 Task: Add Nordic Naturals Babys Dha With Vitamin D3 to the cart.
Action: Mouse moved to (336, 170)
Screenshot: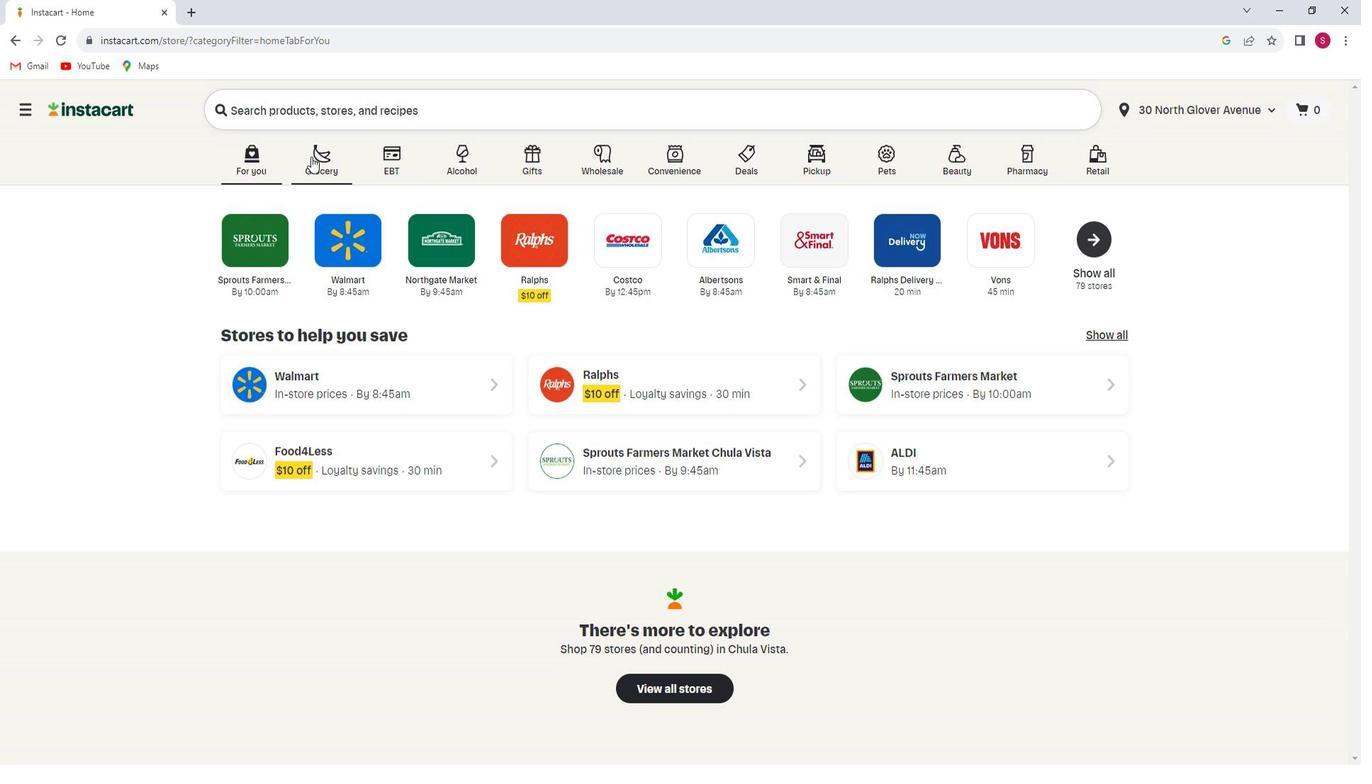 
Action: Mouse pressed left at (336, 170)
Screenshot: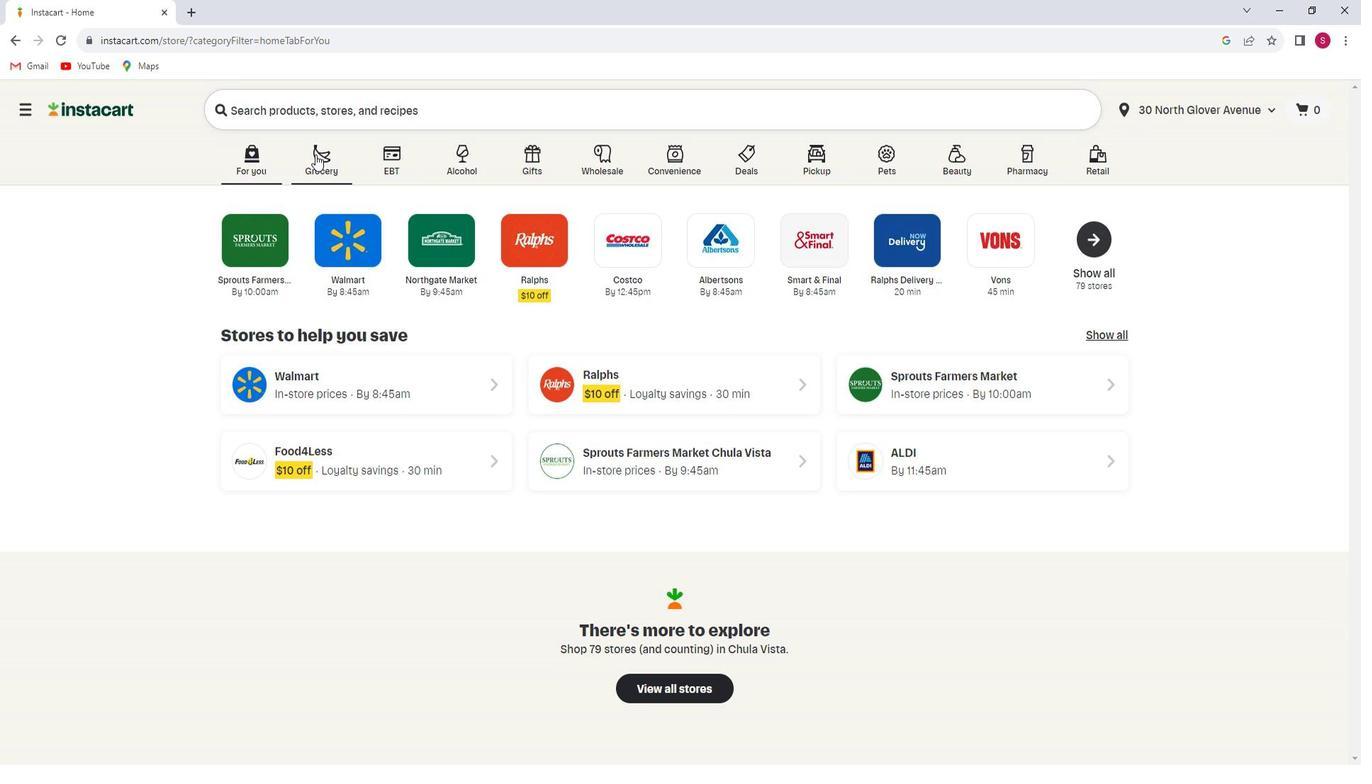 
Action: Mouse moved to (358, 416)
Screenshot: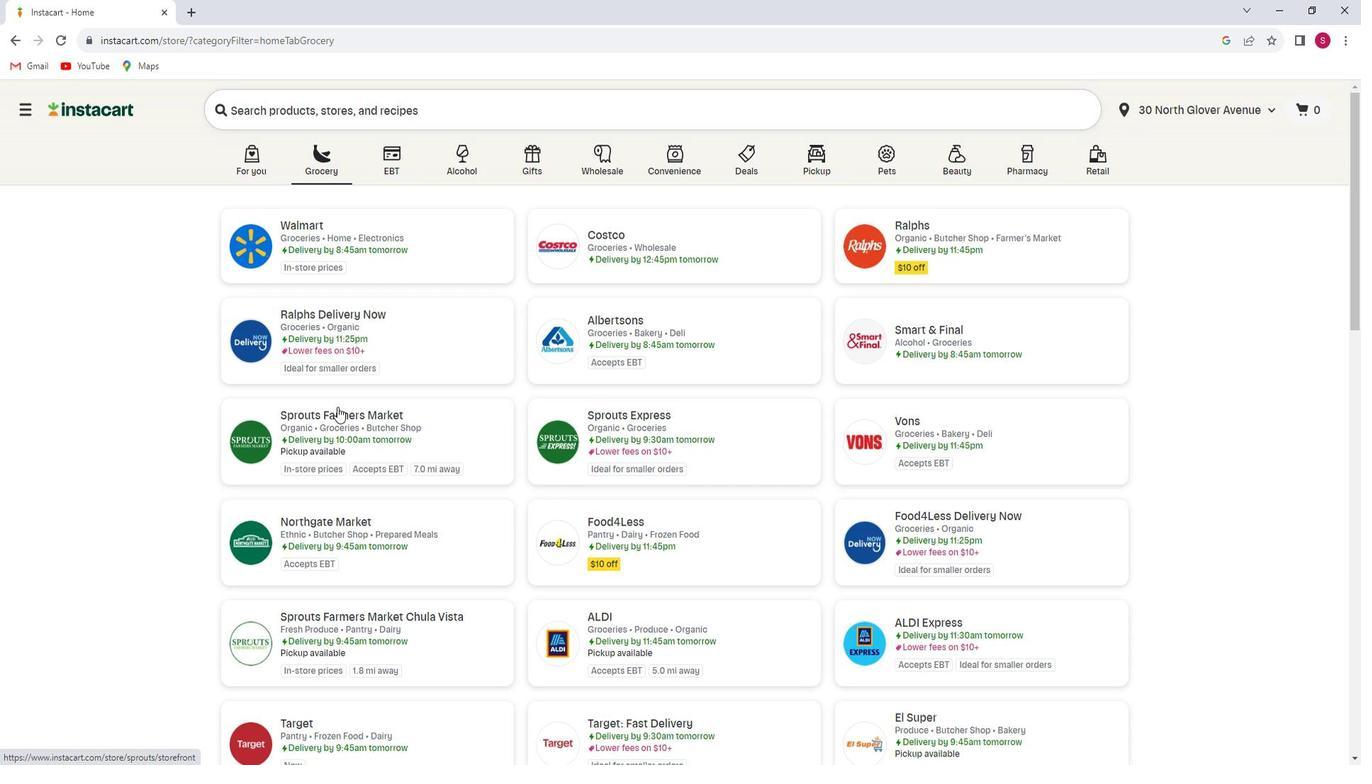 
Action: Mouse pressed left at (358, 416)
Screenshot: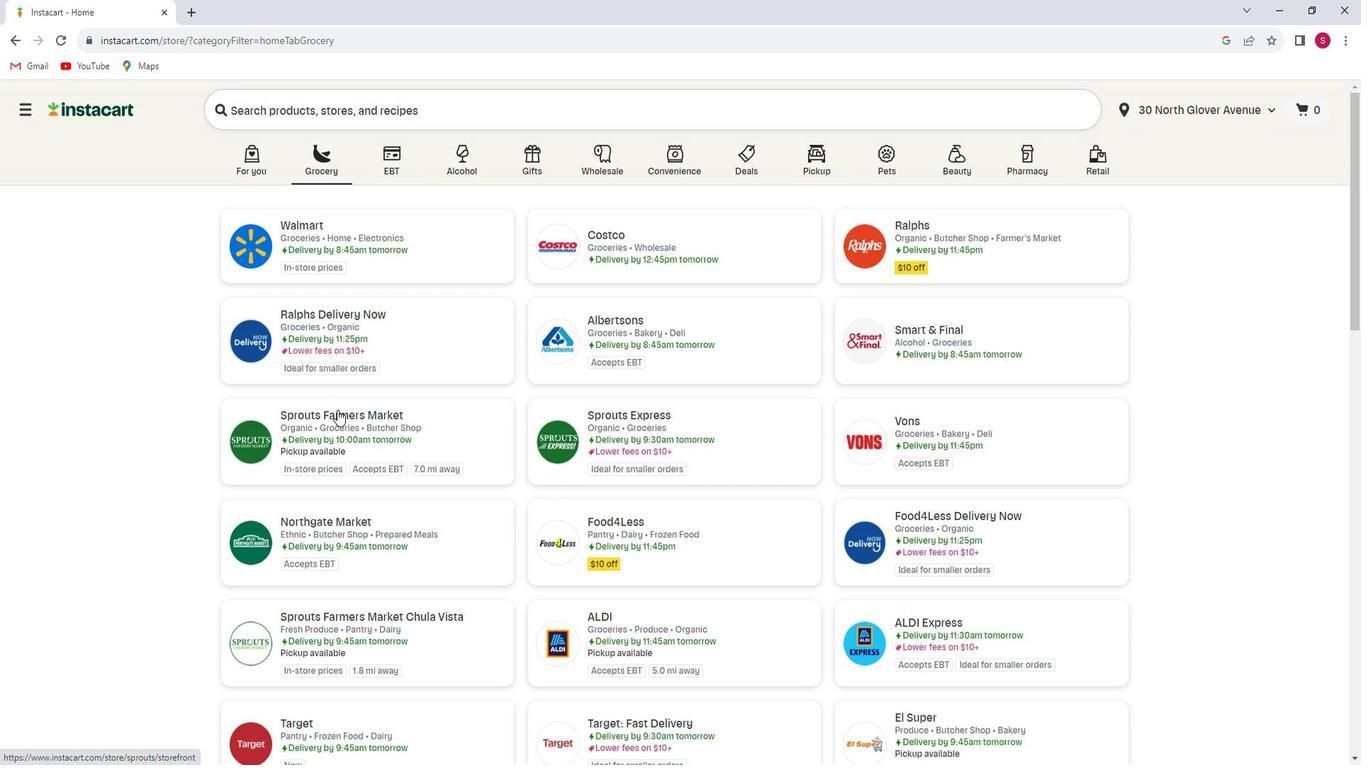 
Action: Mouse moved to (128, 463)
Screenshot: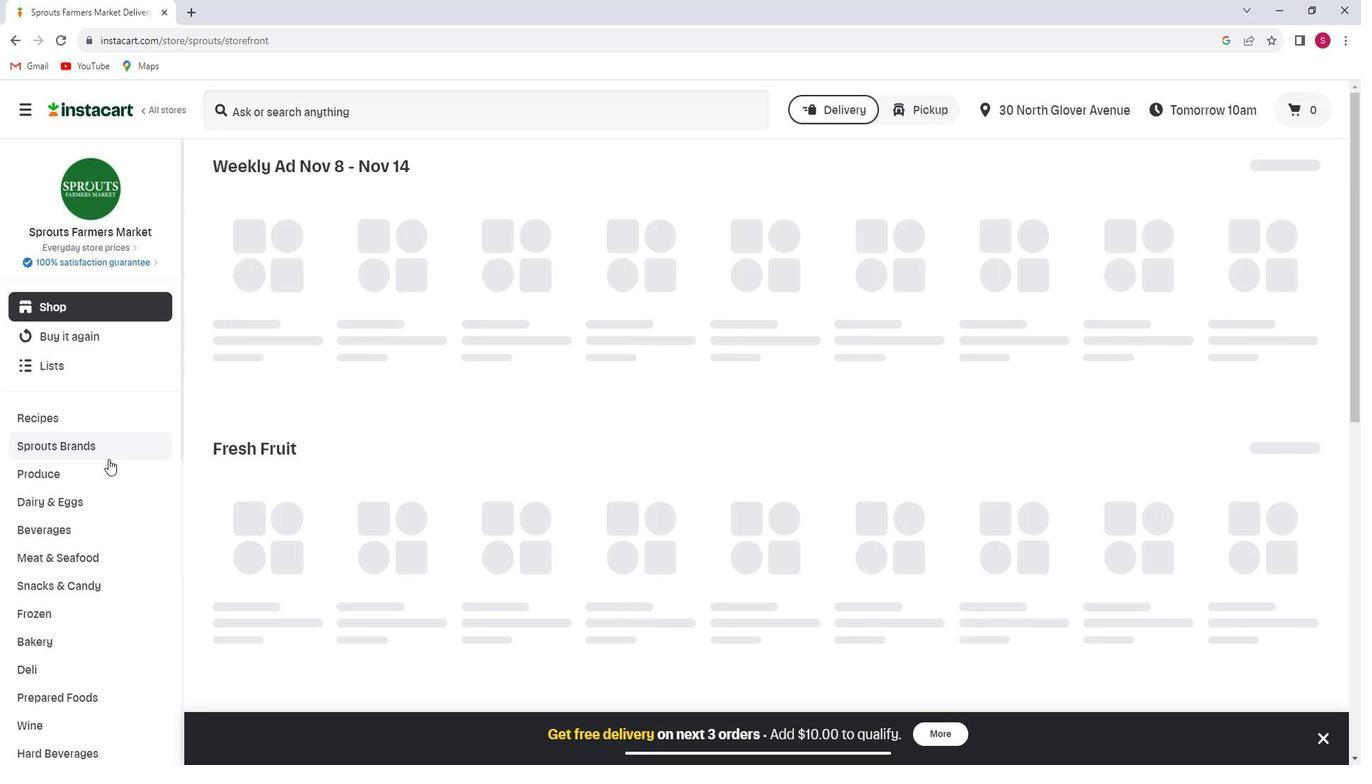 
Action: Mouse scrolled (128, 463) with delta (0, 0)
Screenshot: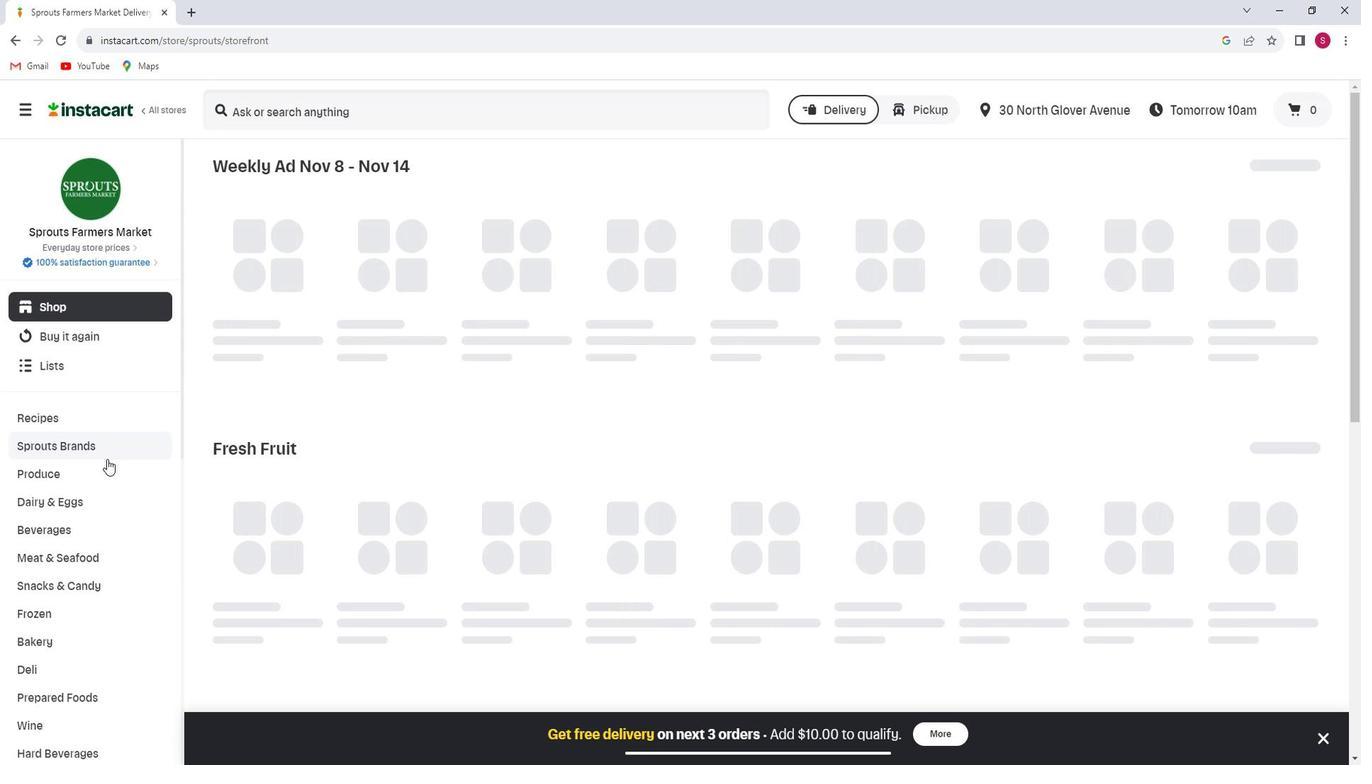 
Action: Mouse scrolled (128, 463) with delta (0, 0)
Screenshot: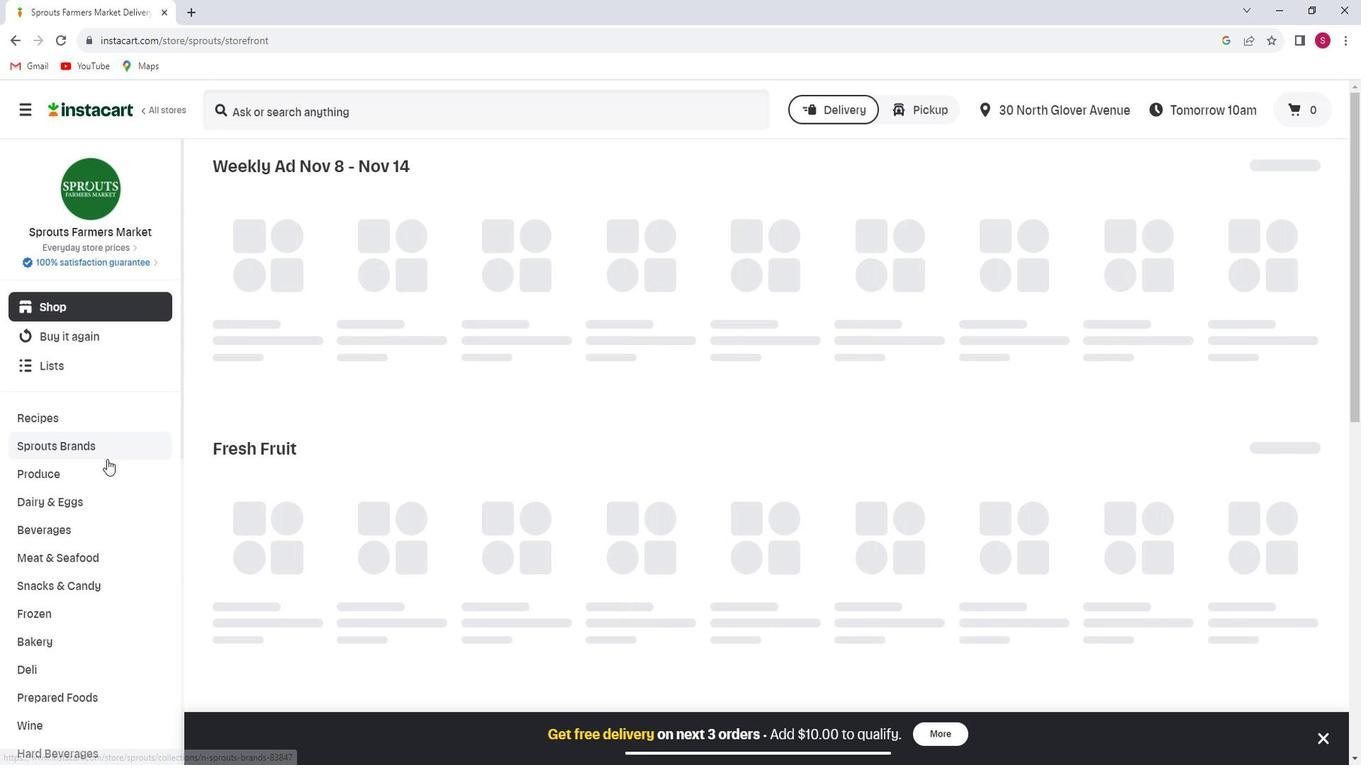 
Action: Mouse scrolled (128, 463) with delta (0, 0)
Screenshot: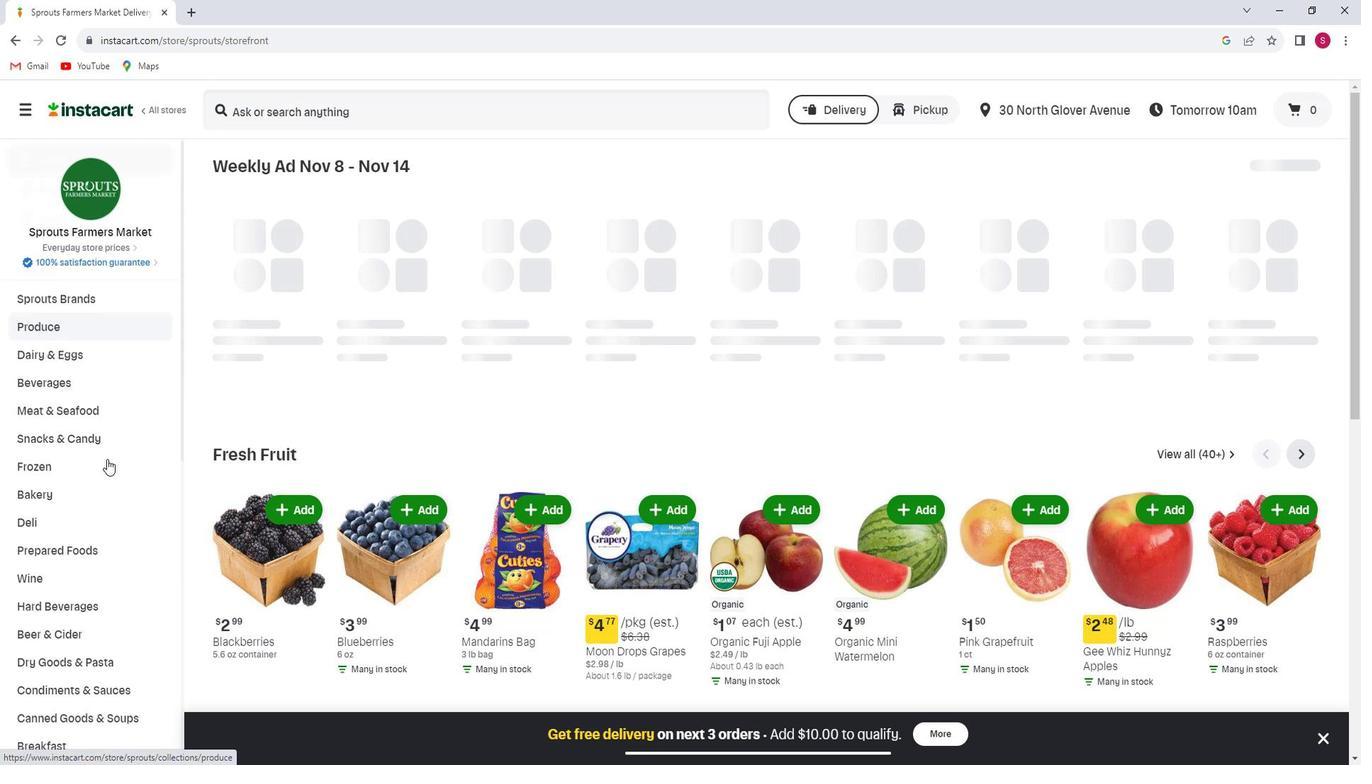 
Action: Mouse scrolled (128, 463) with delta (0, 0)
Screenshot: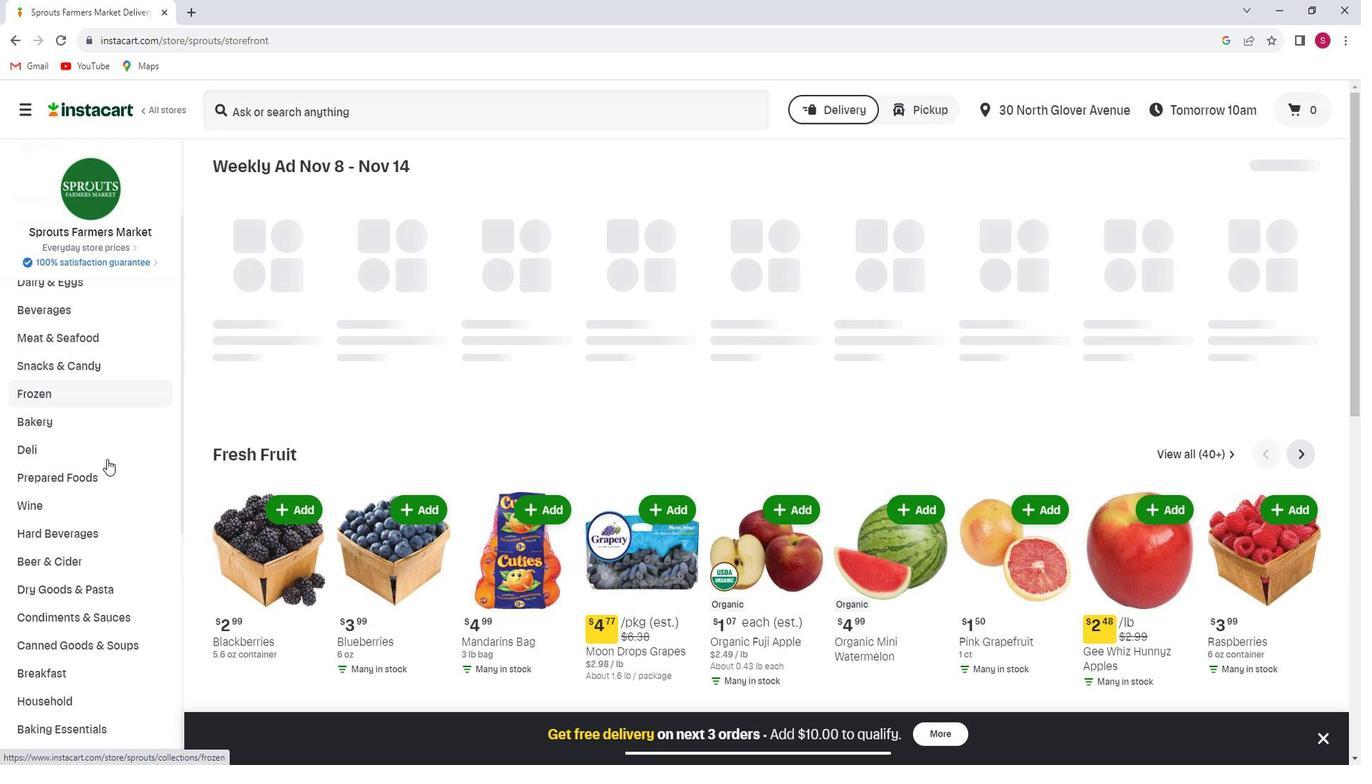
Action: Mouse scrolled (128, 463) with delta (0, 0)
Screenshot: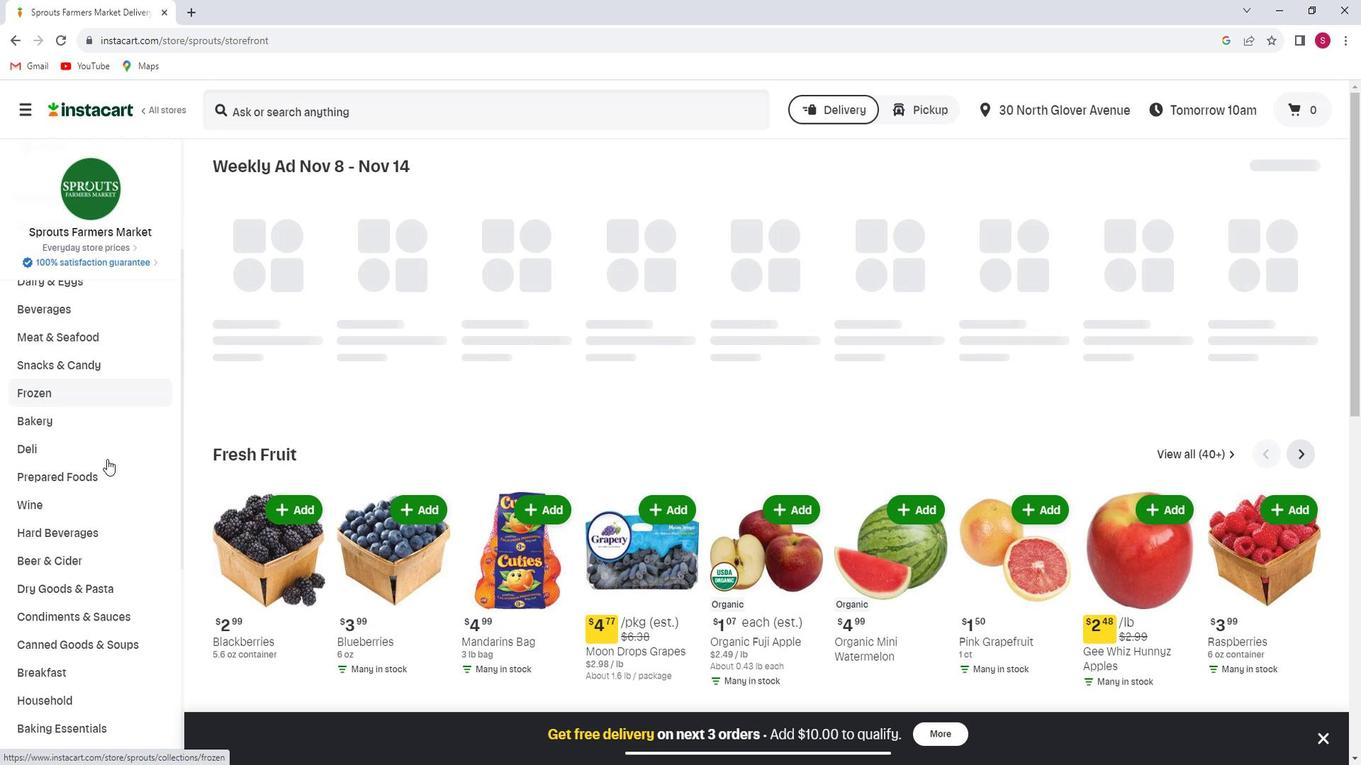 
Action: Mouse scrolled (128, 463) with delta (0, 0)
Screenshot: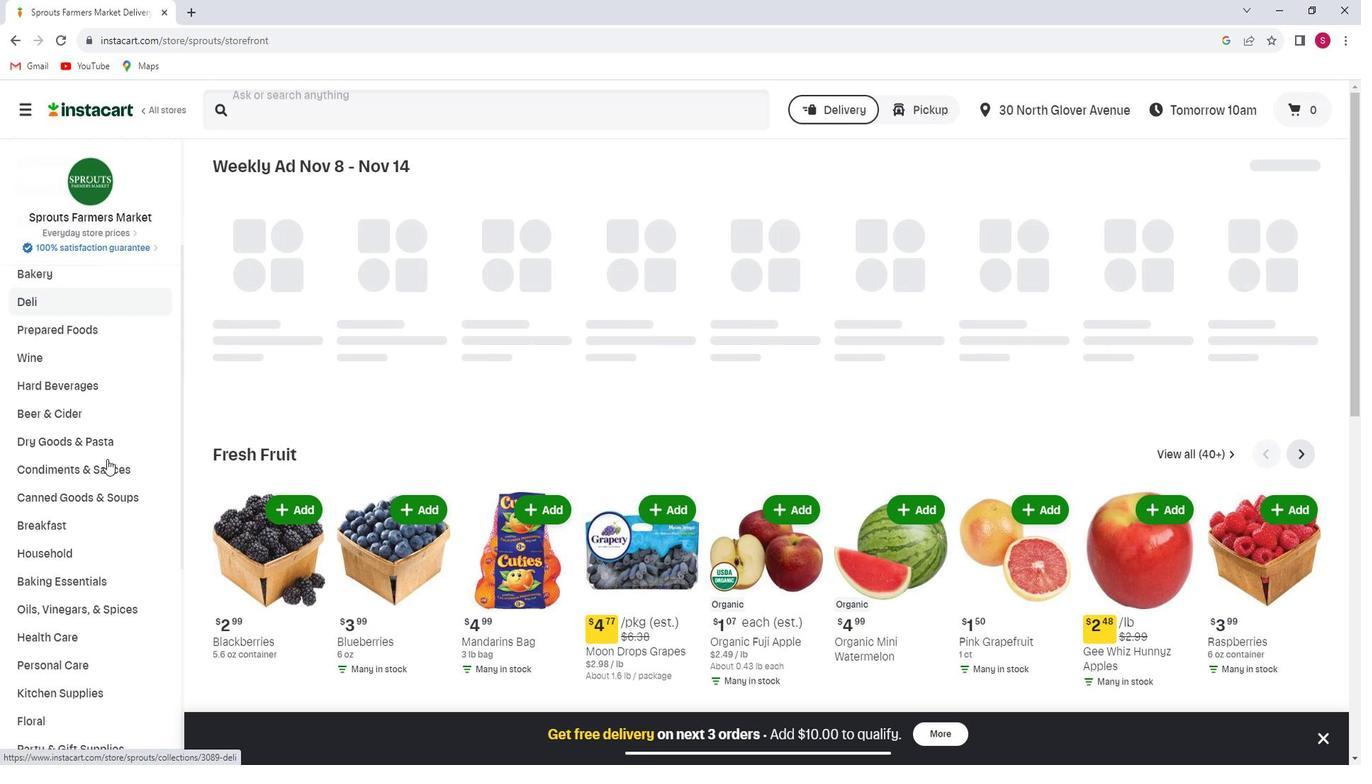 
Action: Mouse scrolled (128, 463) with delta (0, 0)
Screenshot: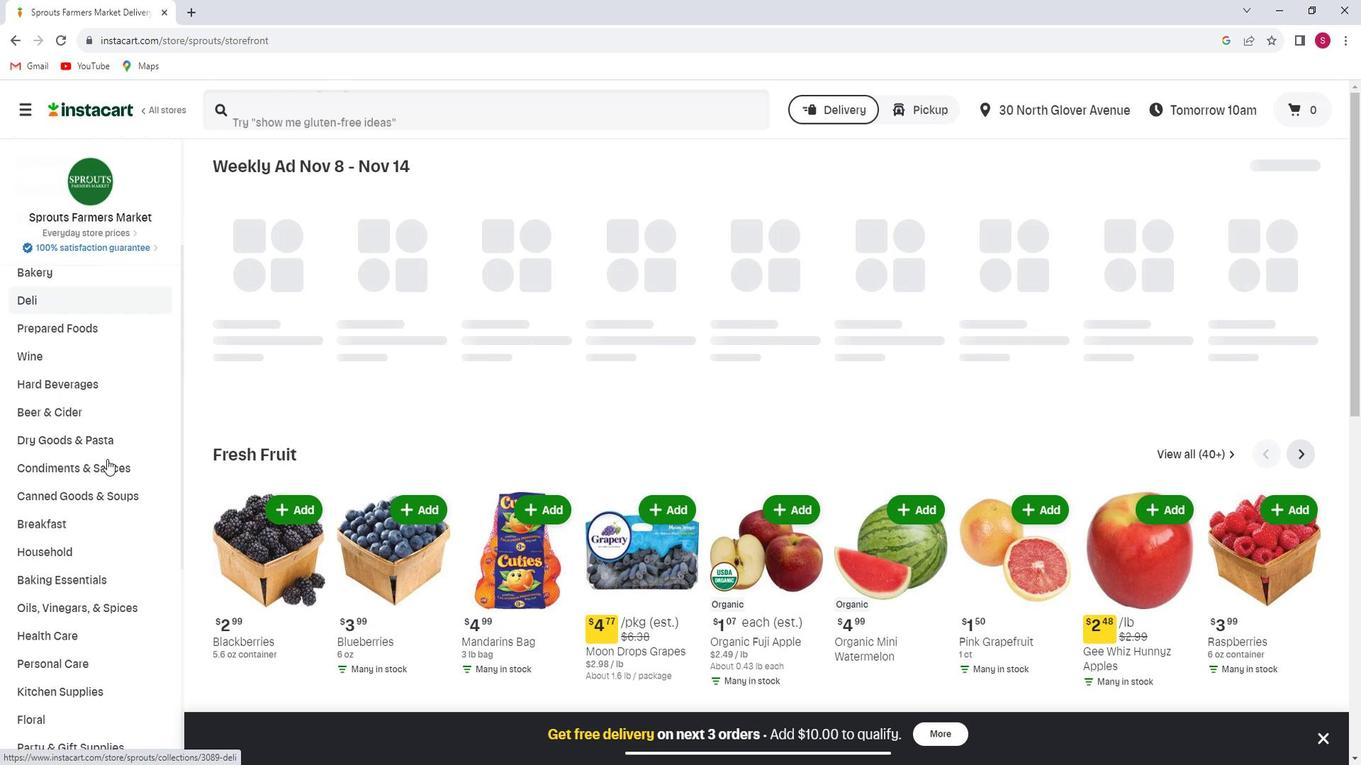 
Action: Mouse scrolled (128, 463) with delta (0, 0)
Screenshot: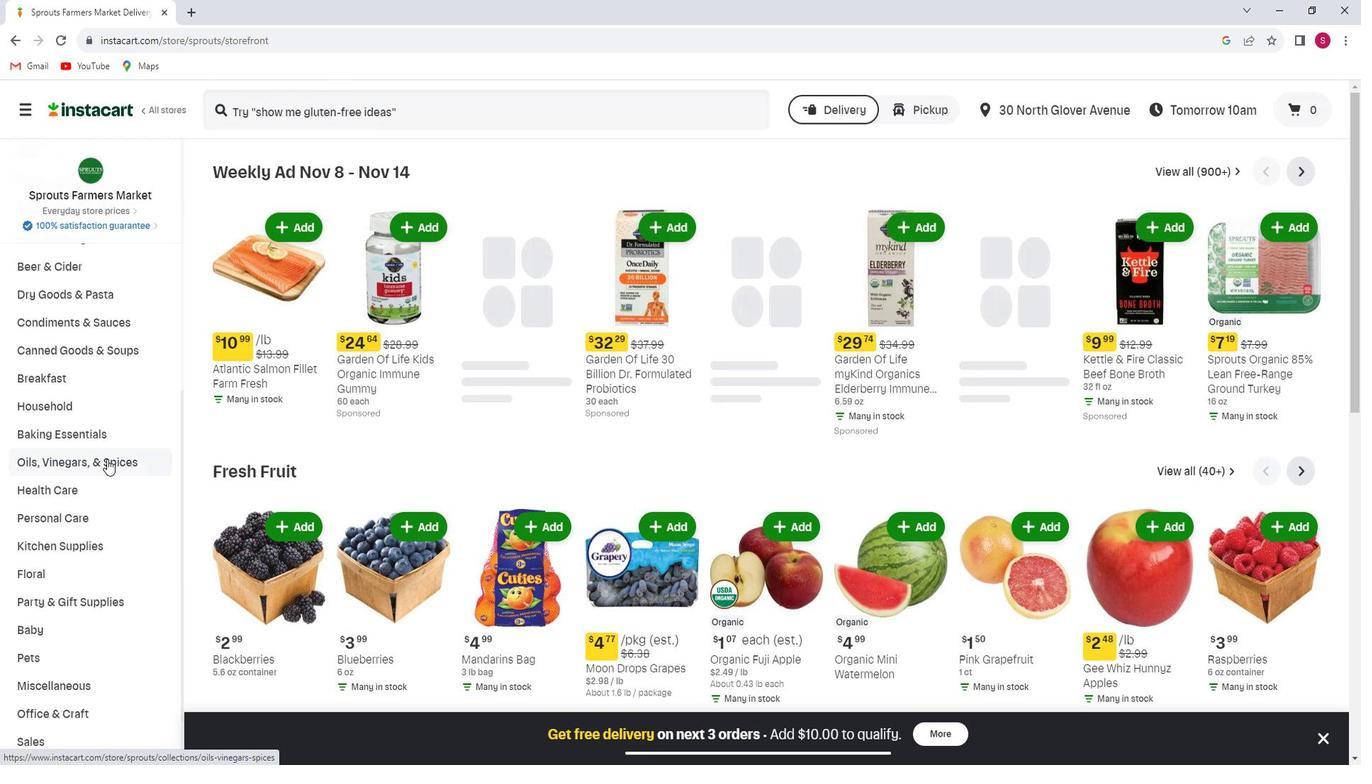 
Action: Mouse scrolled (128, 463) with delta (0, 0)
Screenshot: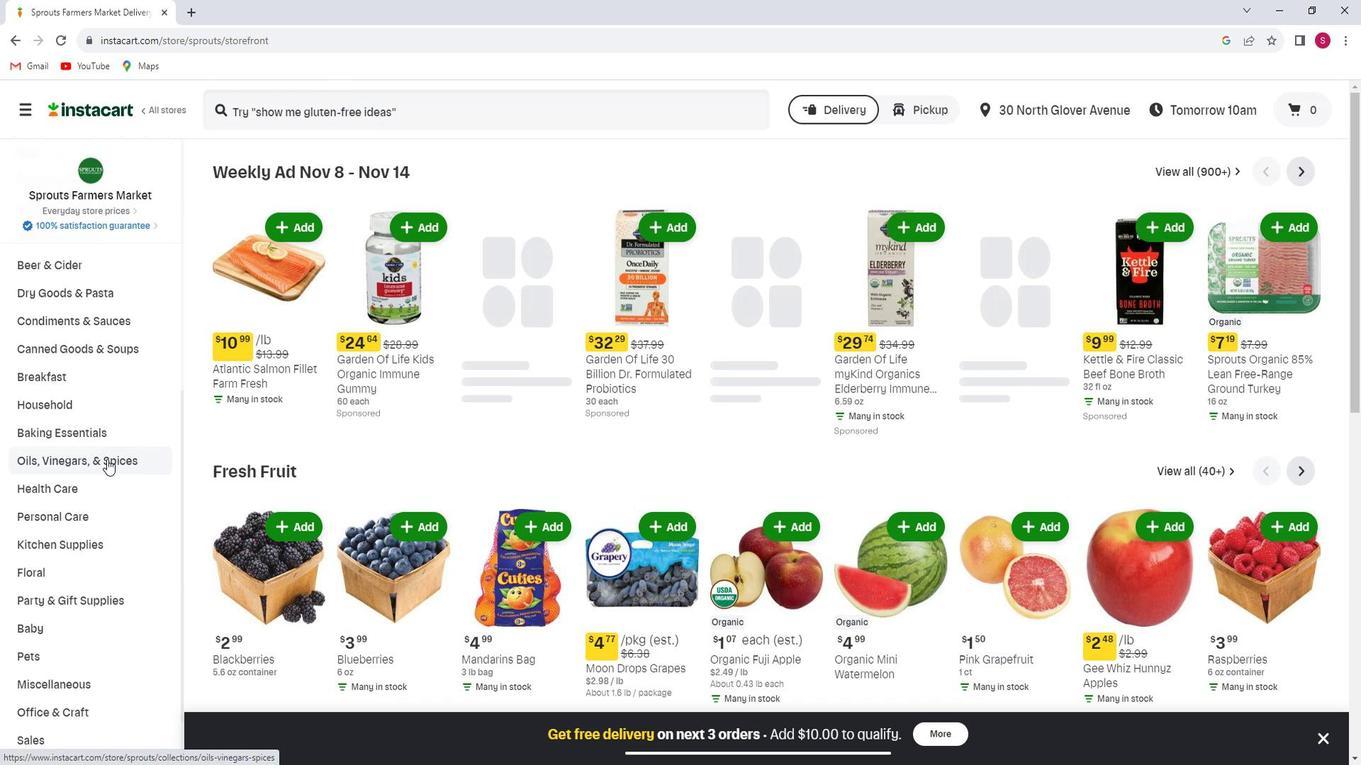 
Action: Mouse scrolled (128, 463) with delta (0, 0)
Screenshot: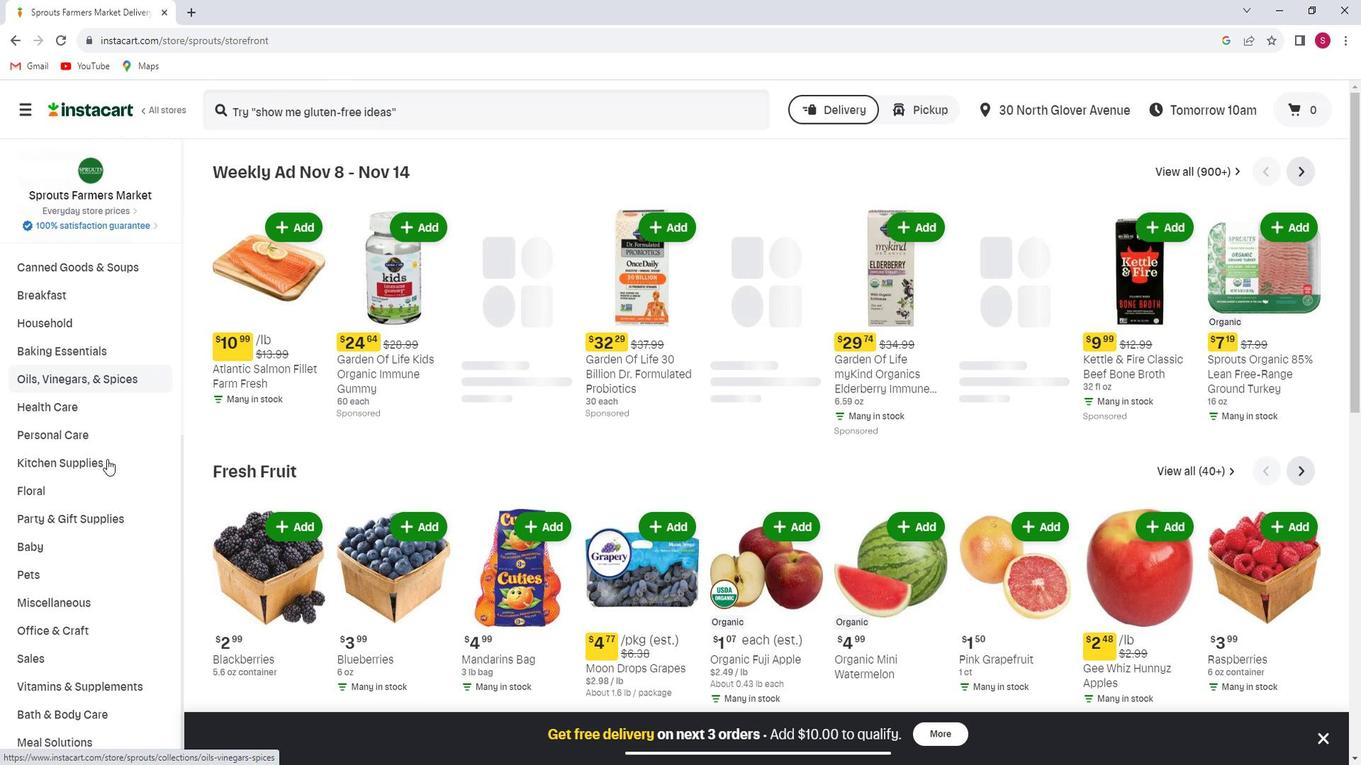 
Action: Mouse moved to (82, 539)
Screenshot: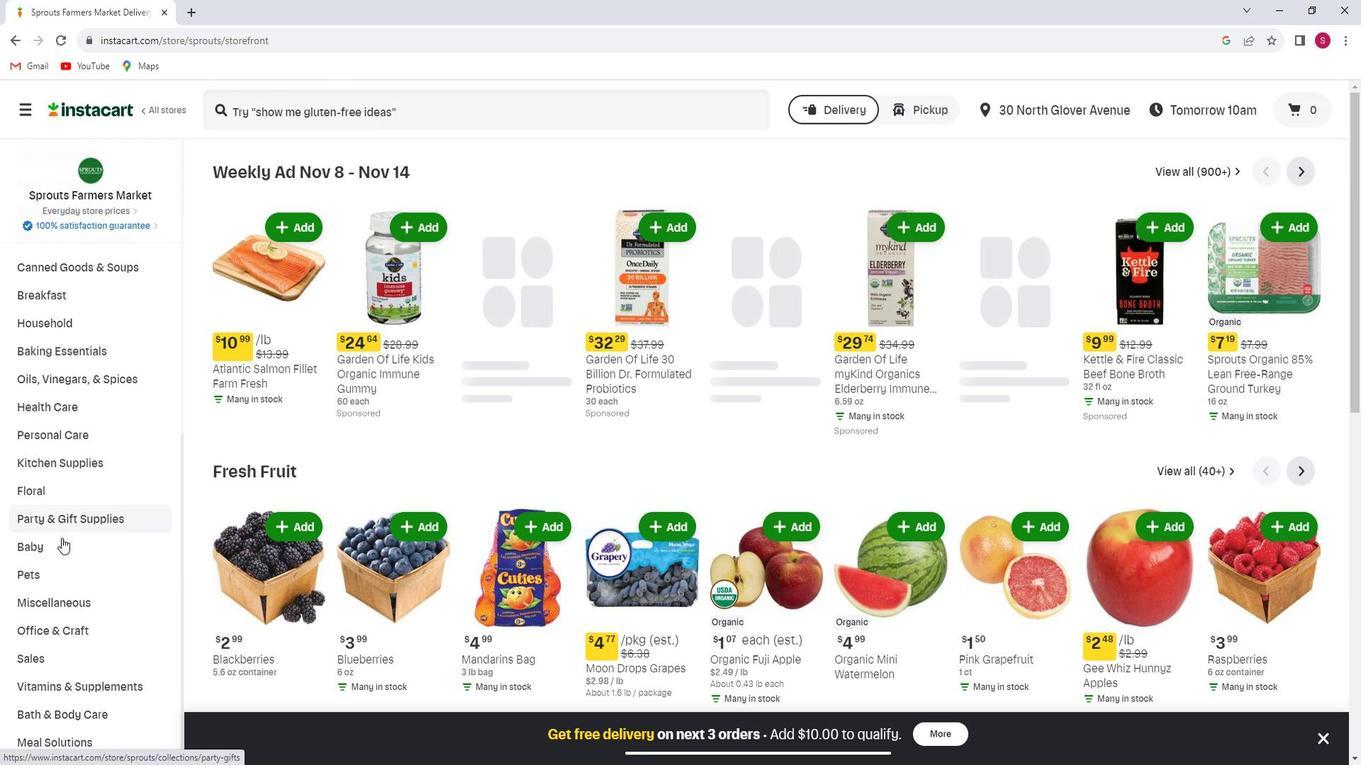 
Action: Mouse pressed left at (82, 539)
Screenshot: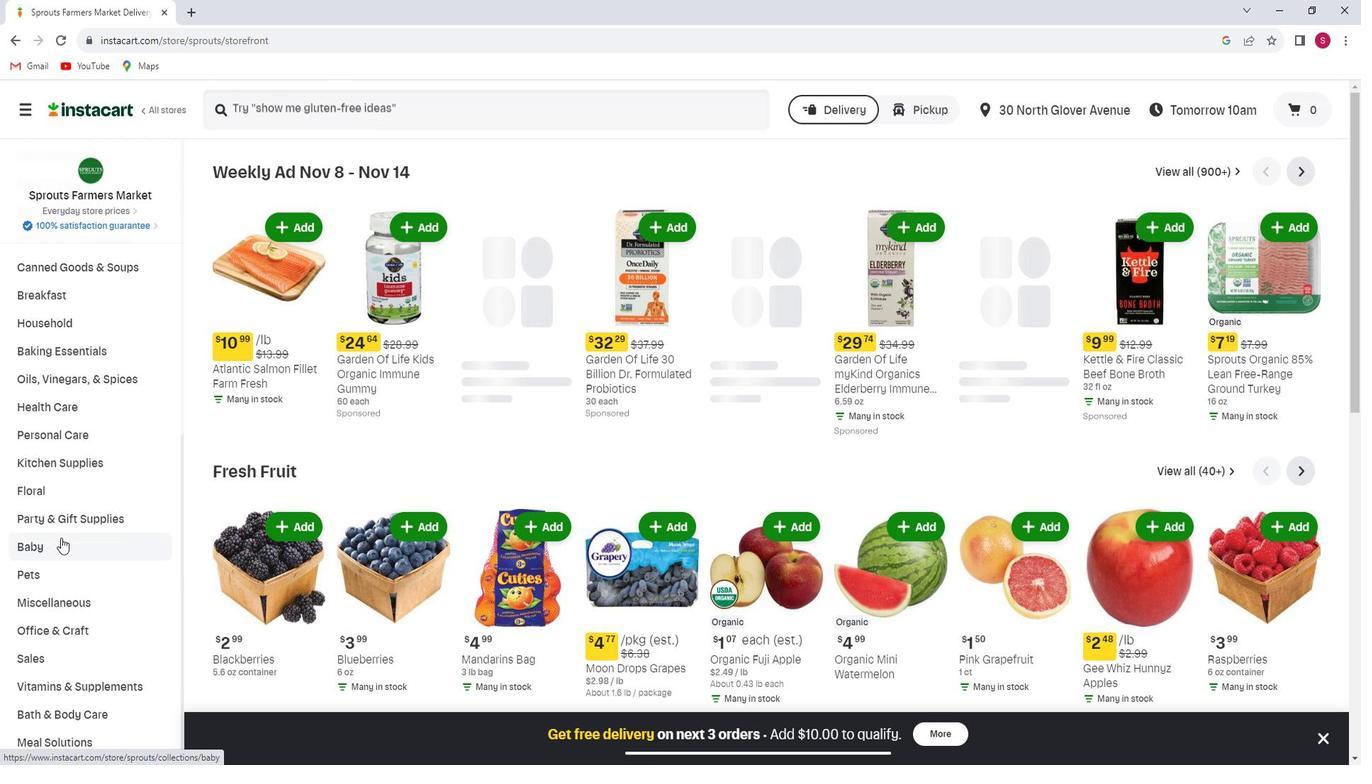 
Action: Mouse moved to (83, 567)
Screenshot: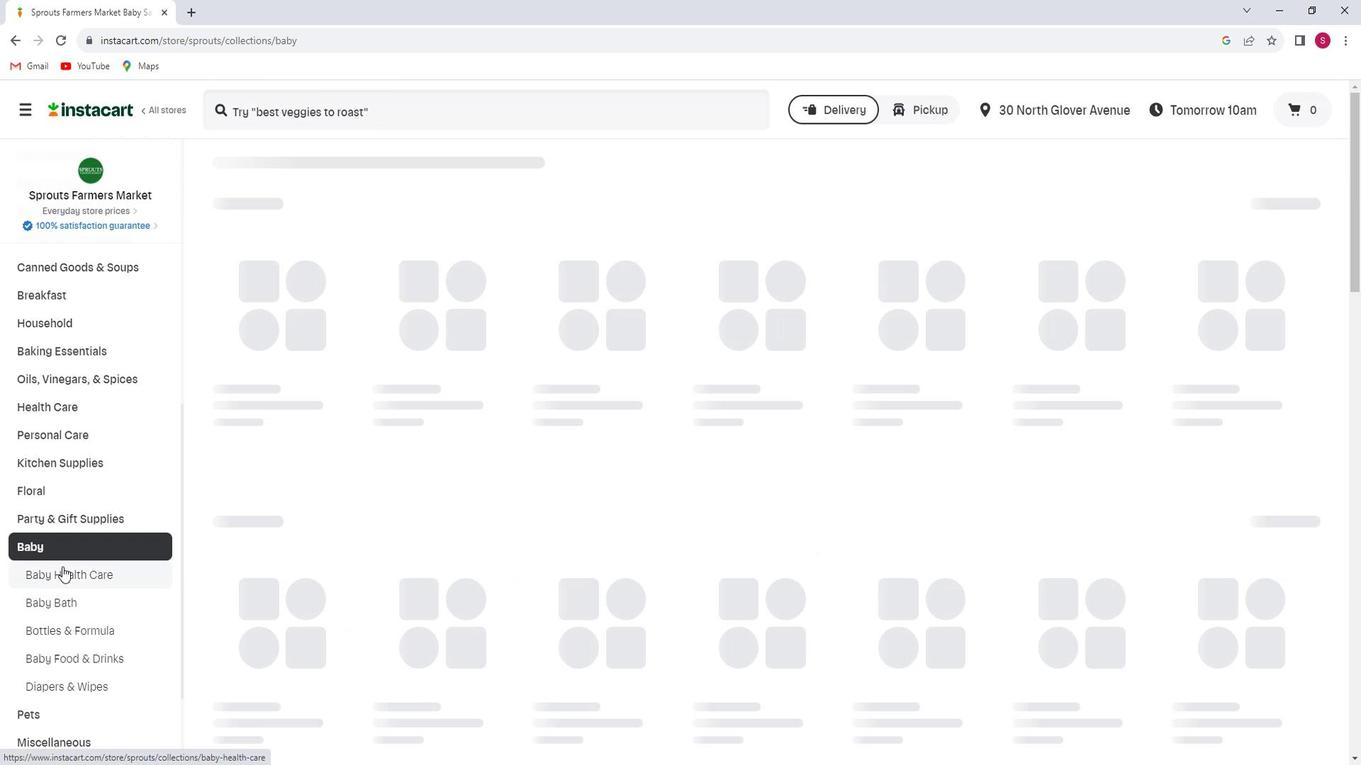 
Action: Mouse pressed left at (83, 567)
Screenshot: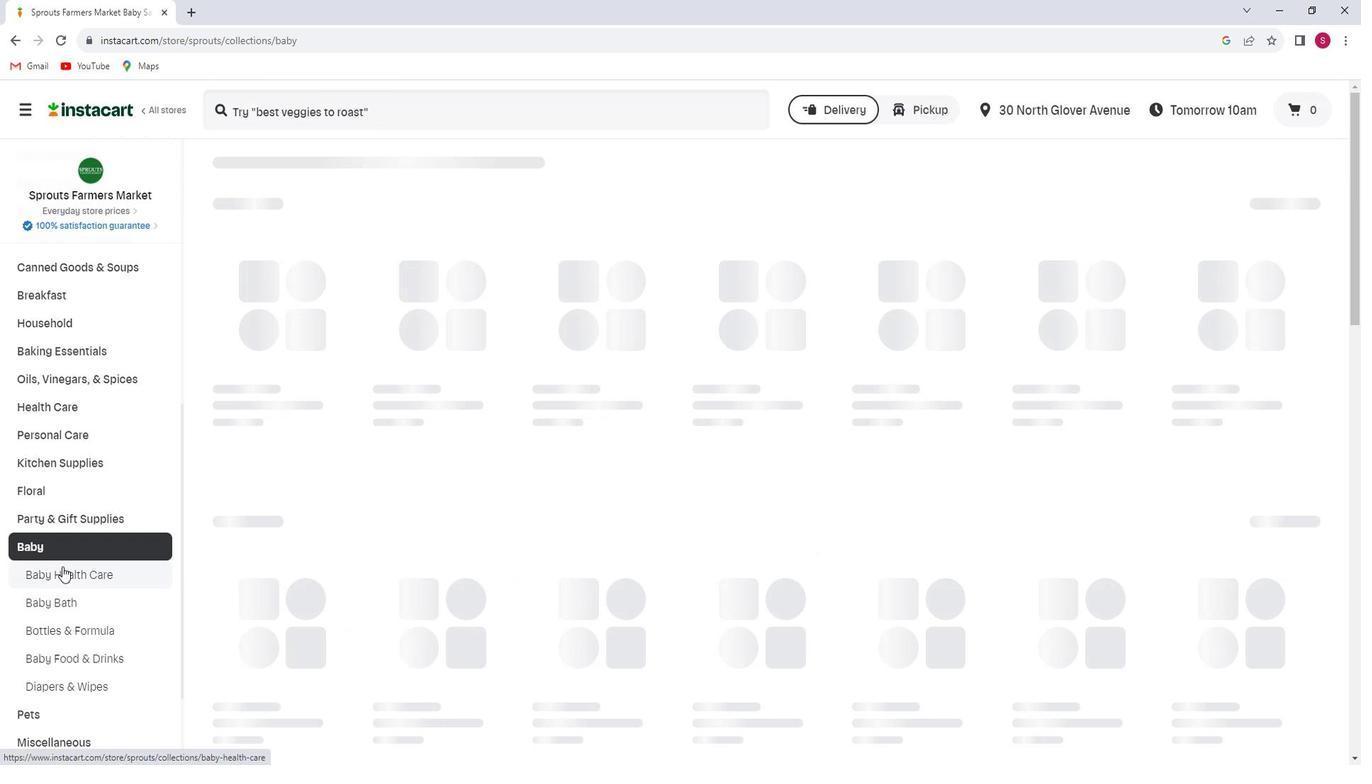 
Action: Mouse moved to (361, 128)
Screenshot: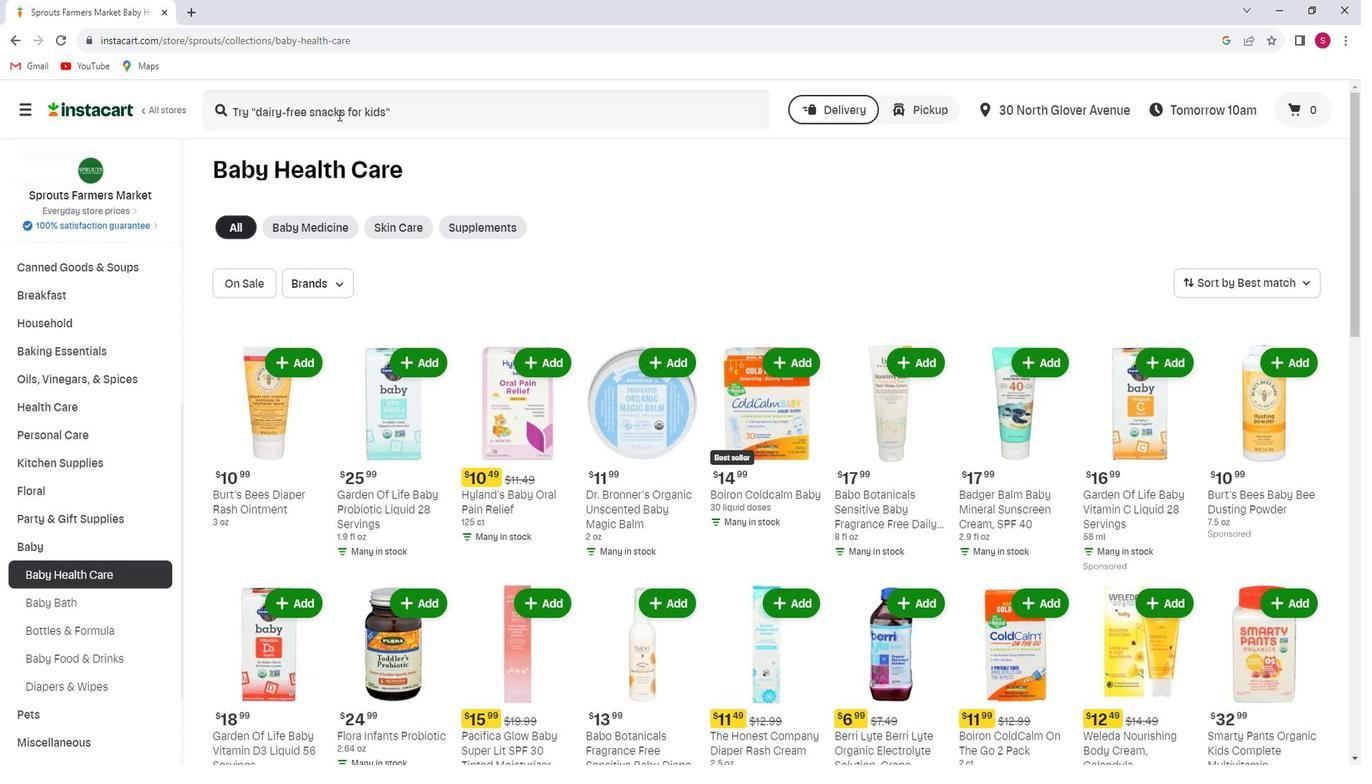 
Action: Mouse pressed left at (361, 128)
Screenshot: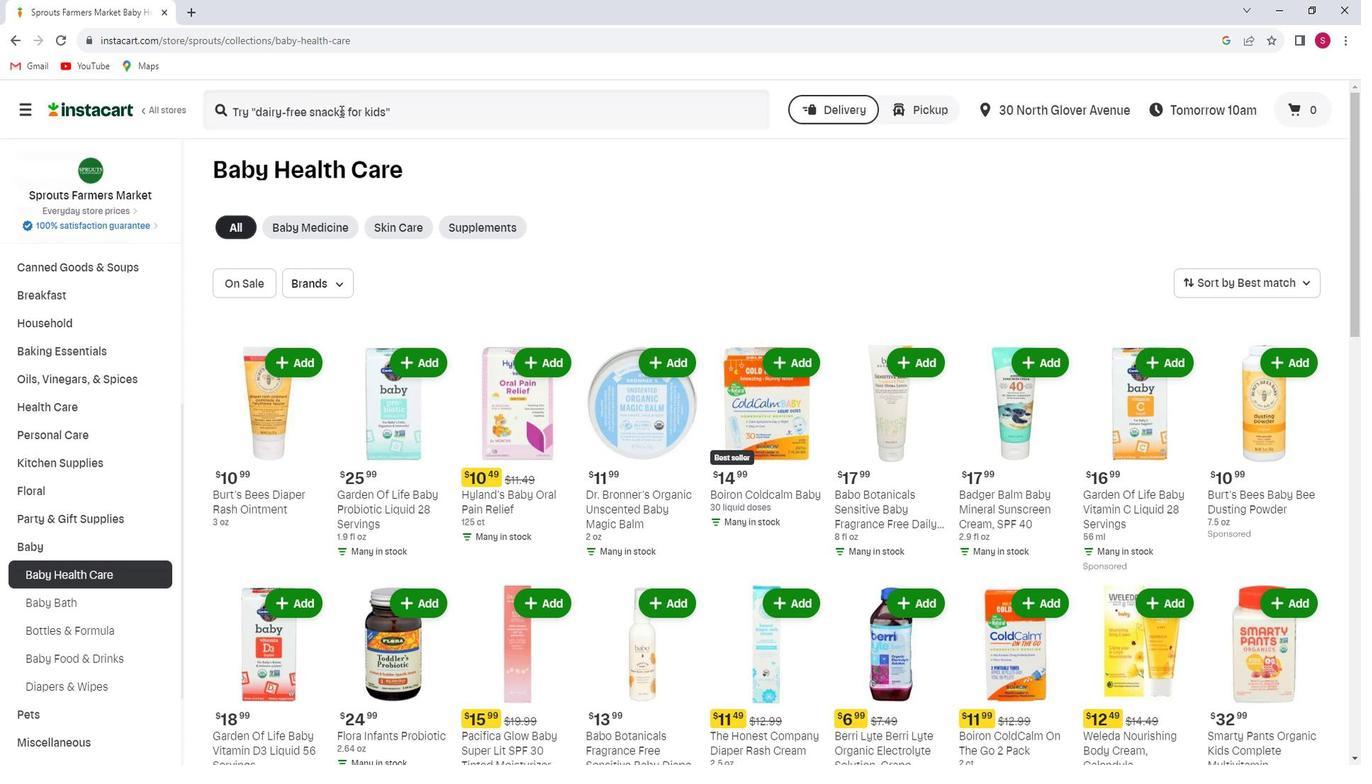 
Action: Key pressed <Key.shift>Nordic<Key.space><Key.shift>Naturals<Key.space><Key.shift><Key.shift><Key.shift><Key.shift><Key.shift><Key.shift><Key.shift><Key.shift><Key.shift><Key.shift><Key.shift><Key.shift><Key.shift>Babys<Key.space><Key.shift>Dha<Key.space><Key.shift><Key.shift><Key.shift><Key.shift><Key.shift><Key.shift><Key.shift><Key.shift><Key.shift><Key.shift><Key.shift><Key.shift><Key.shift>With<Key.space><Key.shift>Vitamin<Key.space><Key.shift>D3<Key.enter>
Screenshot: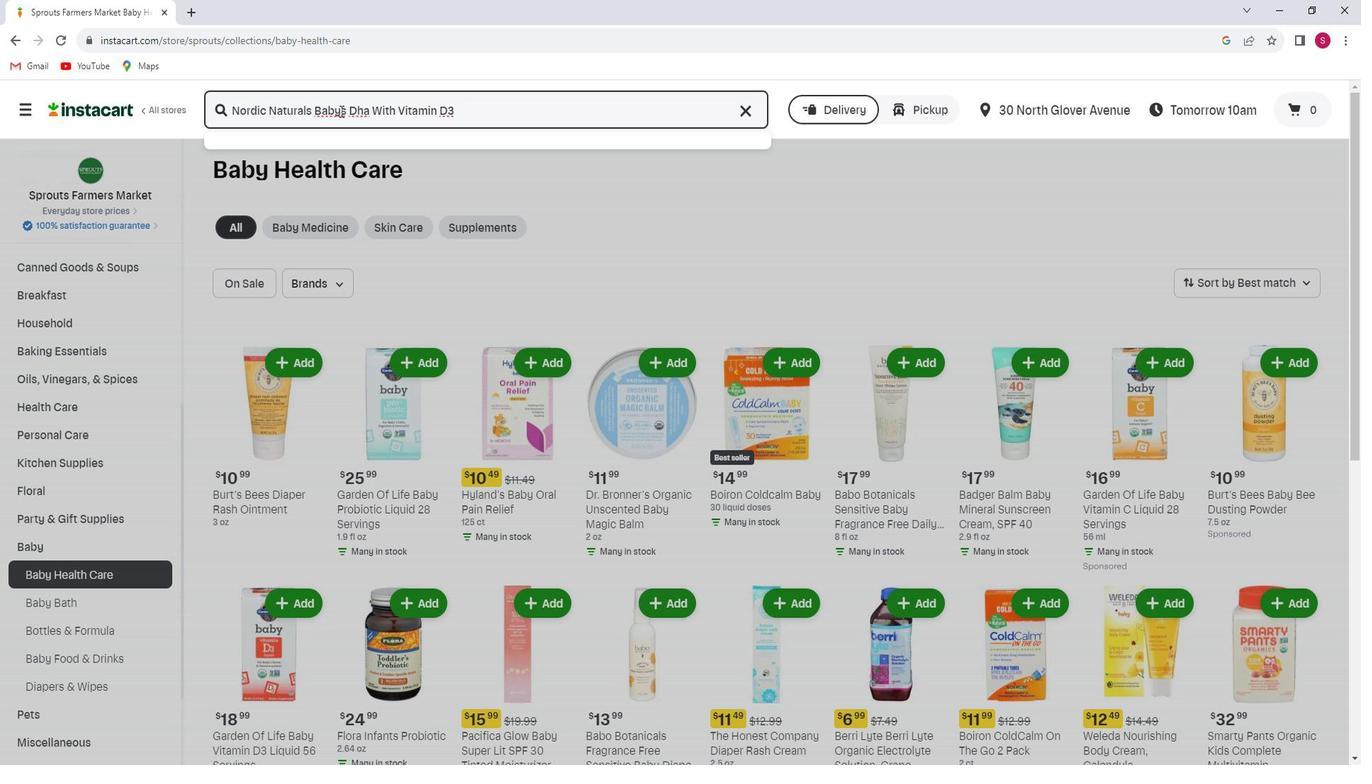
Action: Mouse moved to (877, 290)
Screenshot: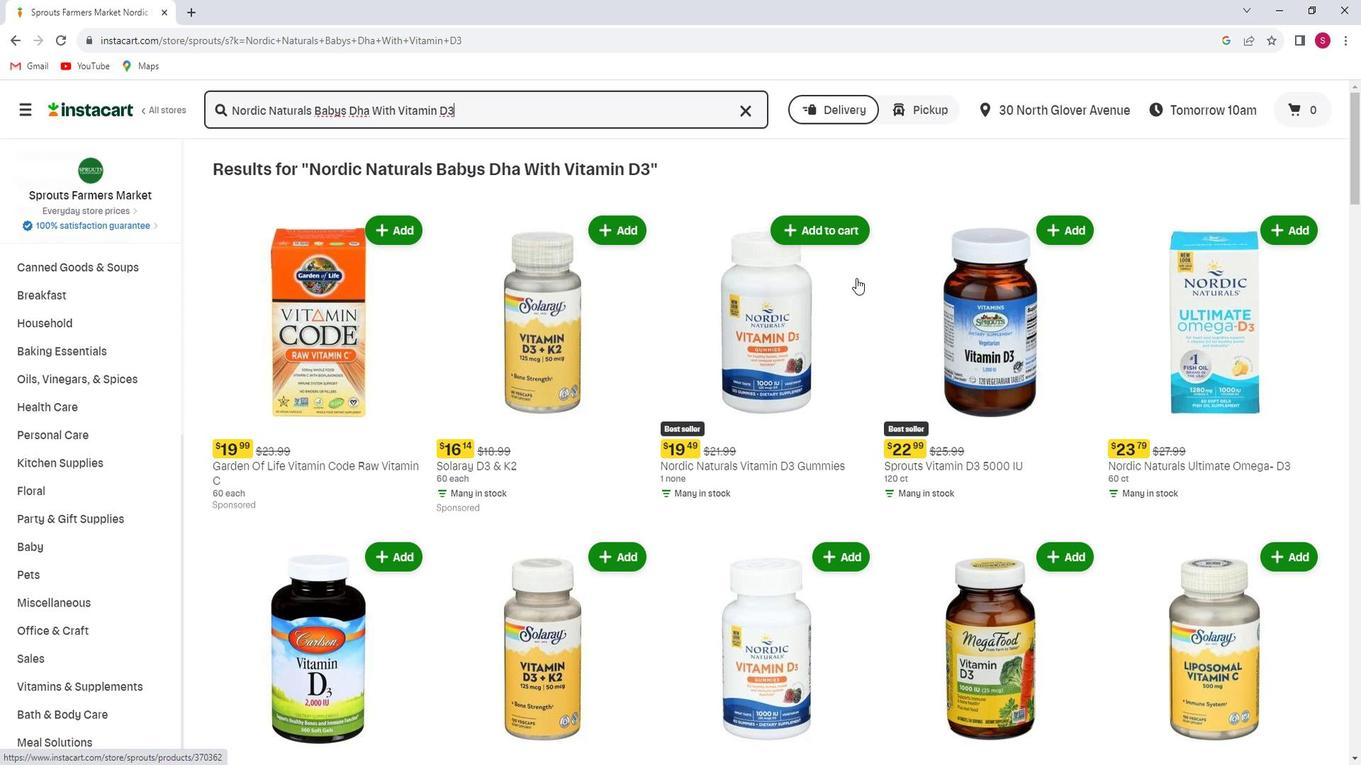 
Action: Mouse scrolled (877, 289) with delta (0, 0)
Screenshot: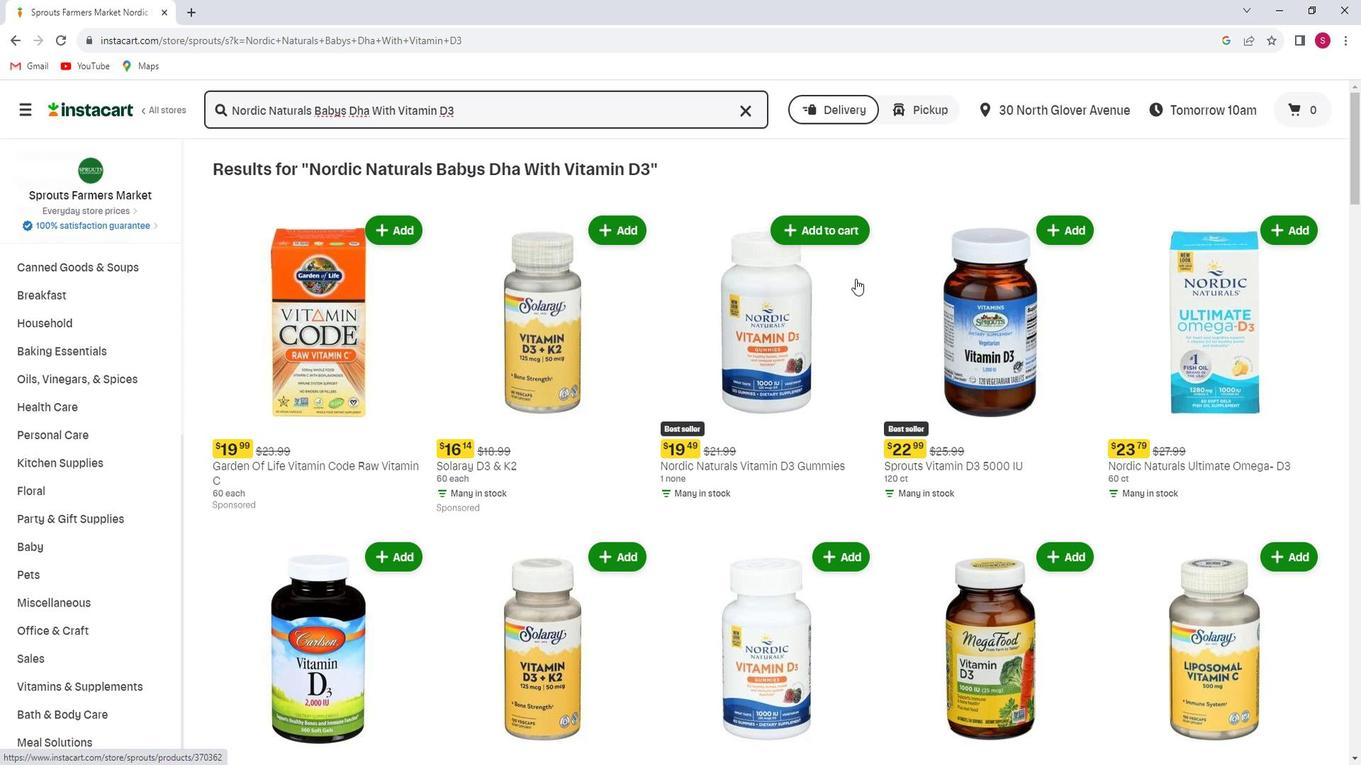 
Action: Mouse moved to (876, 290)
Screenshot: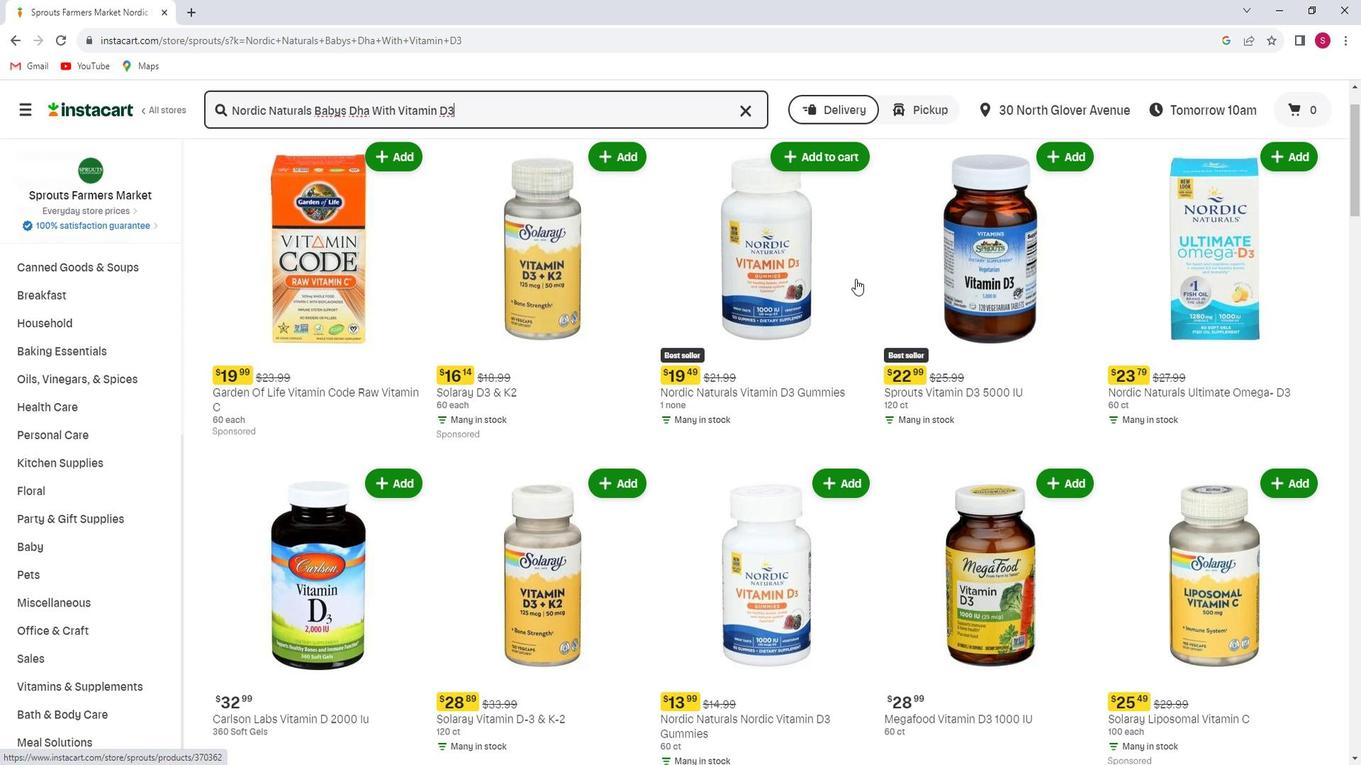 
Action: Mouse scrolled (876, 290) with delta (0, 0)
Screenshot: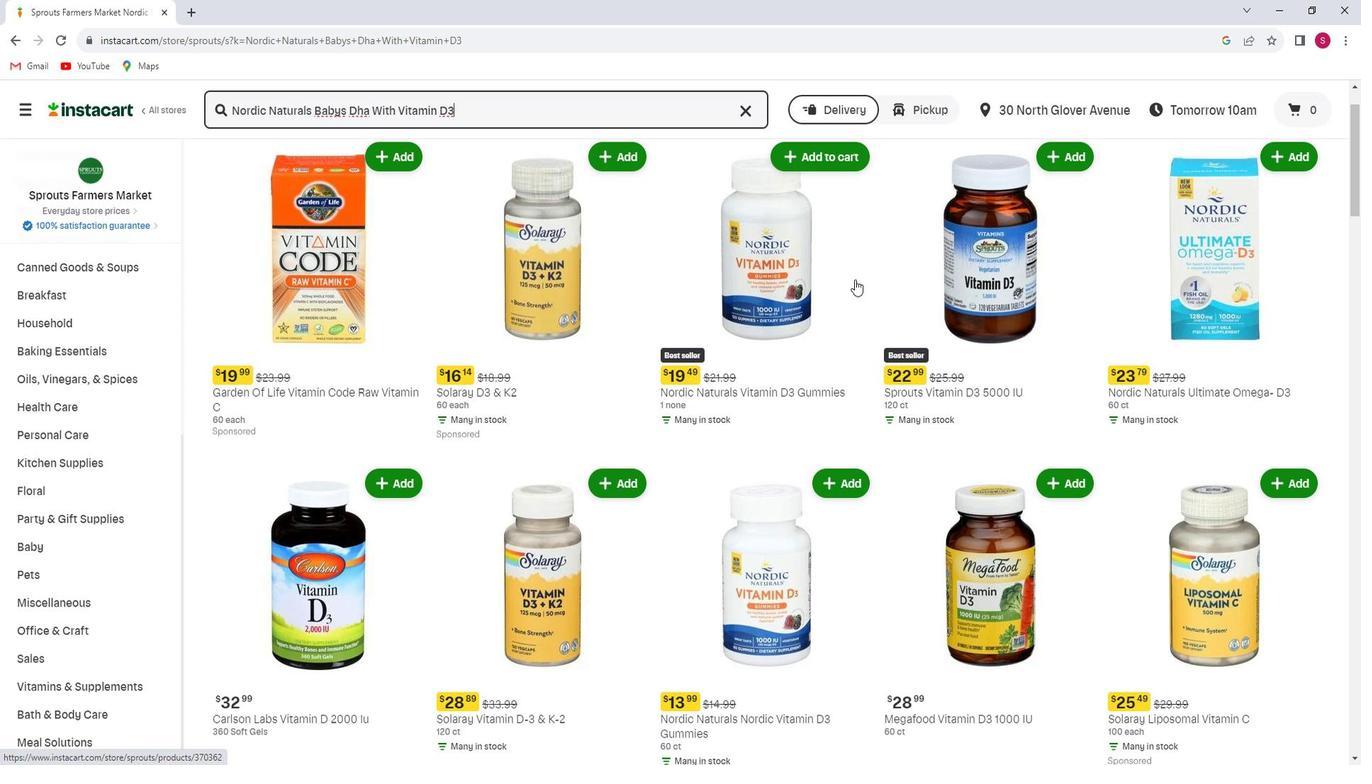 
Action: Mouse moved to (875, 291)
Screenshot: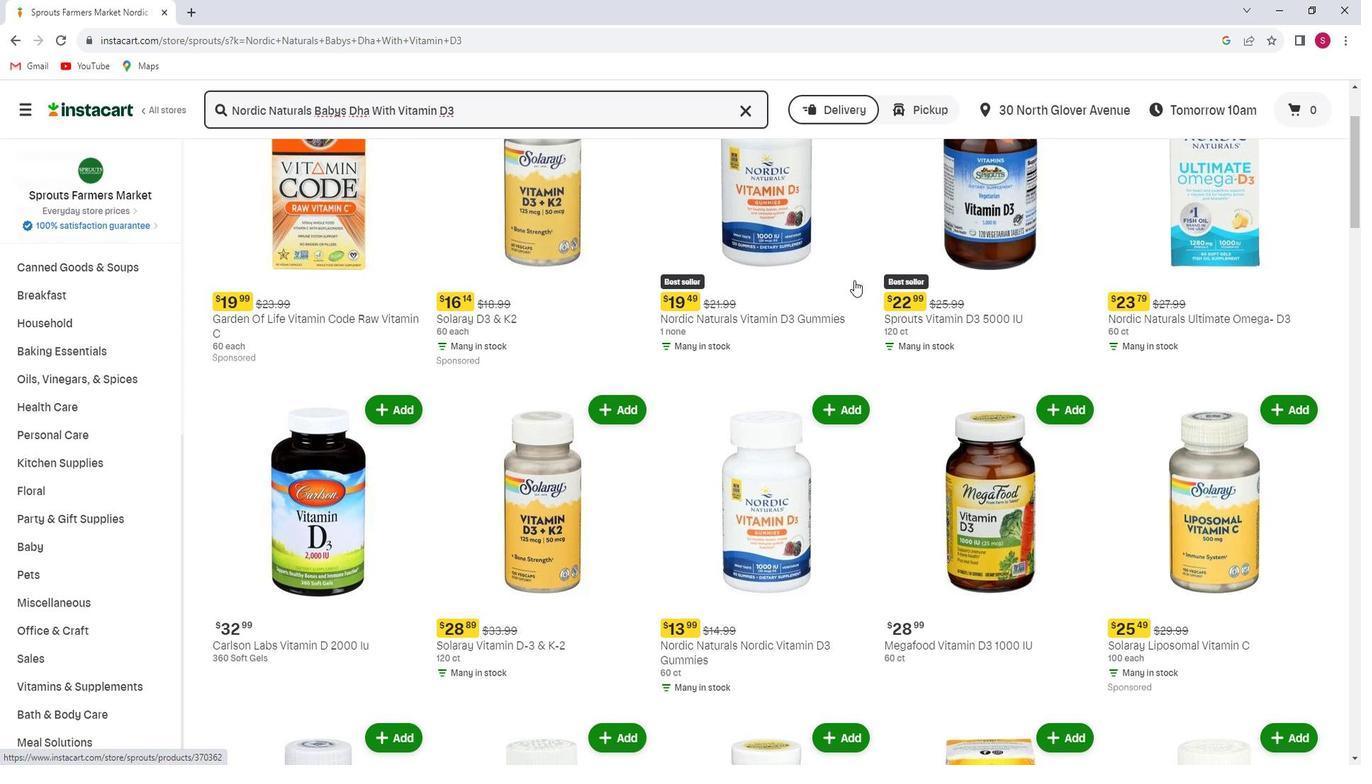 
Action: Mouse scrolled (875, 290) with delta (0, 0)
Screenshot: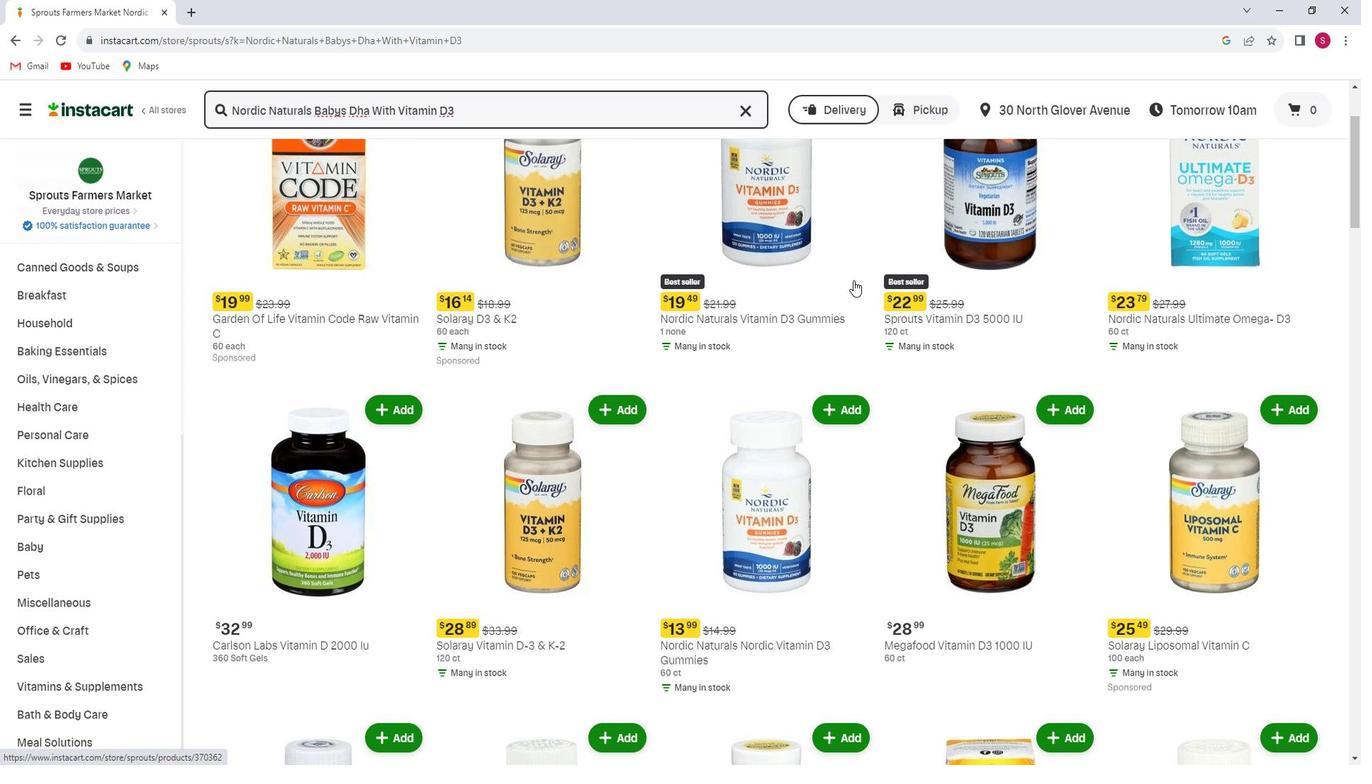 
Action: Mouse moved to (875, 291)
Screenshot: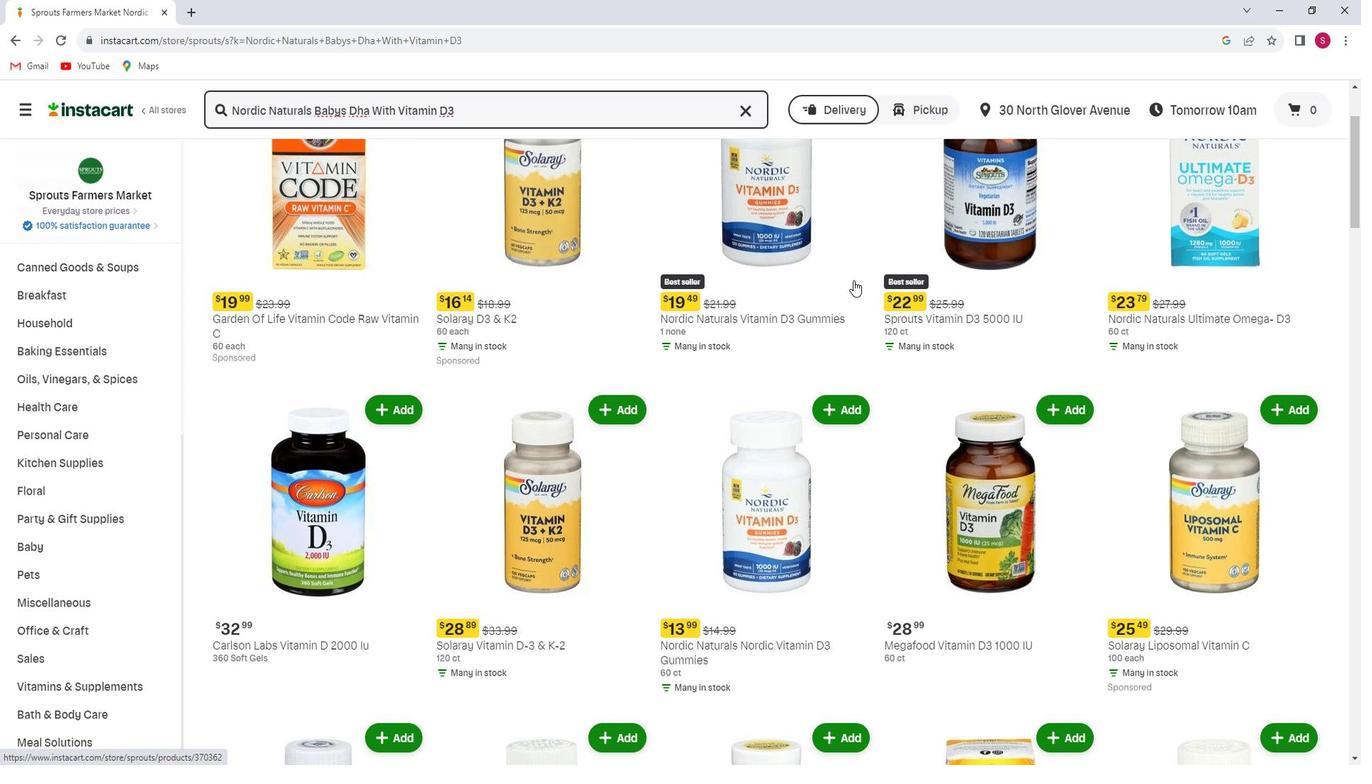 
Action: Mouse scrolled (875, 290) with delta (0, 0)
Screenshot: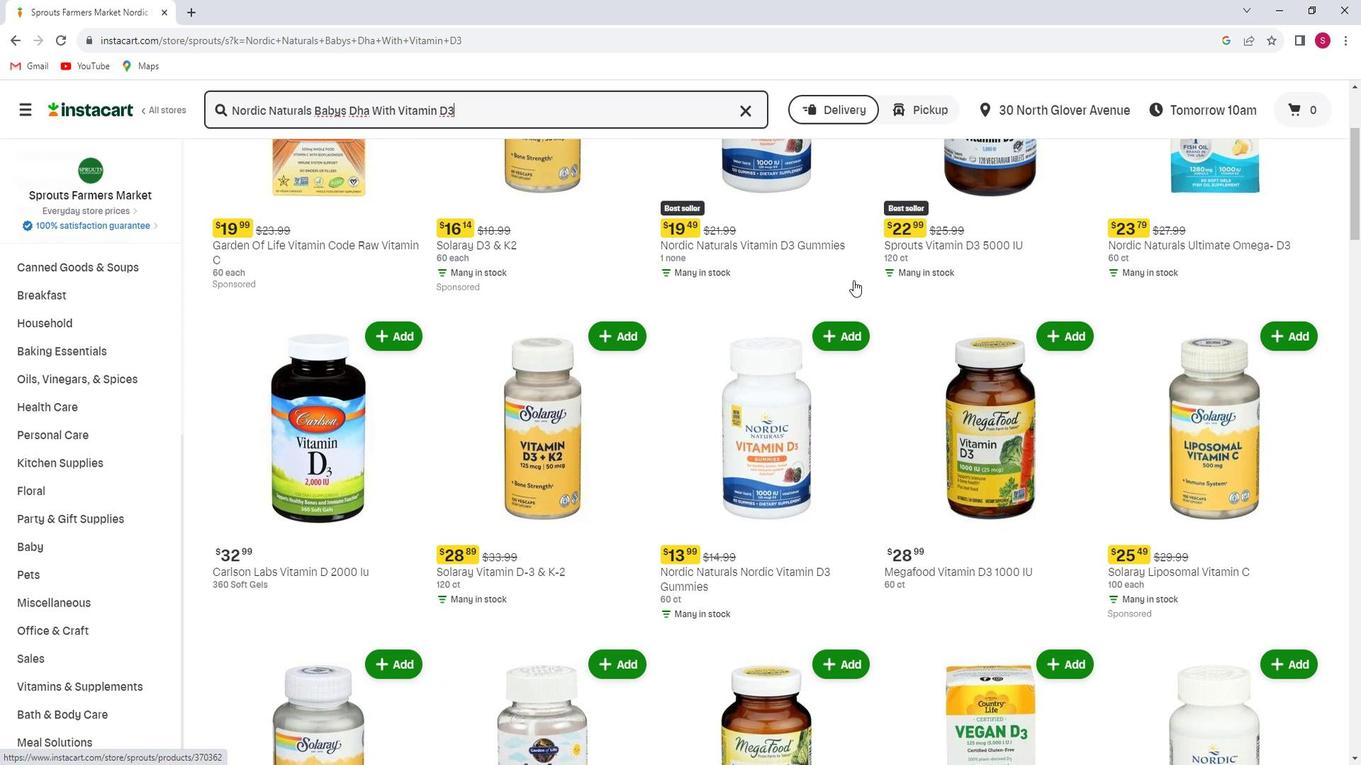 
Action: Mouse moved to (846, 300)
Screenshot: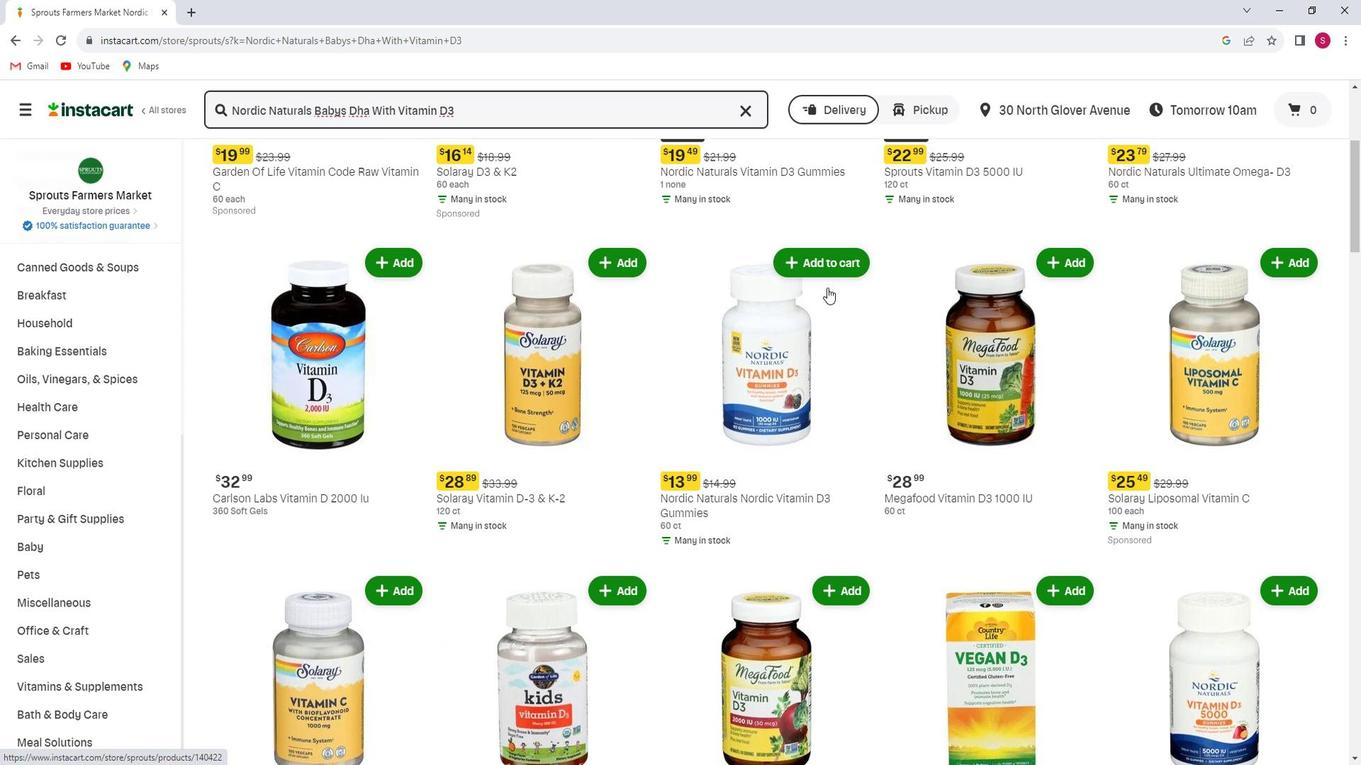 
Action: Mouse scrolled (846, 299) with delta (0, 0)
Screenshot: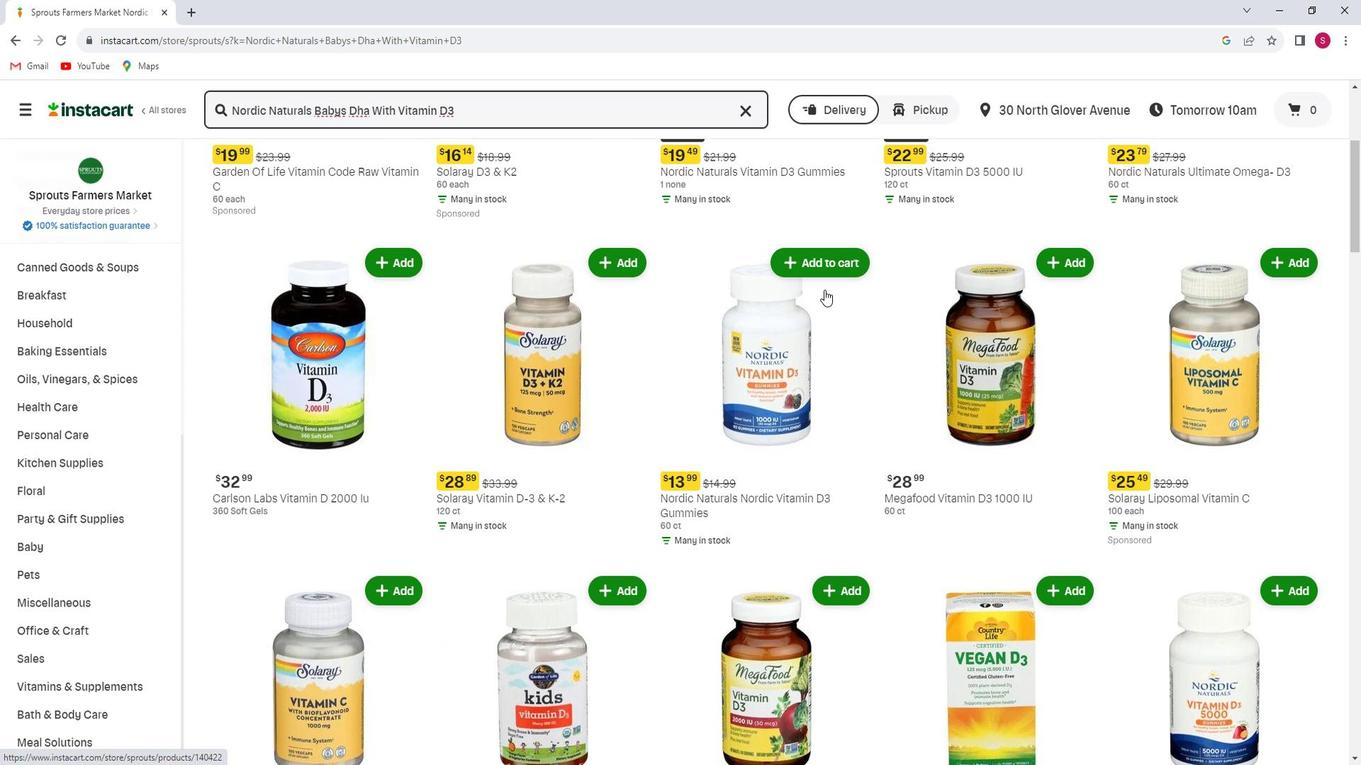 
Action: Mouse moved to (865, 306)
Screenshot: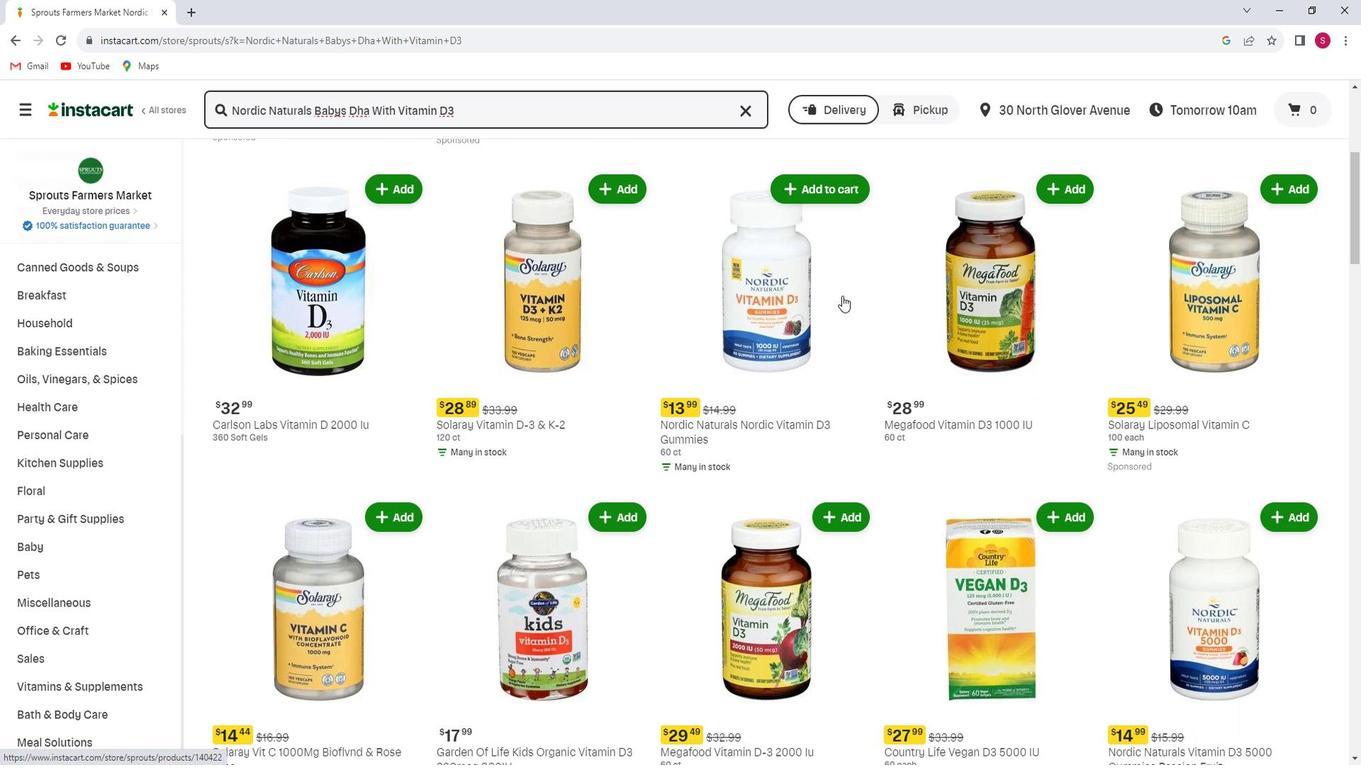
Action: Mouse scrolled (865, 305) with delta (0, 0)
Screenshot: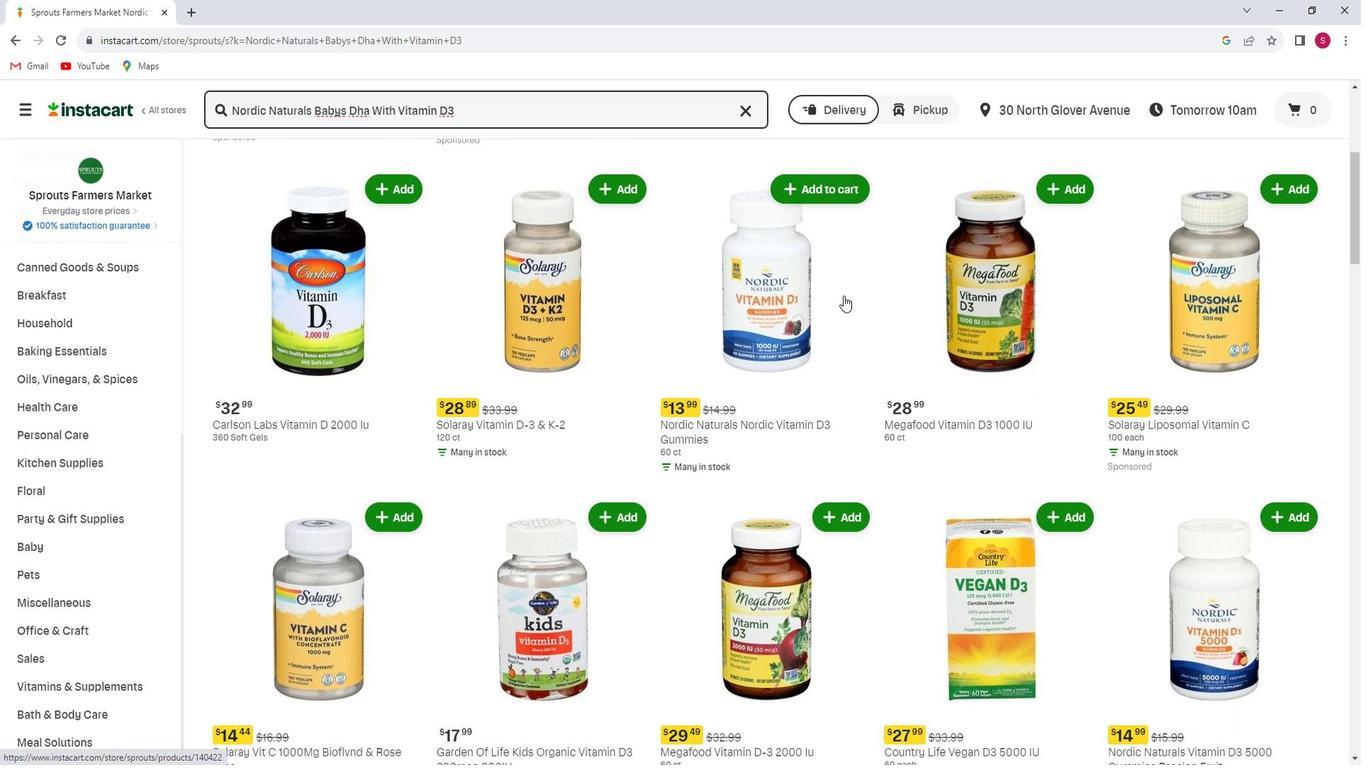
Action: Mouse moved to (870, 300)
Screenshot: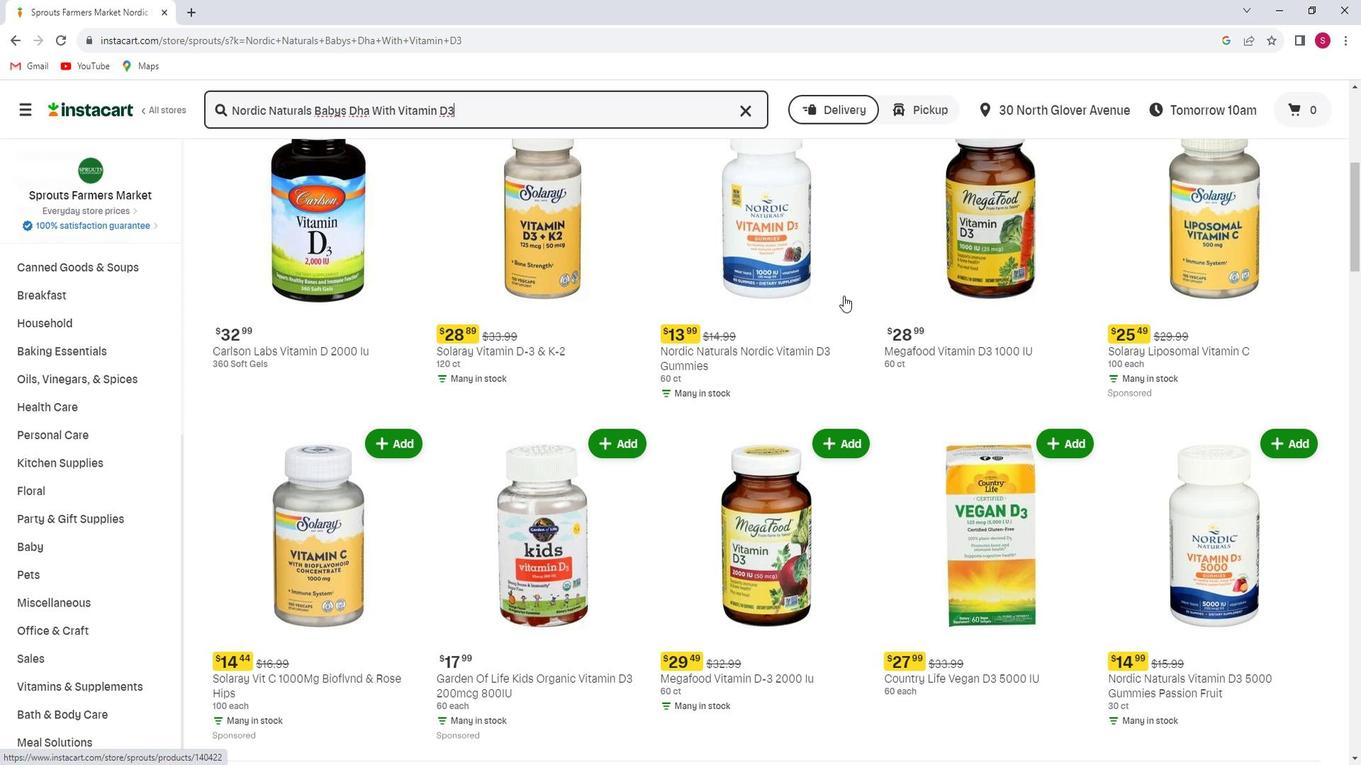 
Action: Mouse scrolled (870, 299) with delta (0, 0)
Screenshot: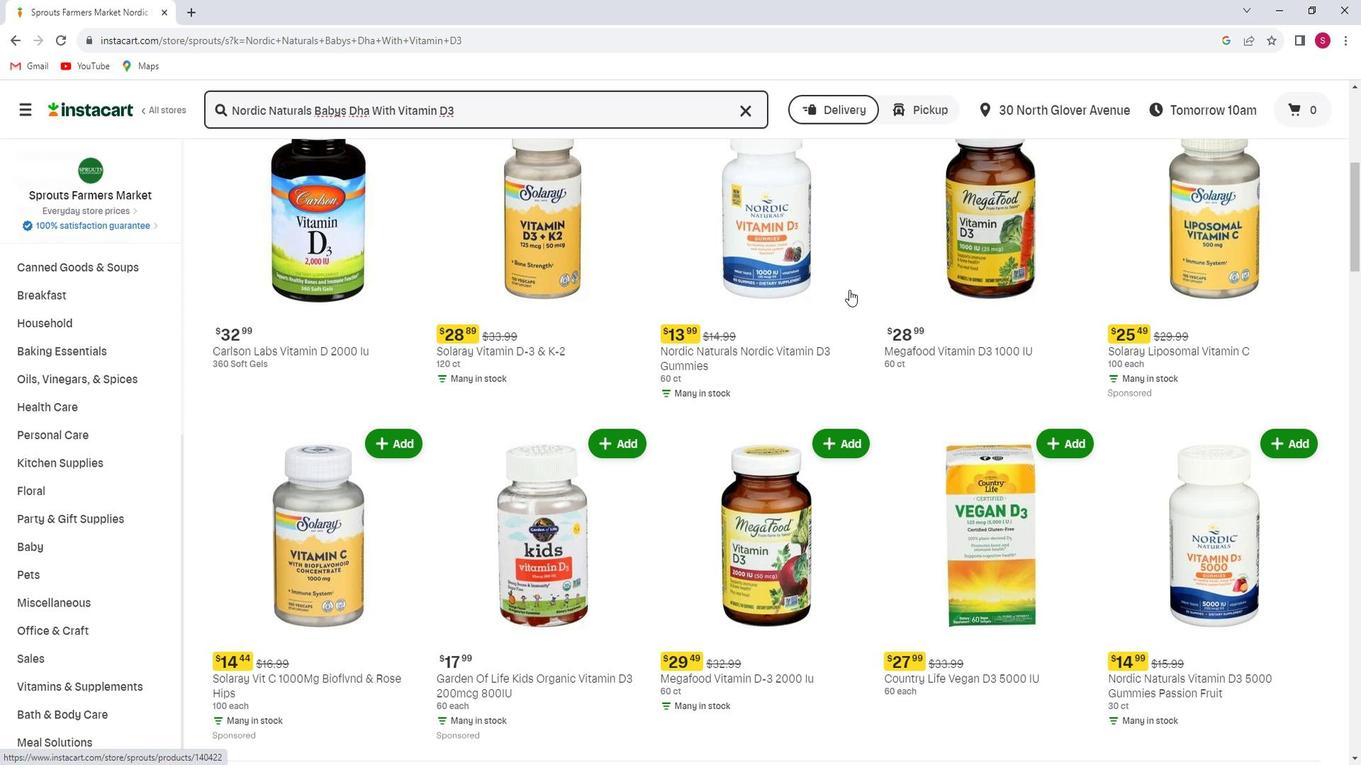 
Action: Mouse moved to (872, 300)
Screenshot: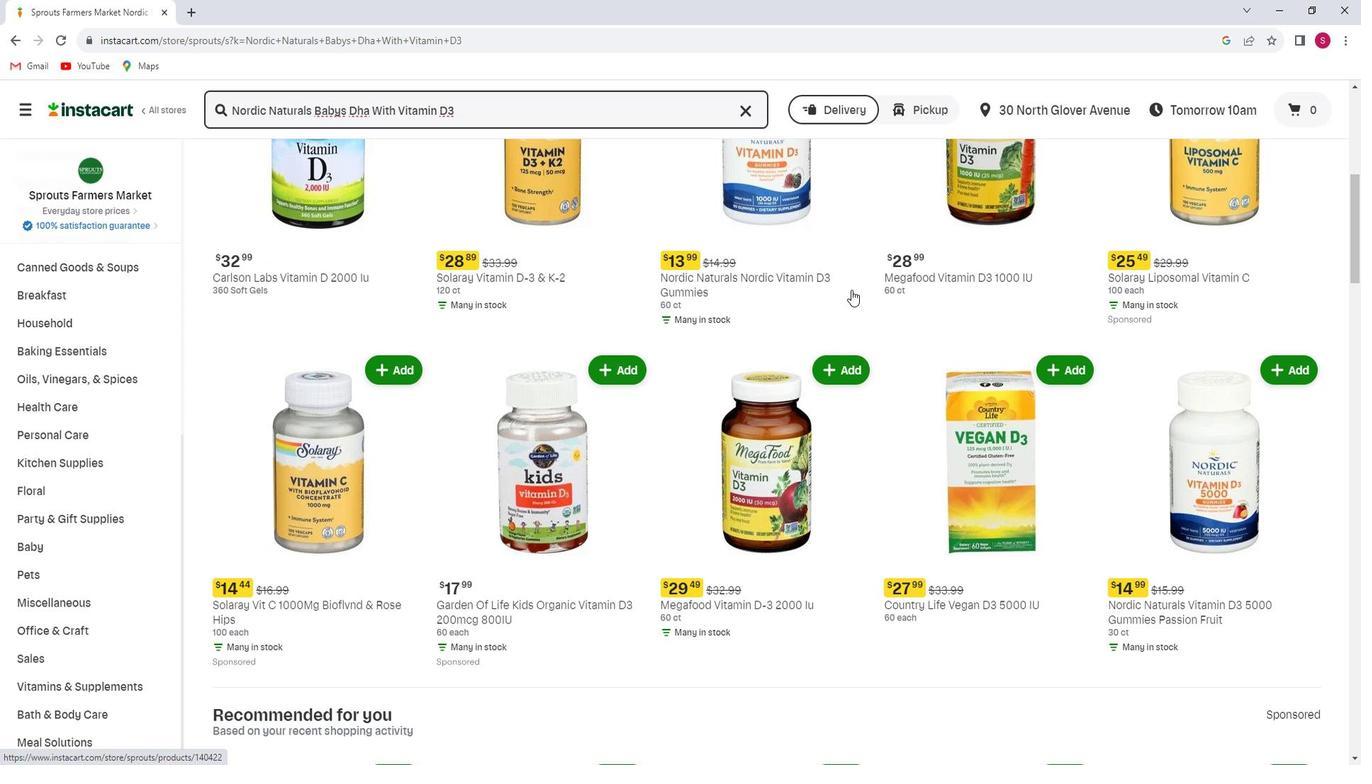 
Action: Mouse scrolled (872, 299) with delta (0, 0)
Screenshot: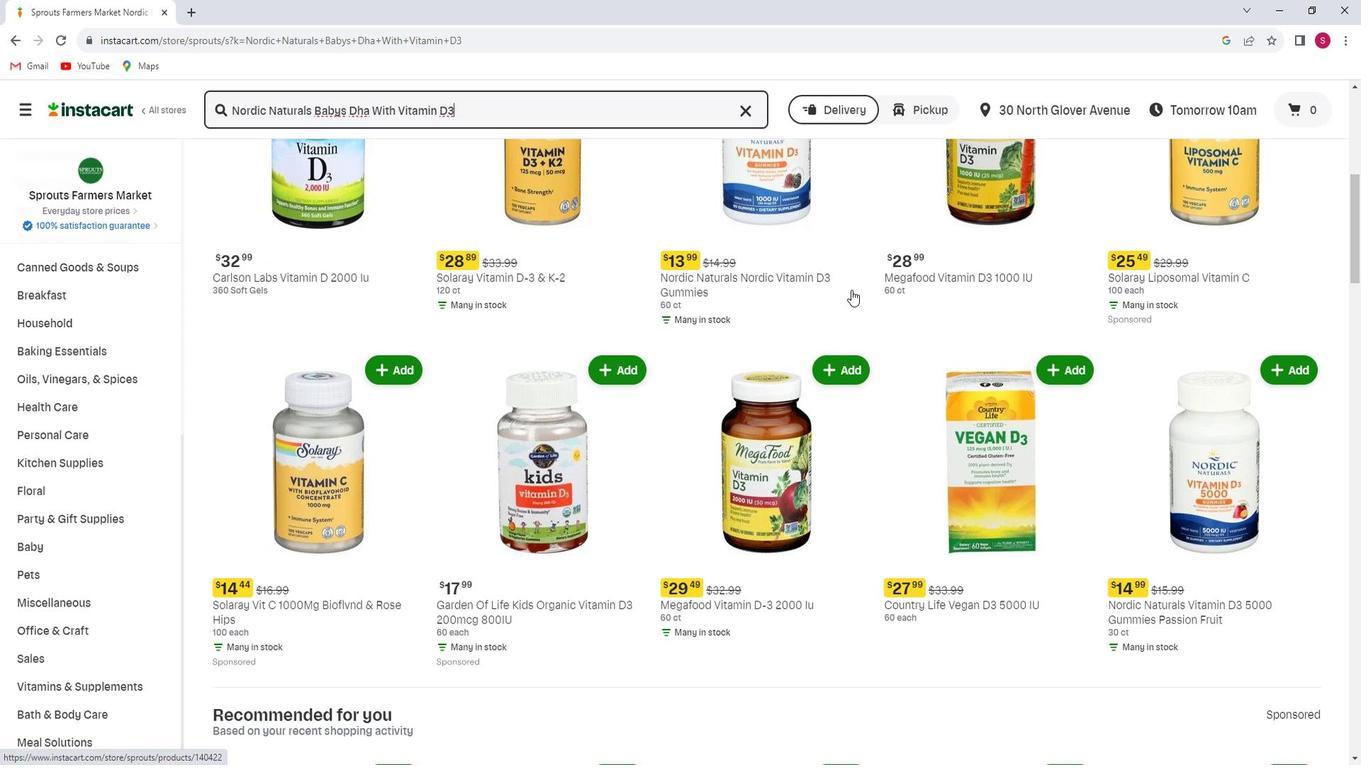 
Action: Mouse scrolled (872, 299) with delta (0, 0)
Screenshot: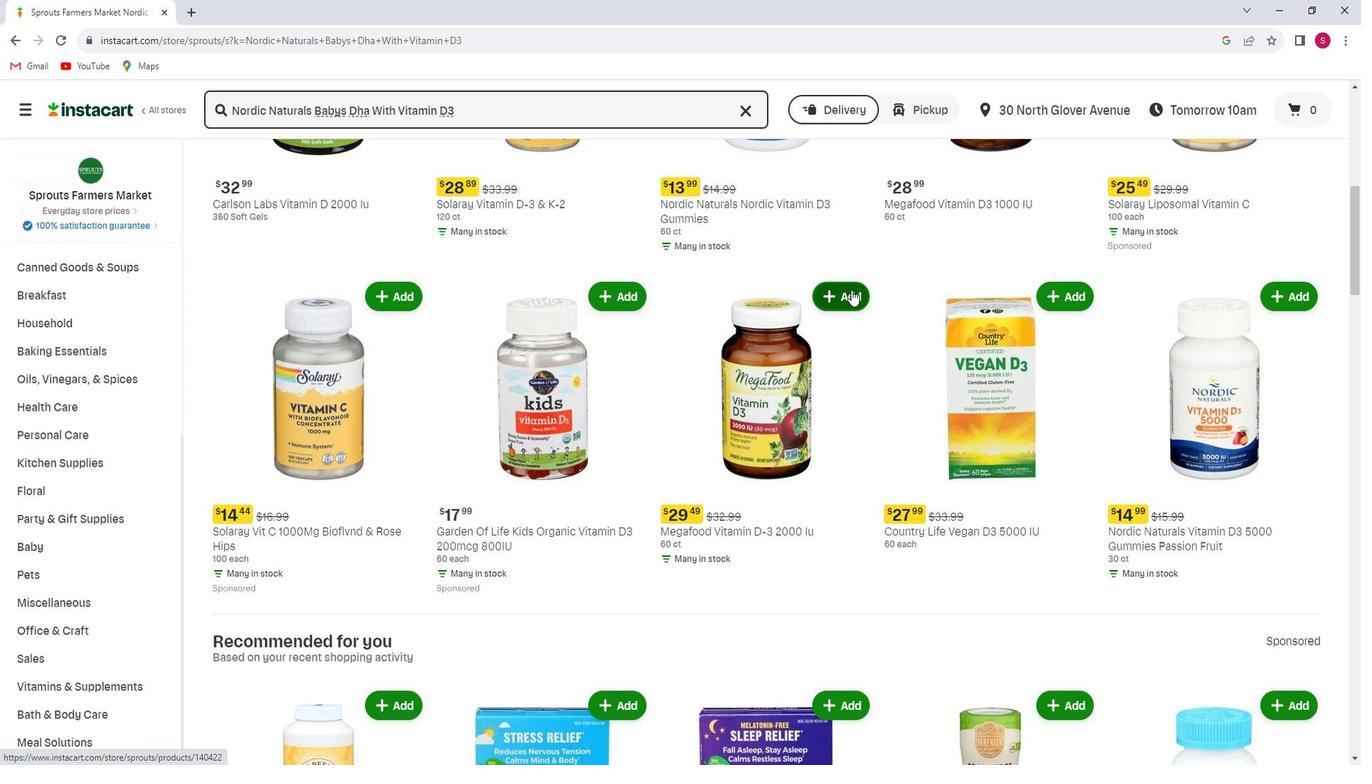 
Action: Mouse scrolled (872, 299) with delta (0, 0)
Screenshot: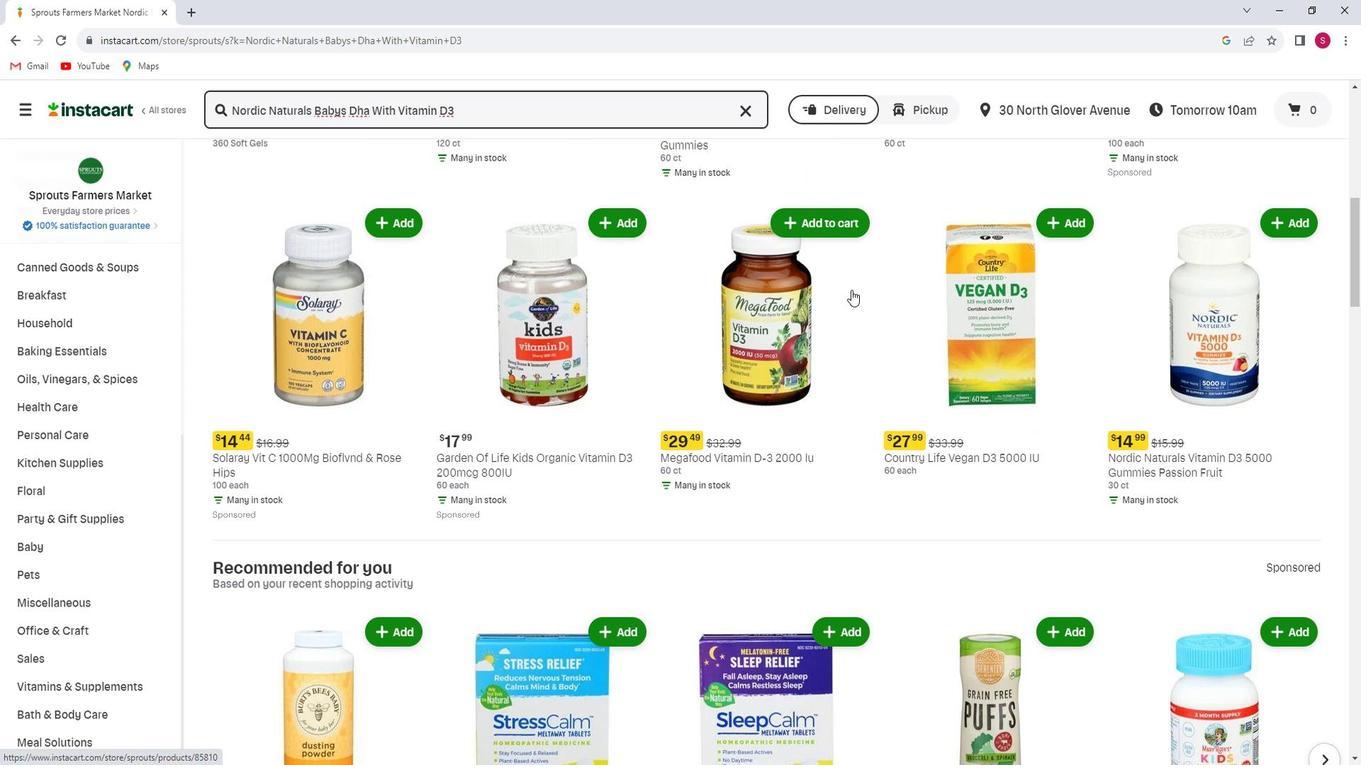 
Action: Mouse scrolled (872, 299) with delta (0, 0)
Screenshot: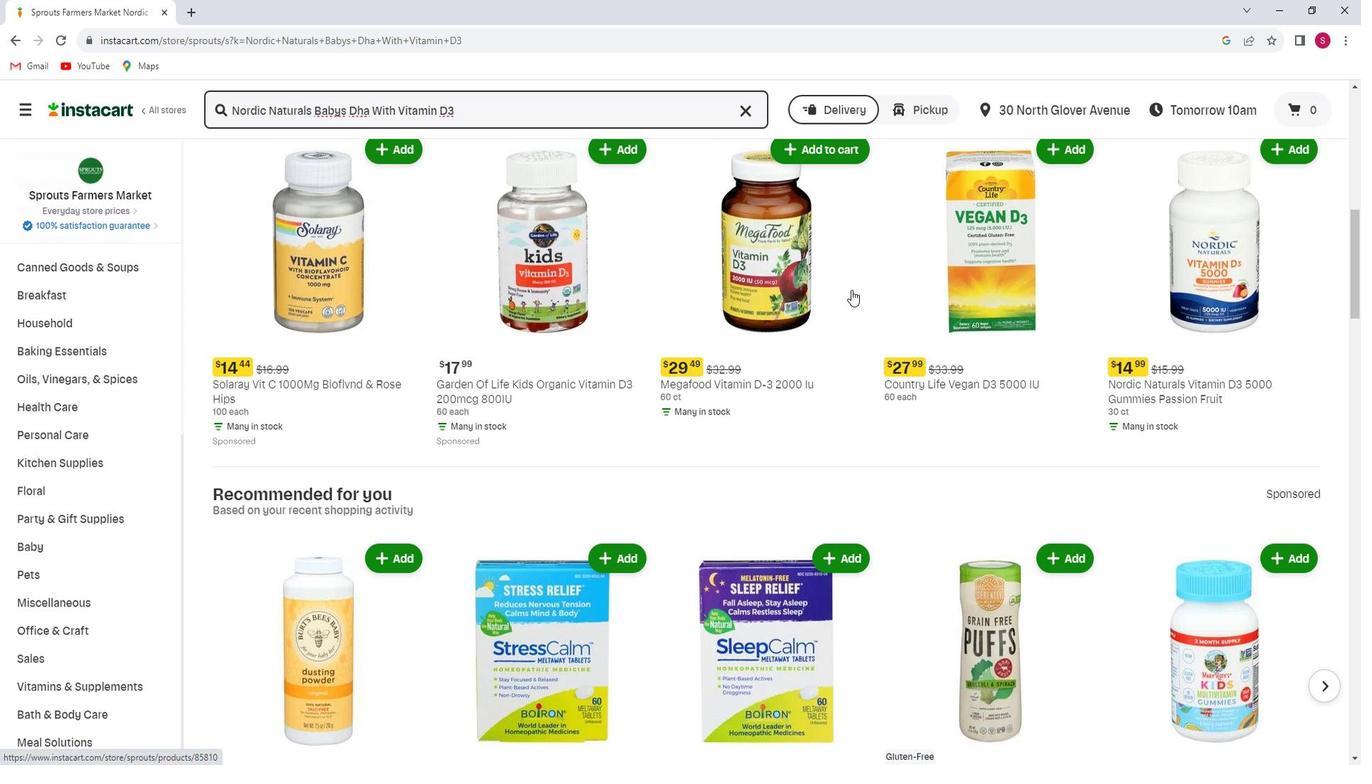 
Action: Mouse scrolled (872, 299) with delta (0, 0)
Screenshot: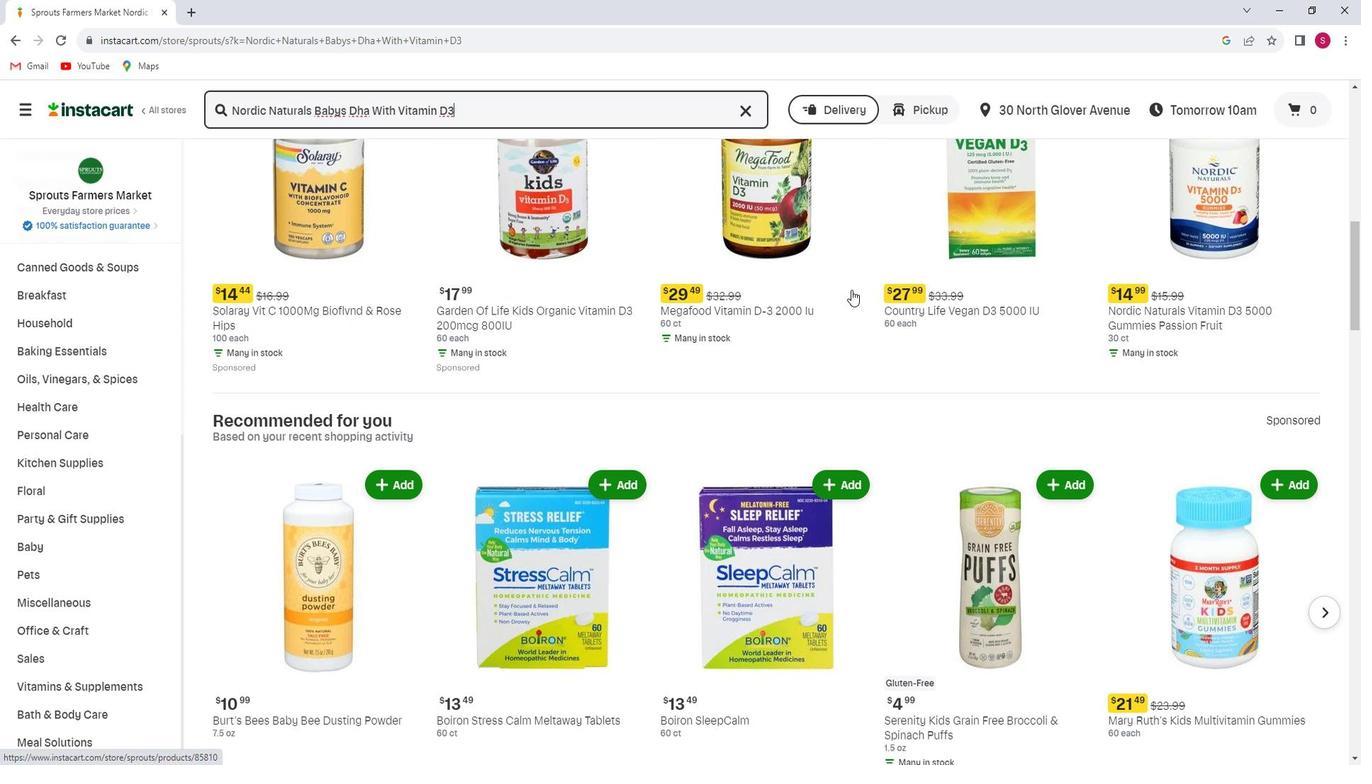 
Action: Mouse scrolled (872, 299) with delta (0, 0)
Screenshot: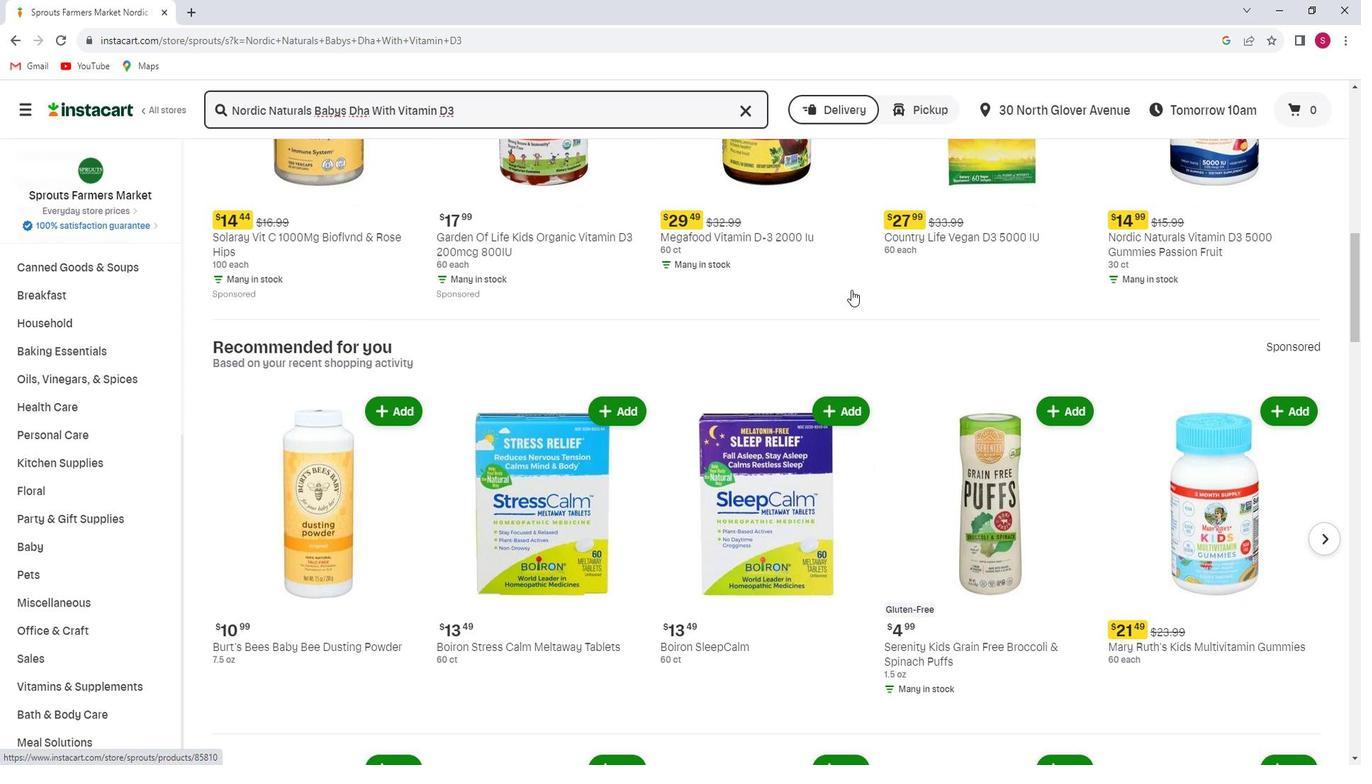 
Action: Mouse scrolled (872, 299) with delta (0, 0)
Screenshot: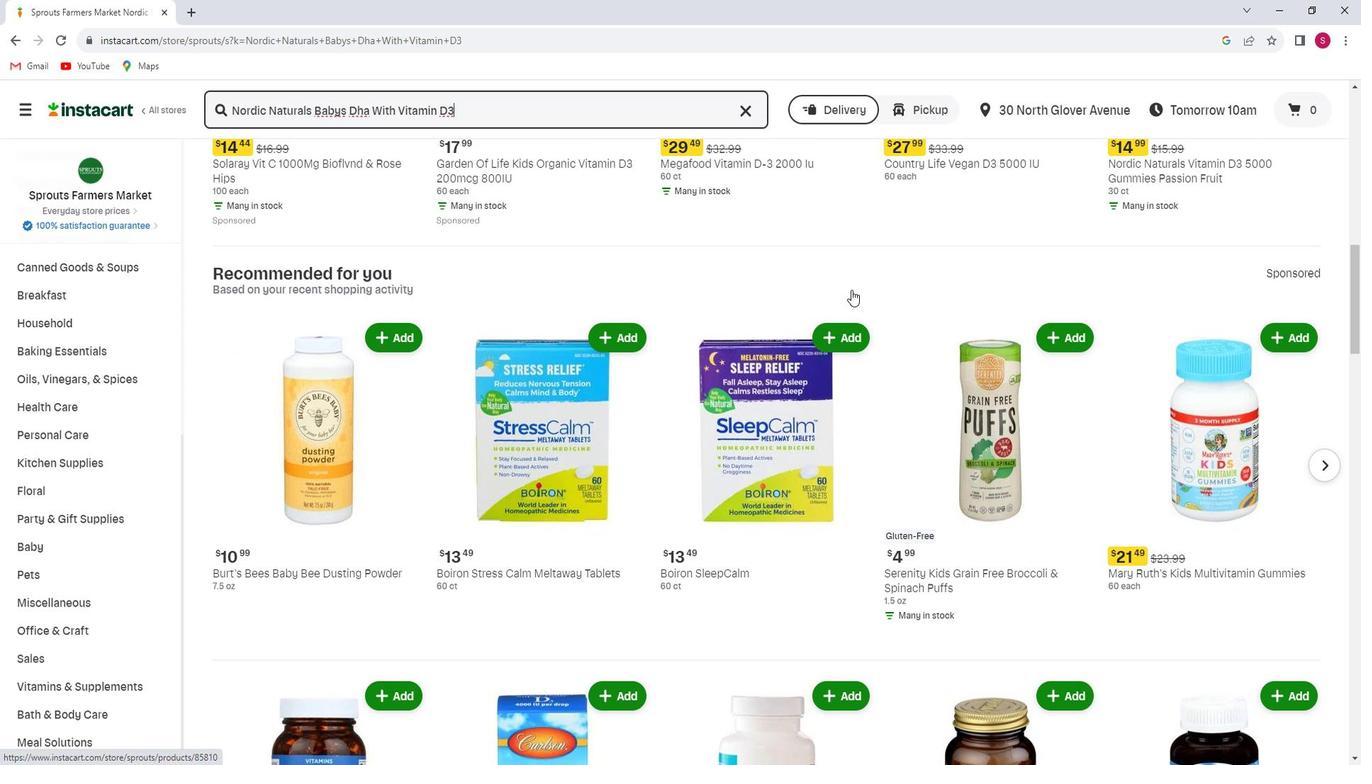 
Action: Mouse scrolled (872, 299) with delta (0, 0)
Screenshot: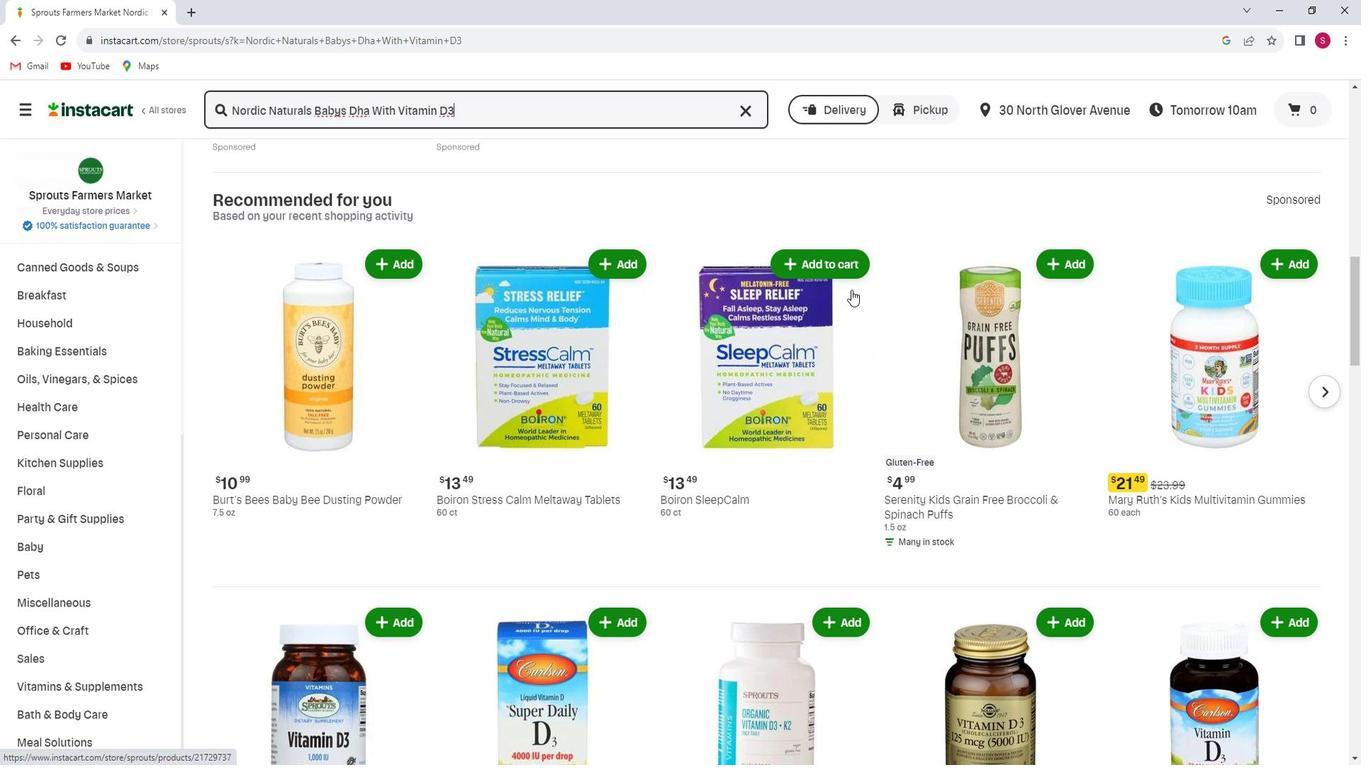 
Action: Mouse scrolled (872, 299) with delta (0, 0)
Screenshot: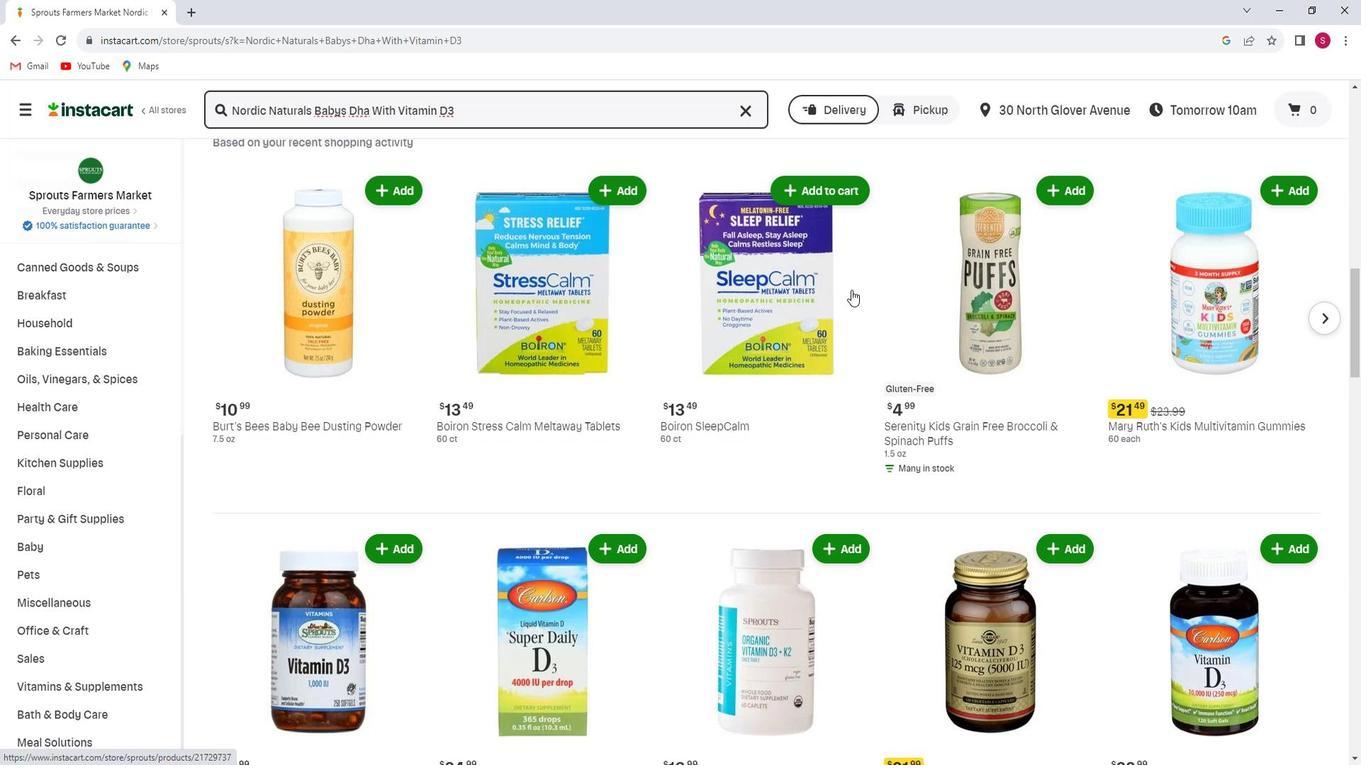 
Action: Mouse scrolled (872, 299) with delta (0, 0)
Screenshot: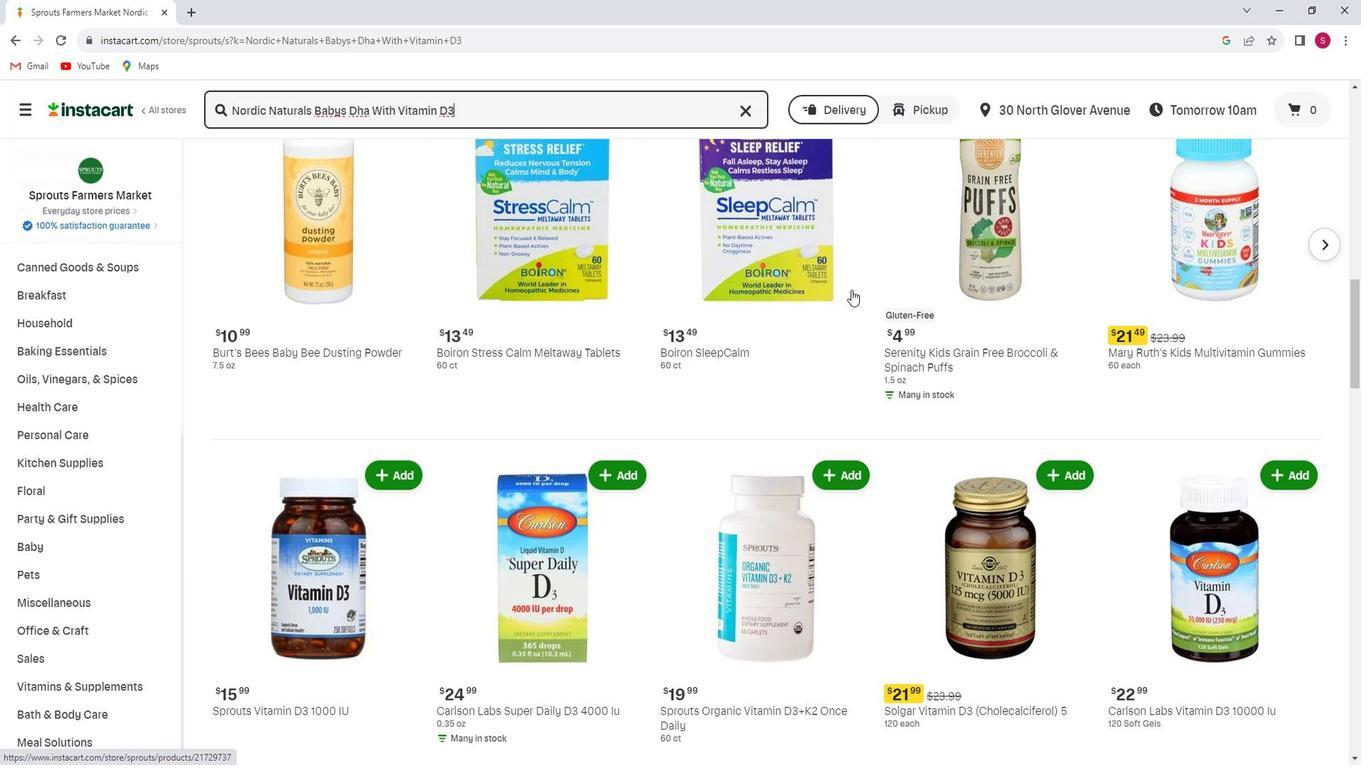 
Action: Mouse scrolled (872, 299) with delta (0, 0)
Screenshot: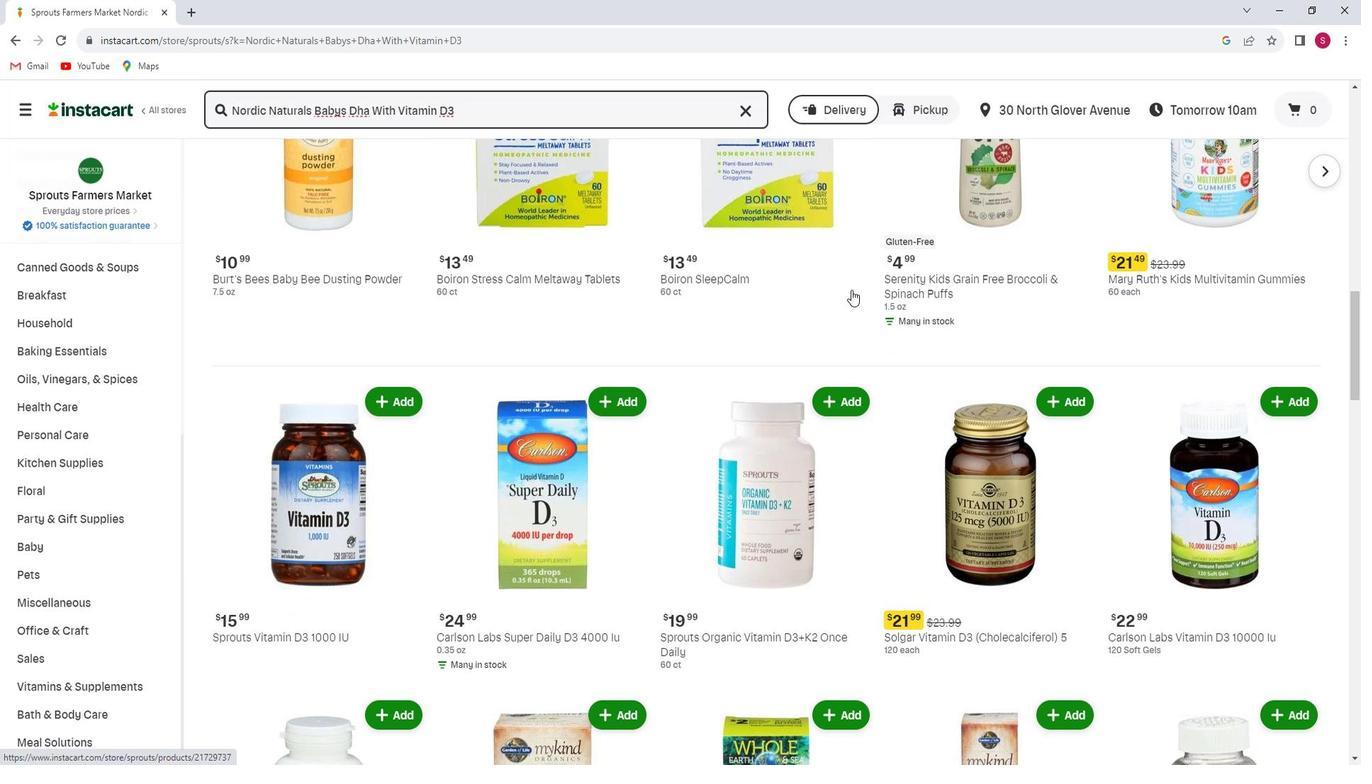 
Action: Mouse scrolled (872, 299) with delta (0, 0)
Screenshot: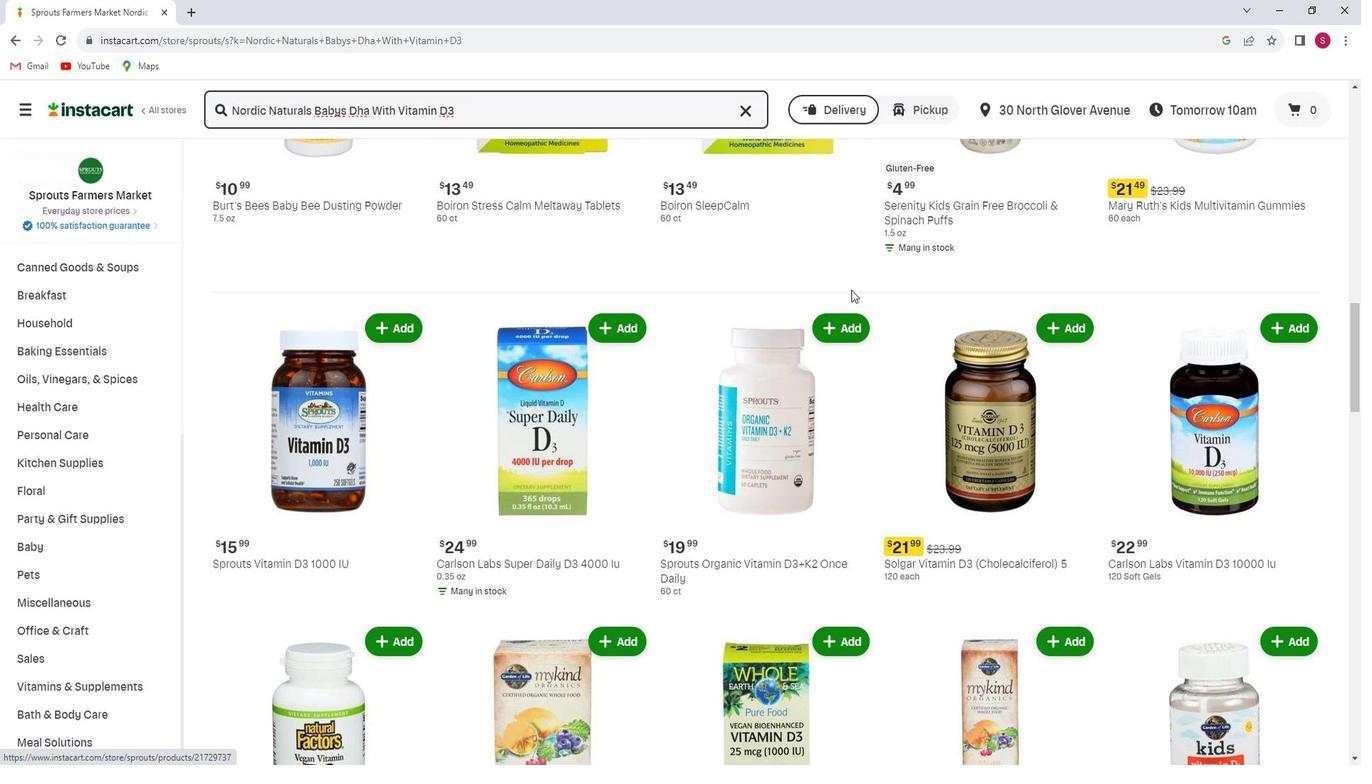 
Action: Mouse scrolled (872, 299) with delta (0, 0)
Screenshot: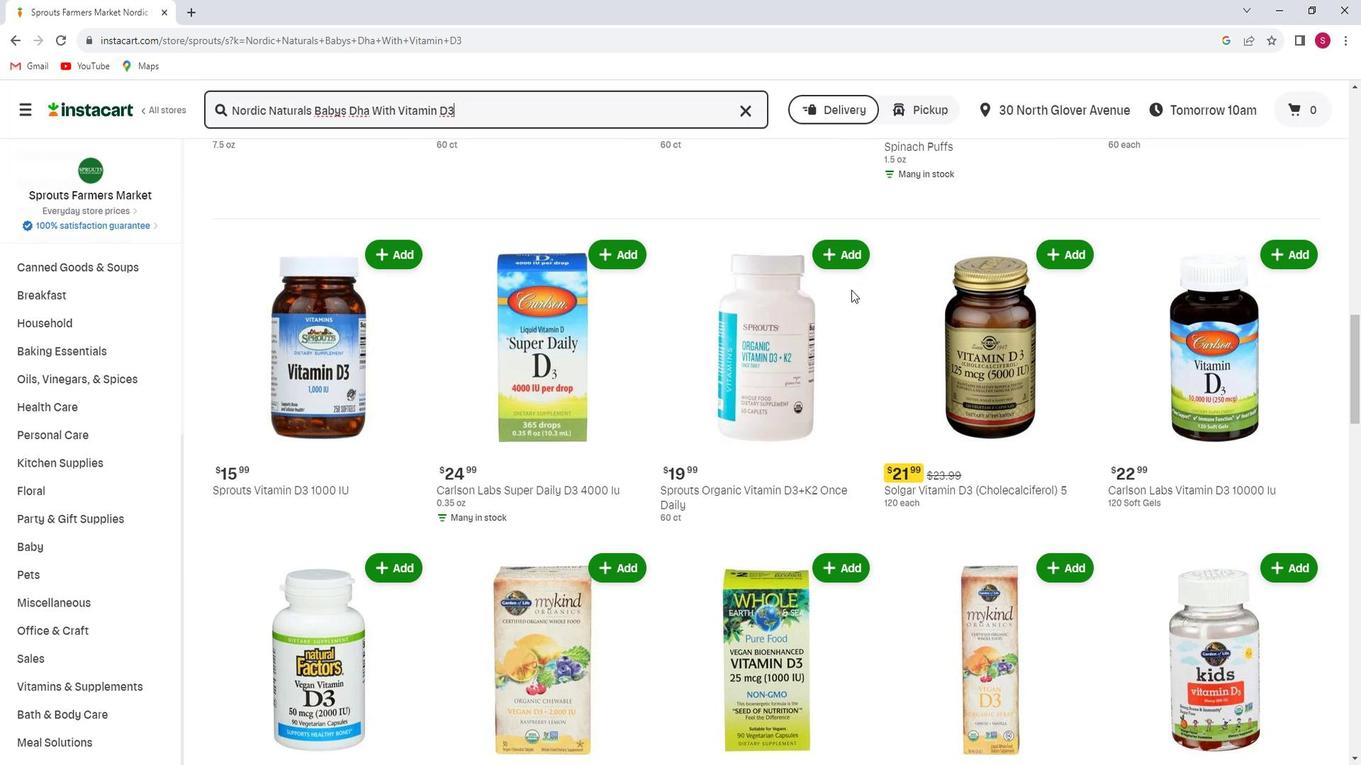
Action: Mouse scrolled (872, 299) with delta (0, 0)
Screenshot: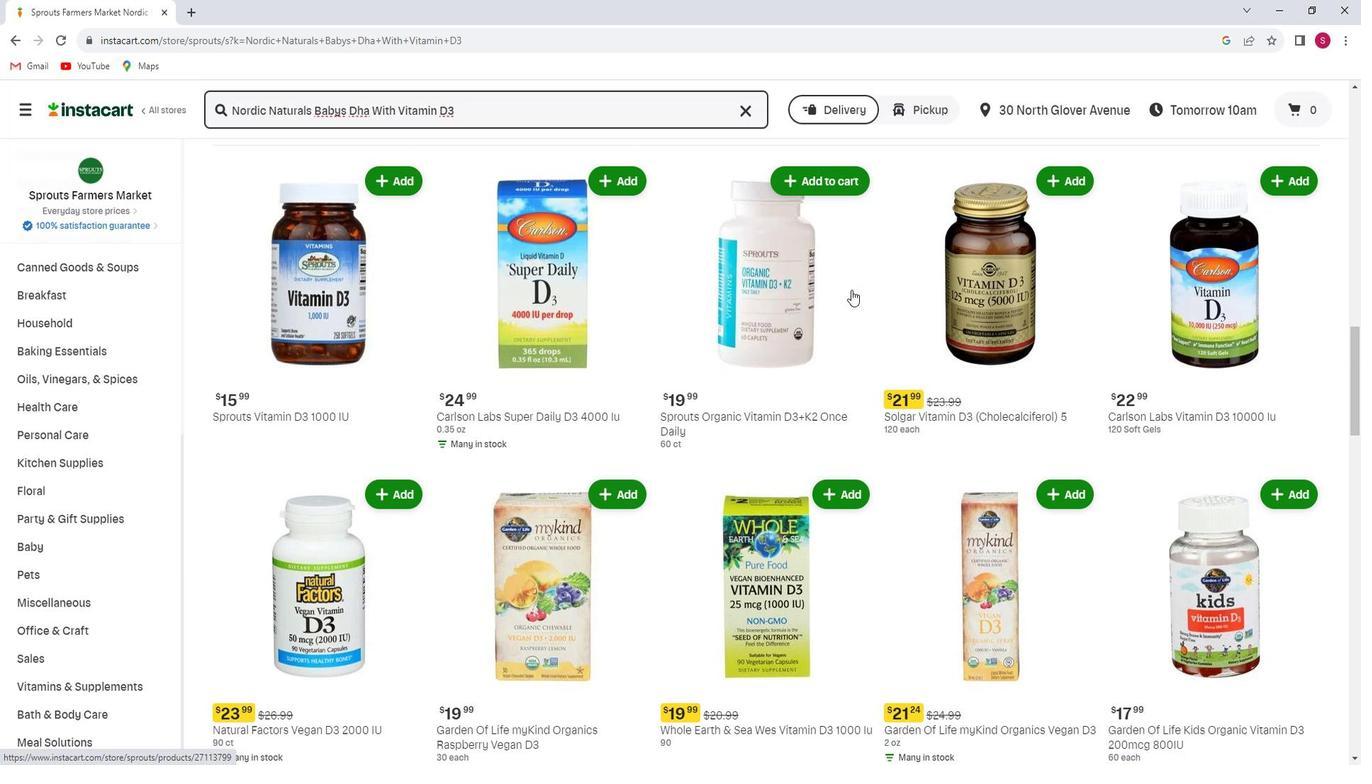 
Action: Mouse scrolled (872, 299) with delta (0, 0)
Screenshot: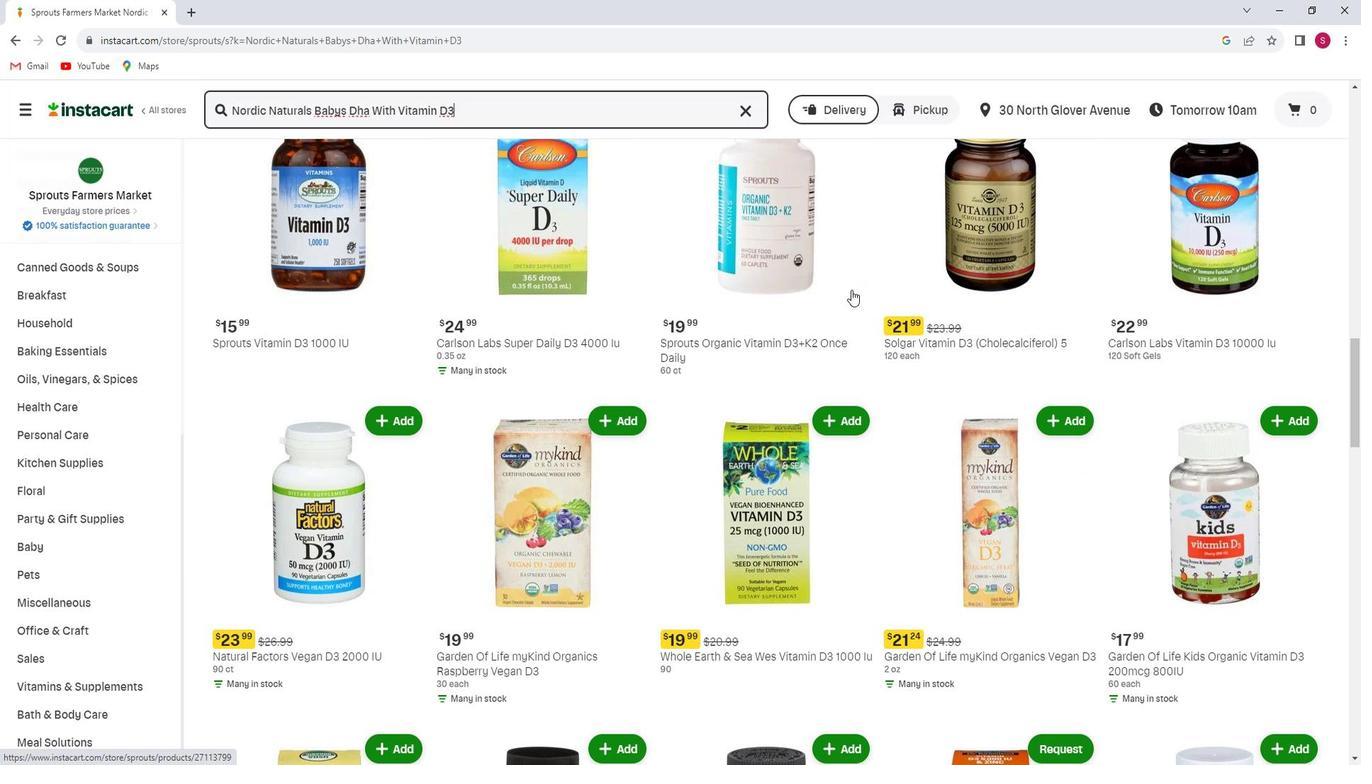 
Action: Mouse scrolled (872, 299) with delta (0, 0)
Screenshot: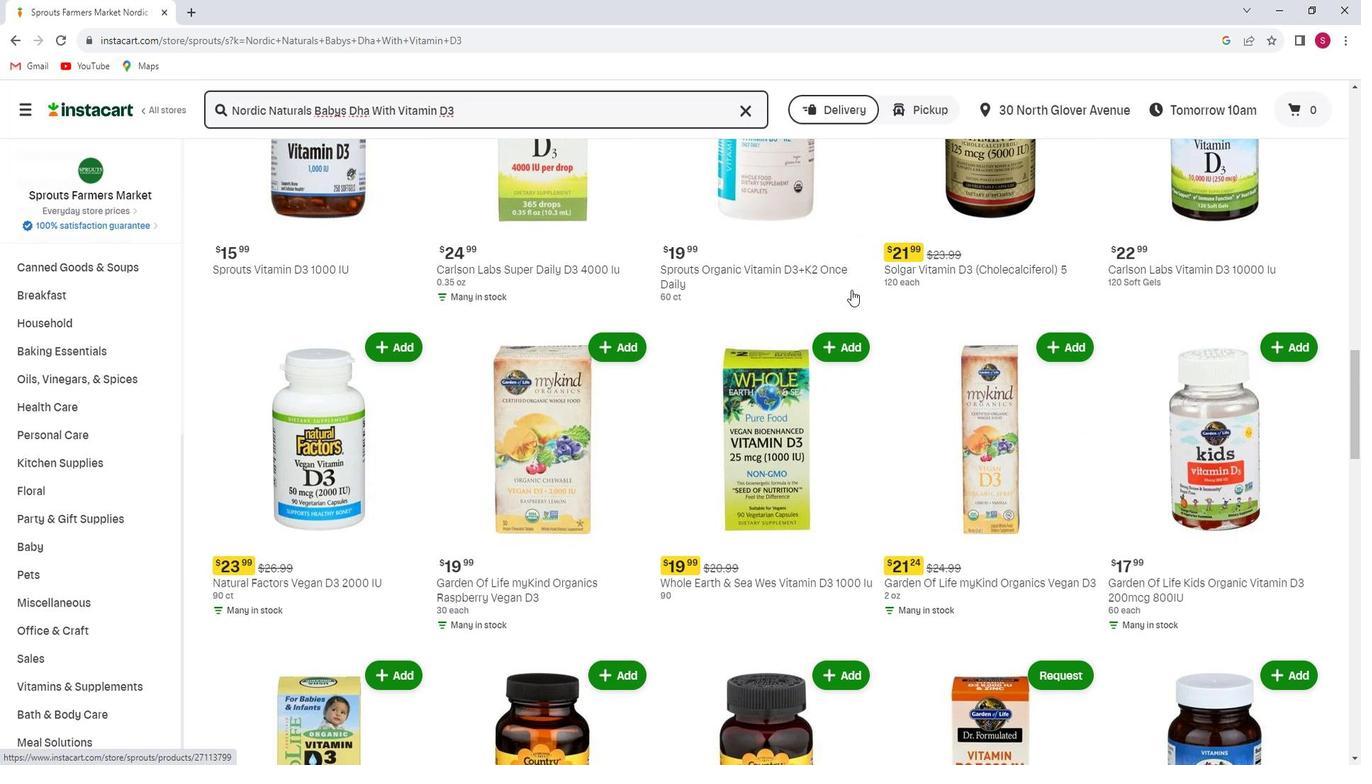 
Action: Mouse scrolled (872, 299) with delta (0, 0)
Screenshot: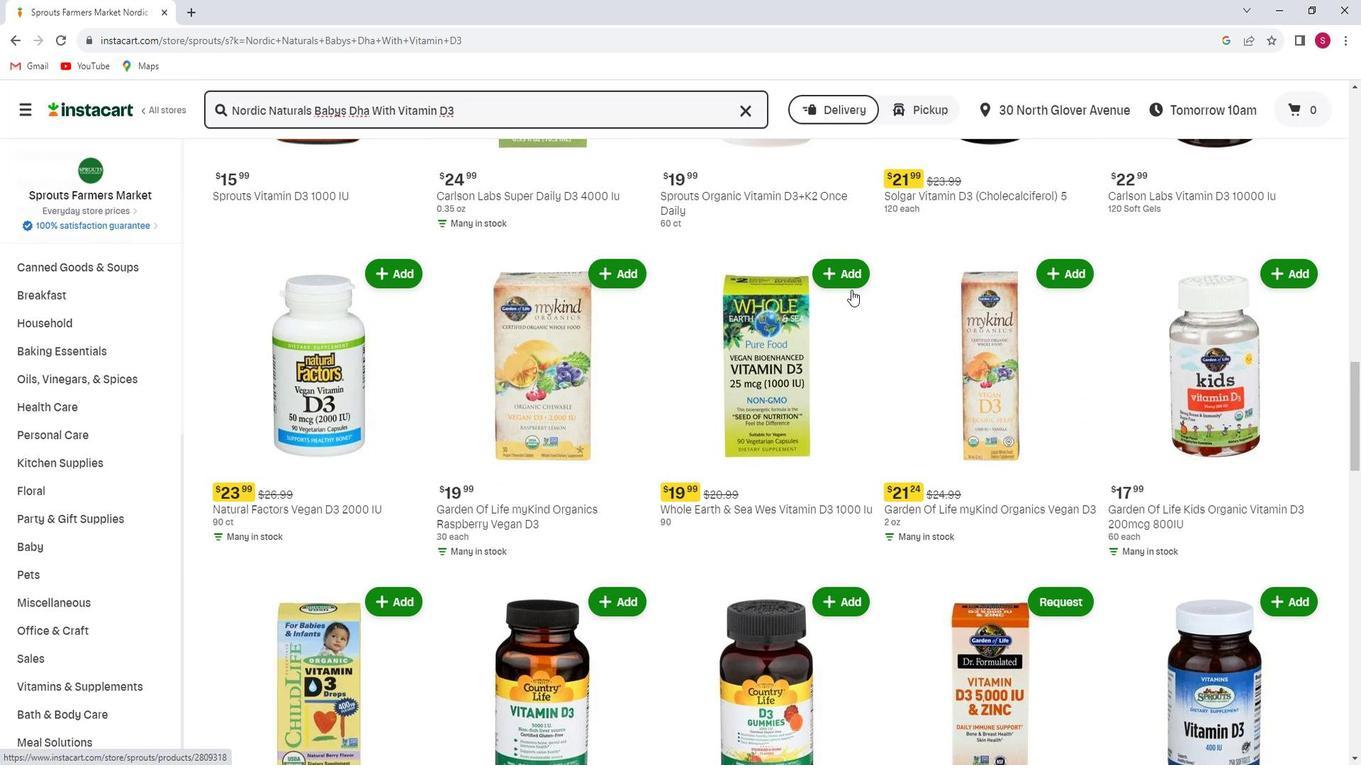 
Action: Mouse scrolled (872, 299) with delta (0, 0)
Screenshot: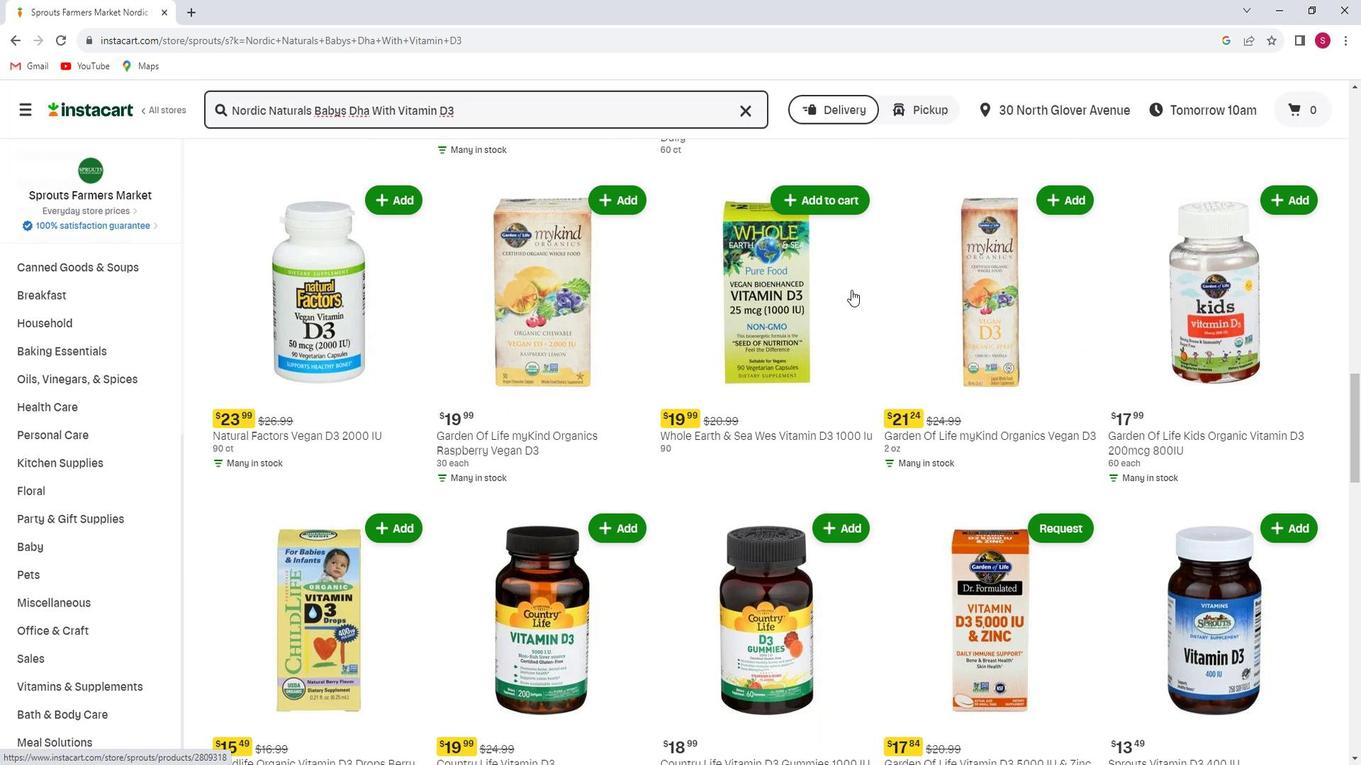 
Action: Mouse scrolled (872, 299) with delta (0, 0)
Screenshot: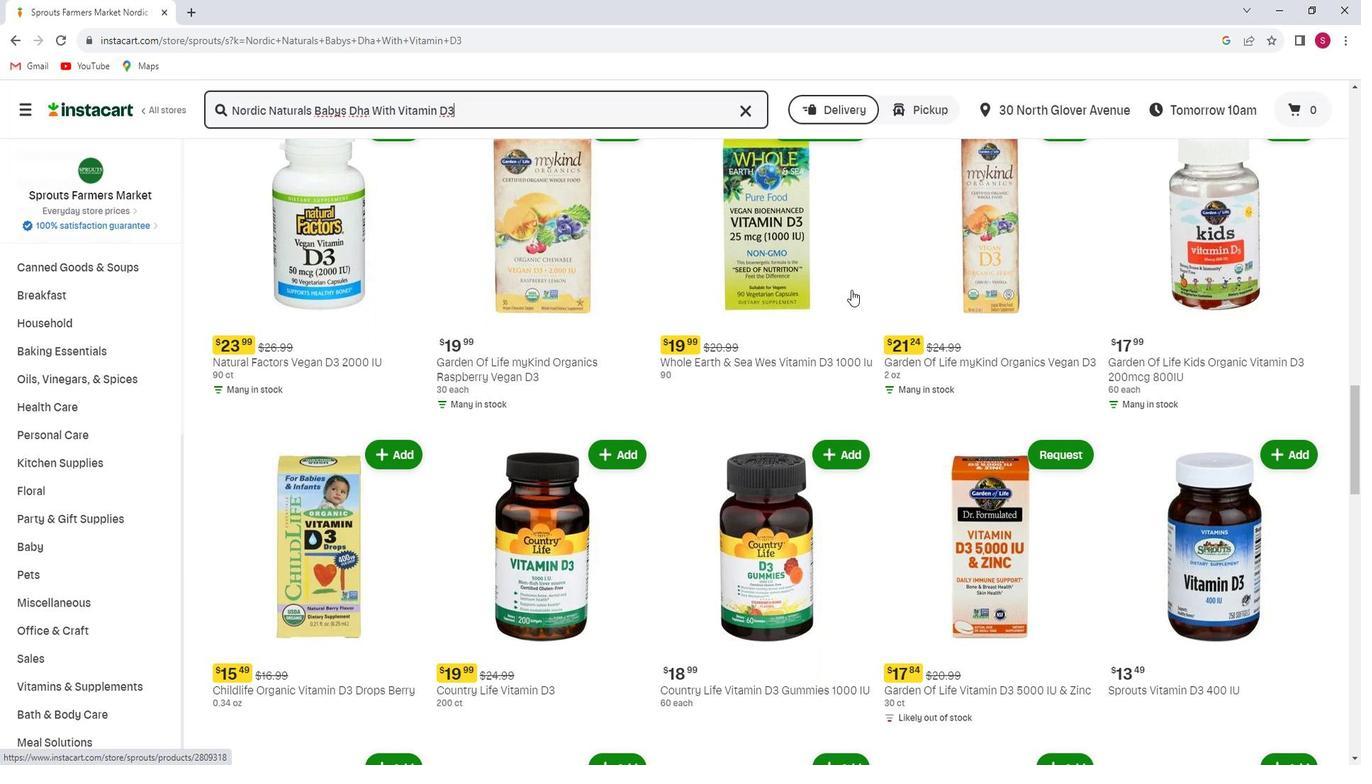 
Action: Mouse scrolled (872, 299) with delta (0, 0)
Screenshot: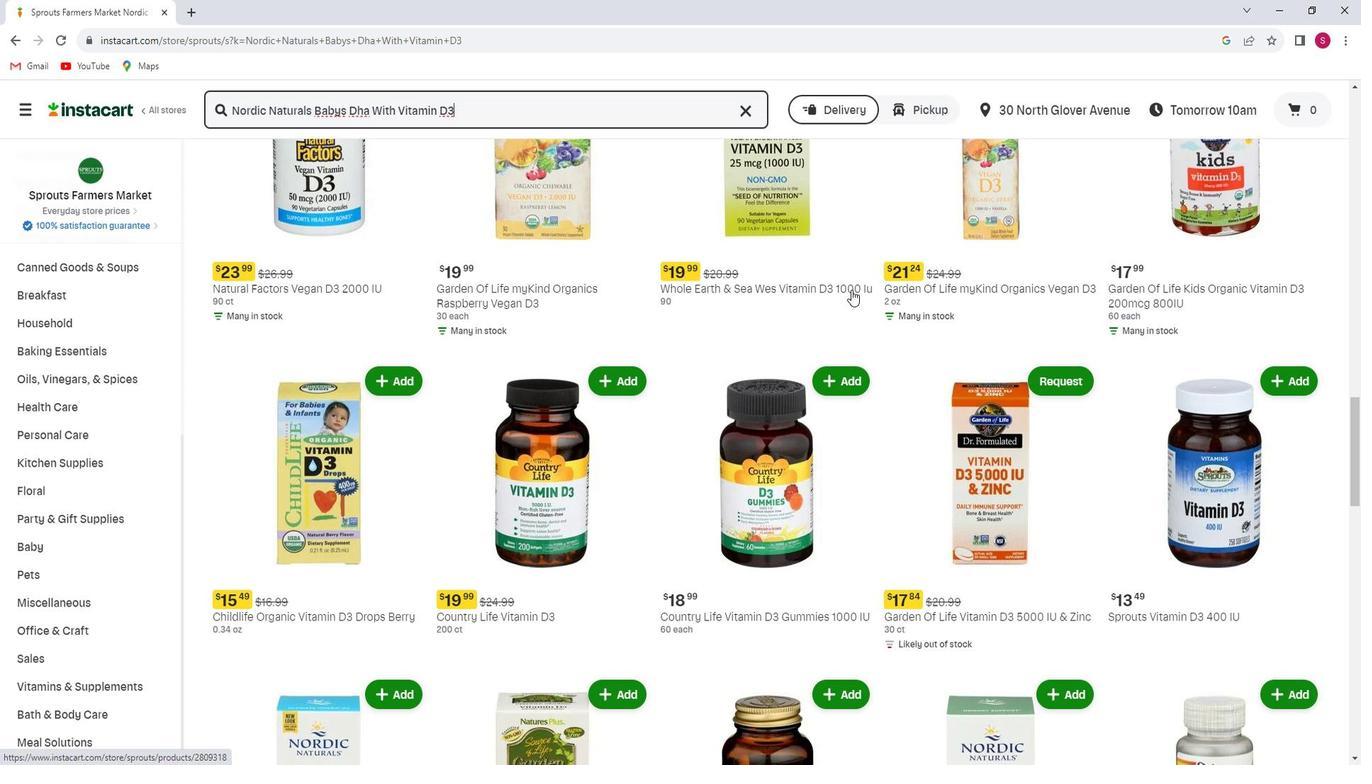 
Action: Mouse scrolled (872, 299) with delta (0, 0)
Screenshot: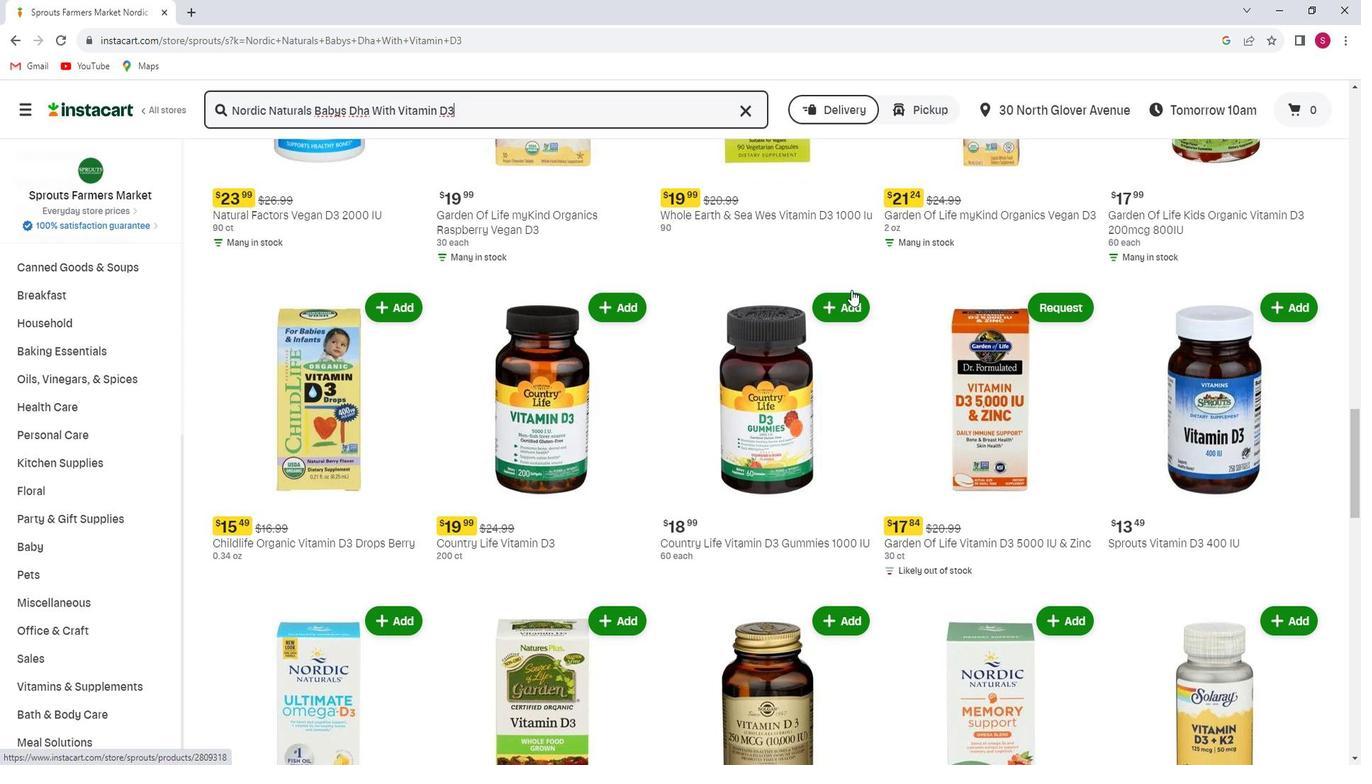 
Action: Mouse scrolled (872, 299) with delta (0, 0)
Screenshot: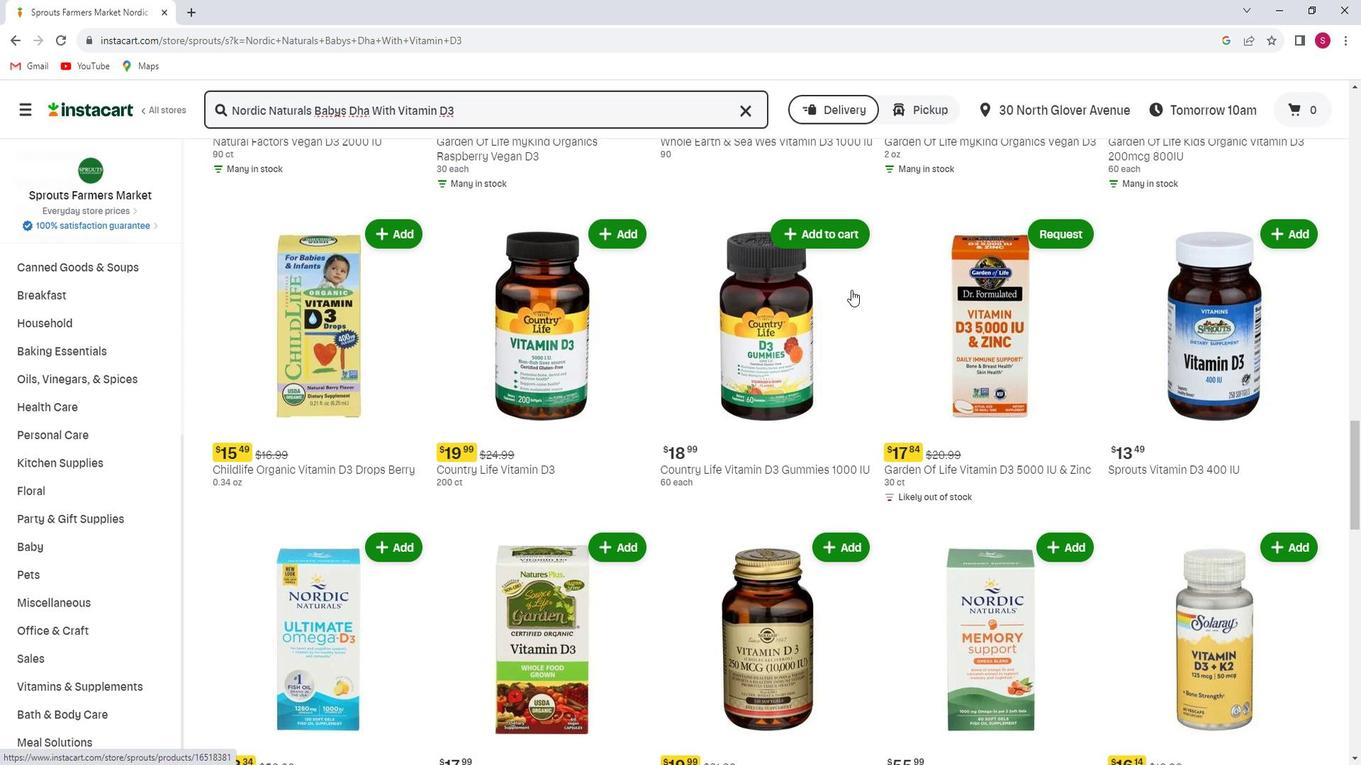
Action: Mouse scrolled (872, 299) with delta (0, 0)
Screenshot: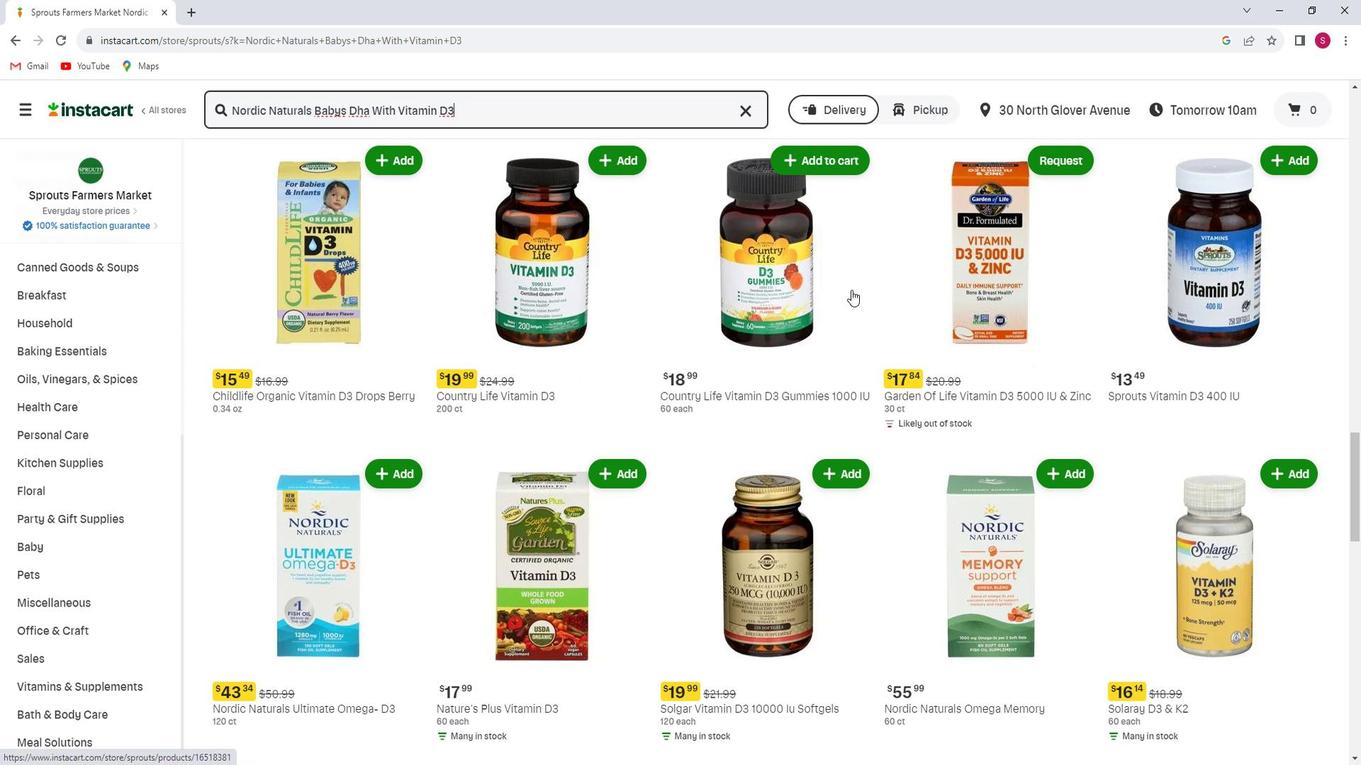 
Action: Mouse scrolled (872, 299) with delta (0, 0)
Screenshot: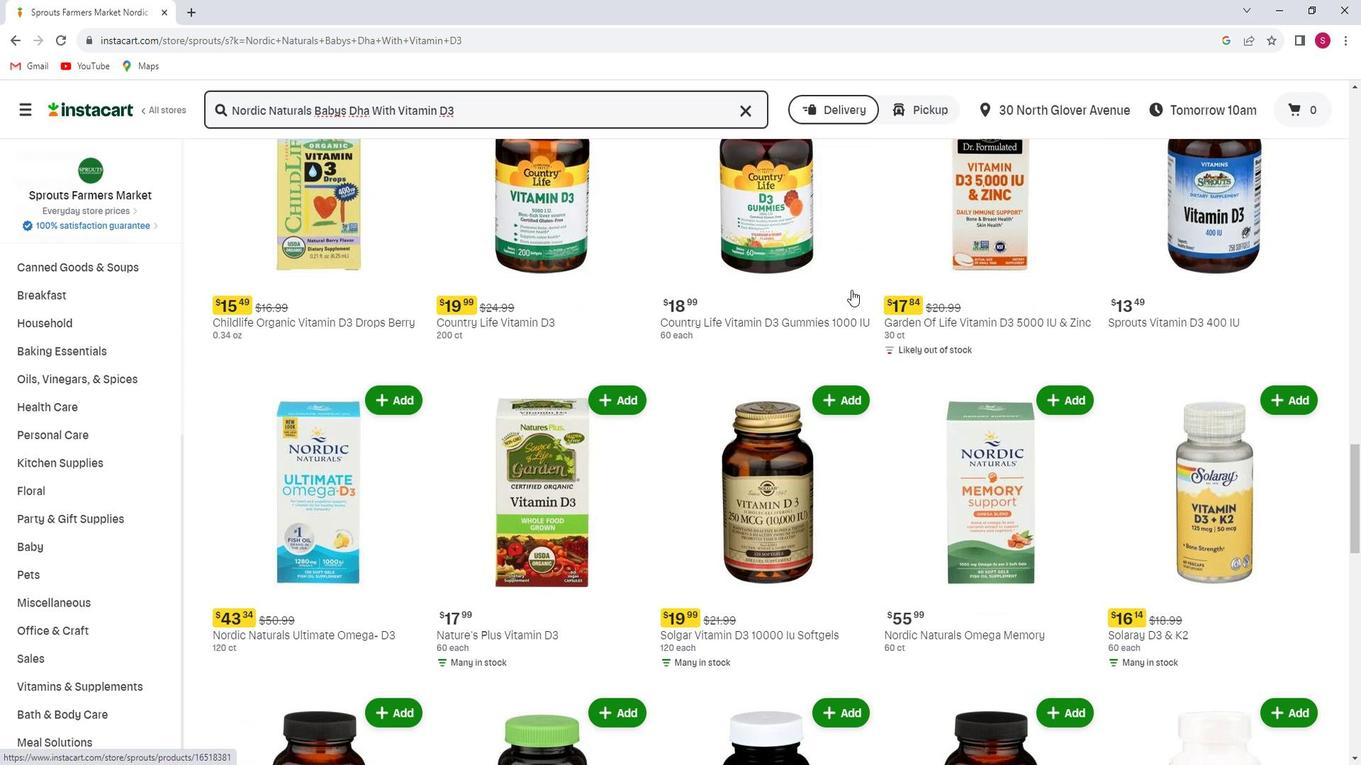 
Action: Mouse scrolled (872, 299) with delta (0, 0)
Screenshot: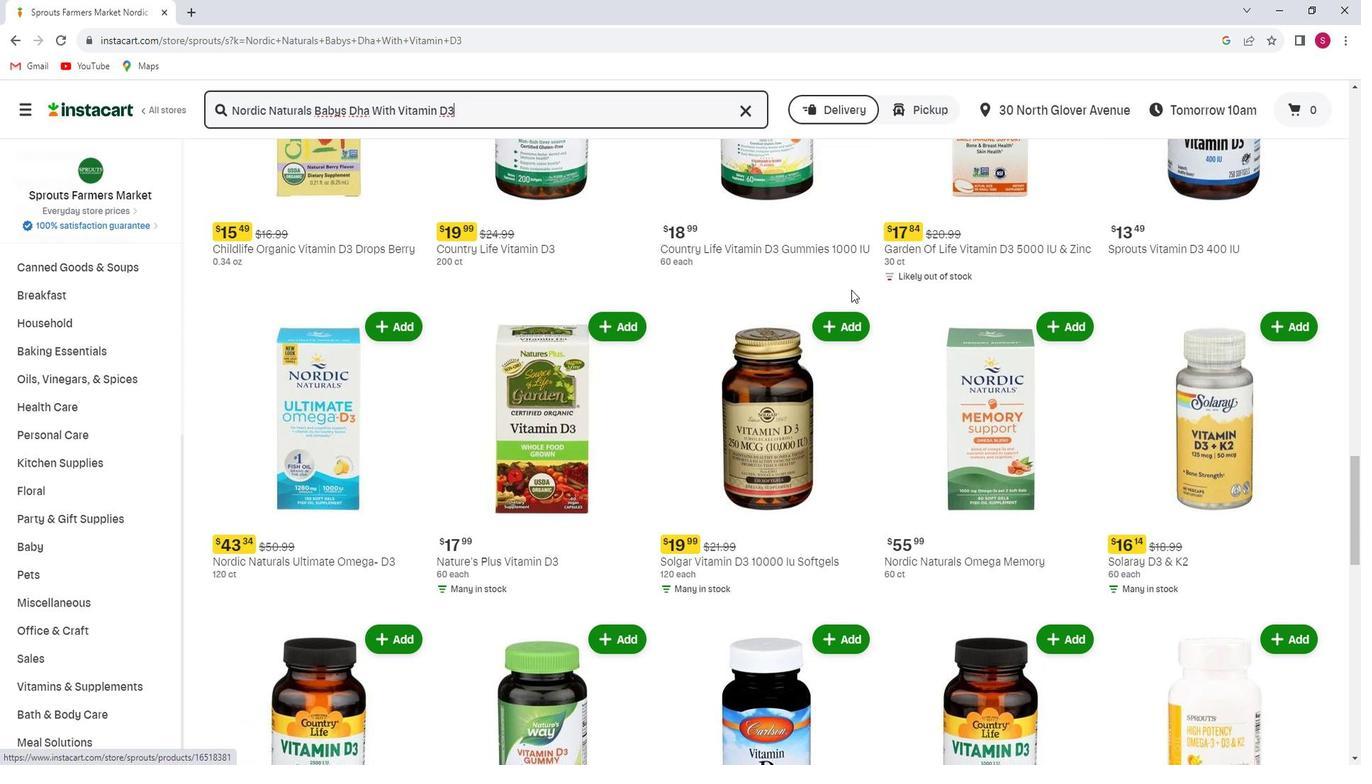 
Action: Mouse scrolled (872, 299) with delta (0, 0)
Screenshot: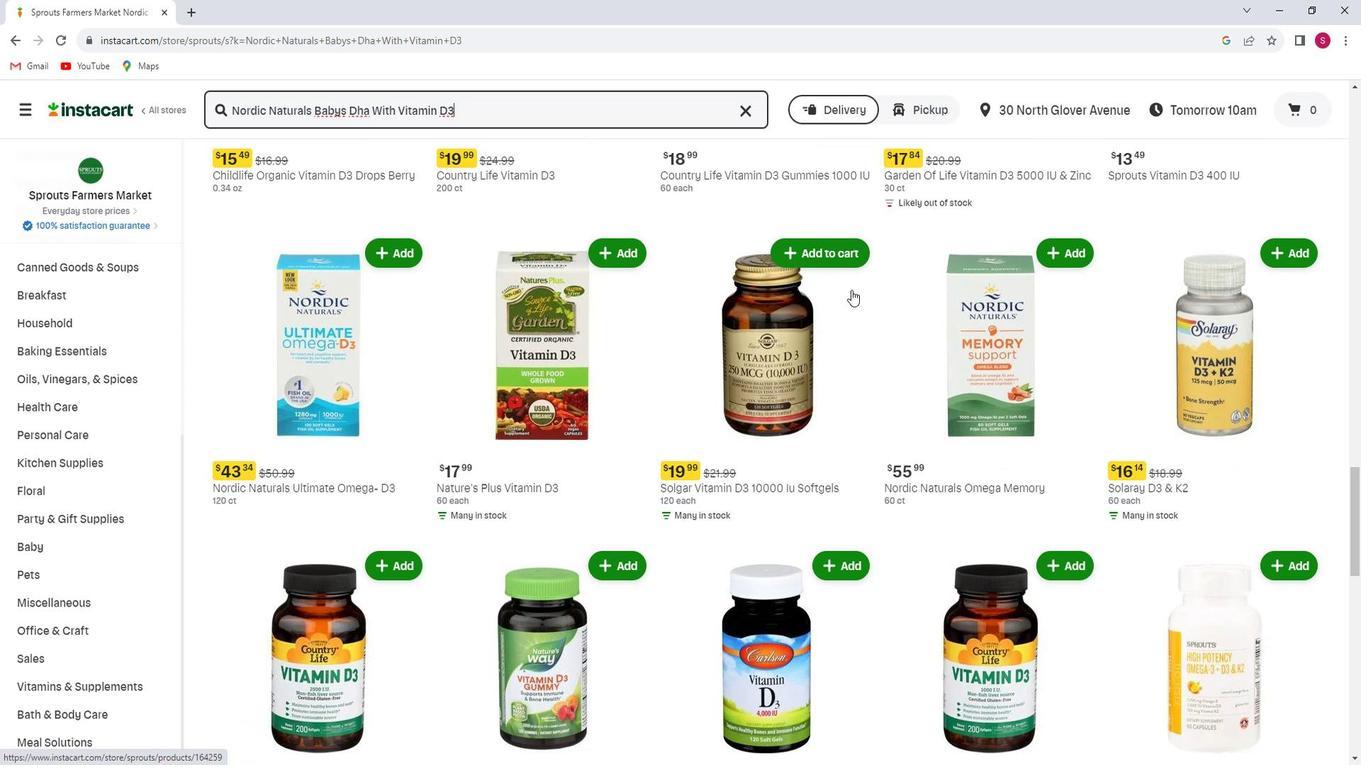 
Action: Mouse scrolled (872, 299) with delta (0, 0)
Screenshot: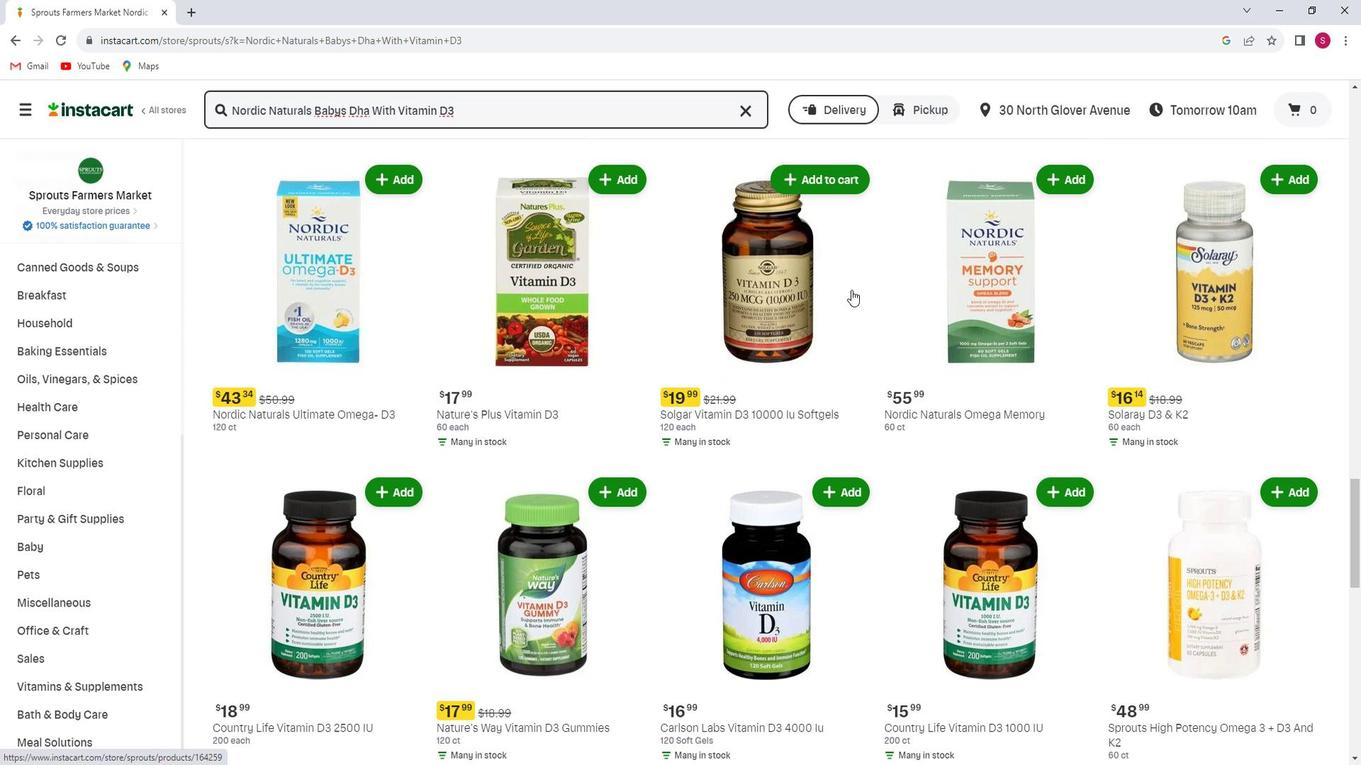 
Action: Mouse scrolled (872, 299) with delta (0, 0)
Screenshot: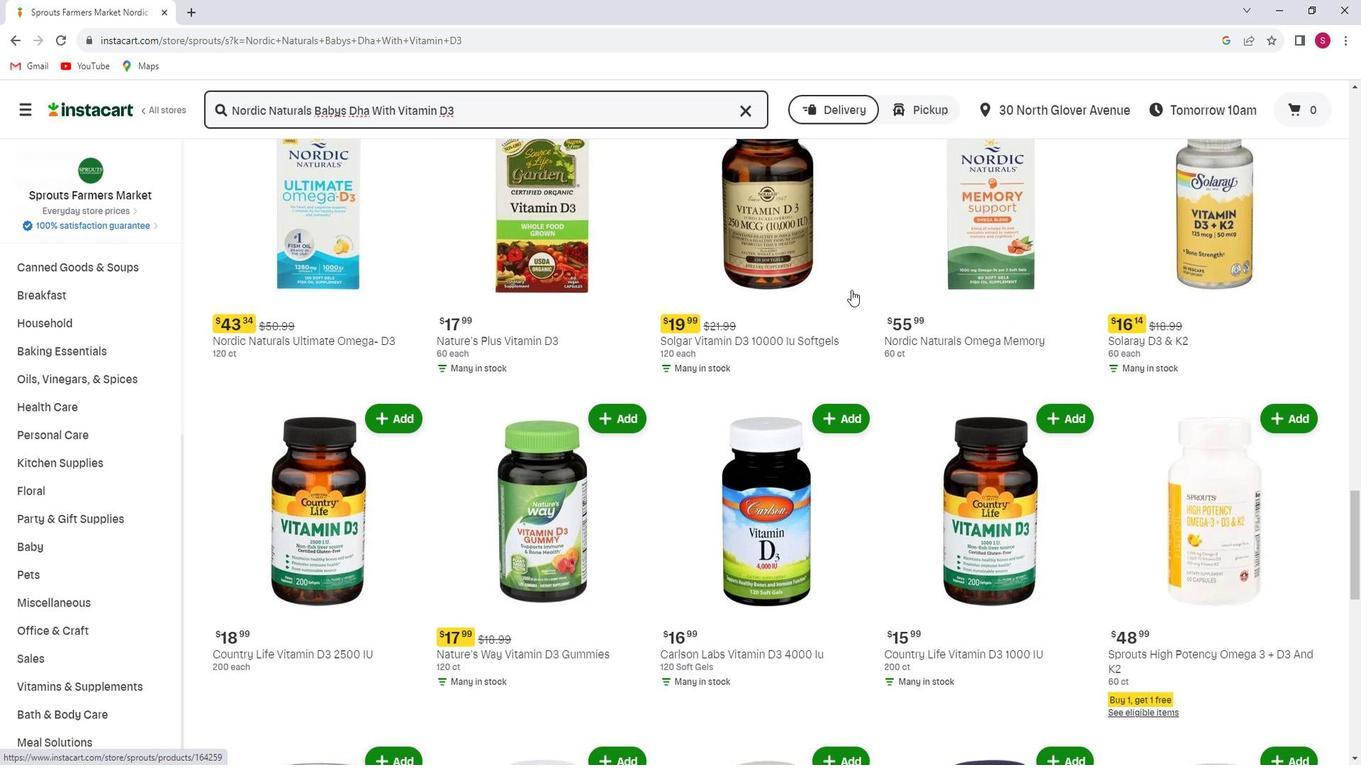 
Action: Mouse moved to (872, 300)
Screenshot: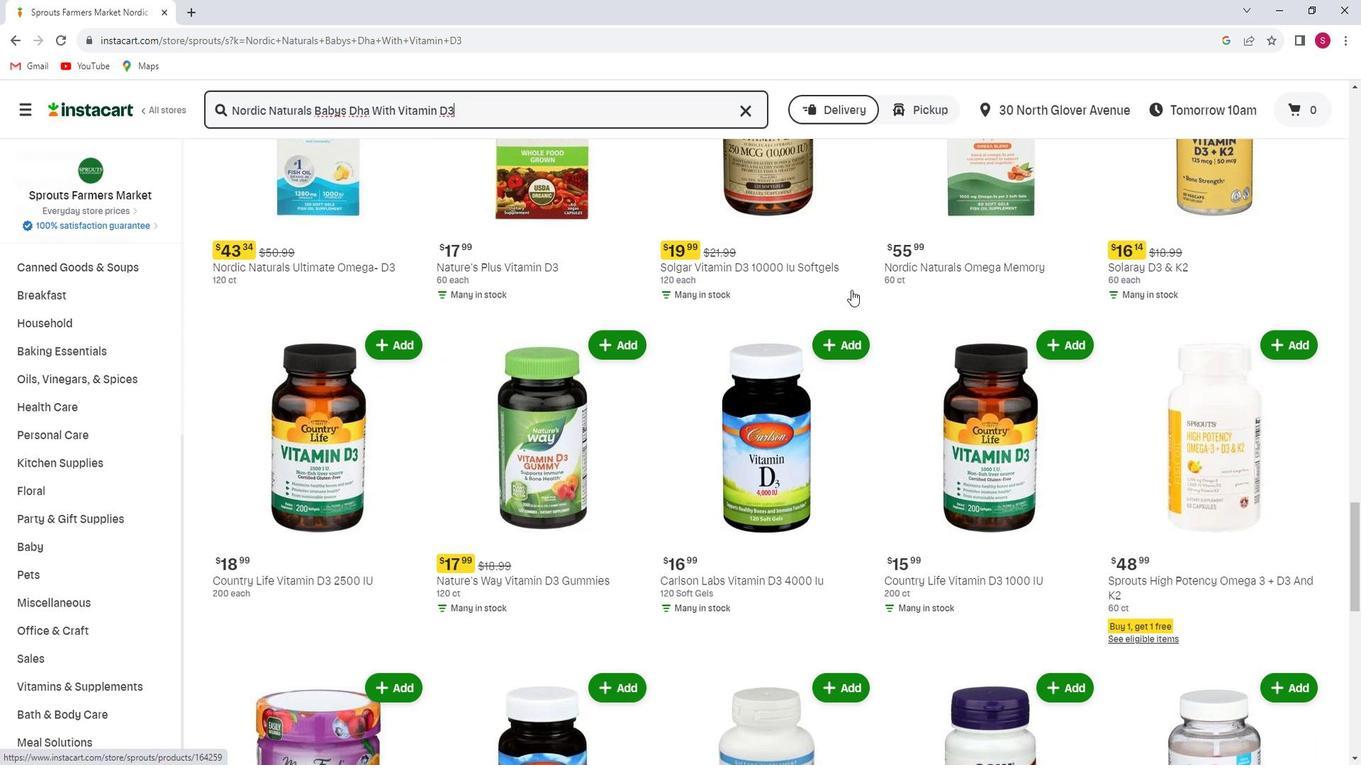 
Action: Mouse scrolled (872, 299) with delta (0, 0)
Screenshot: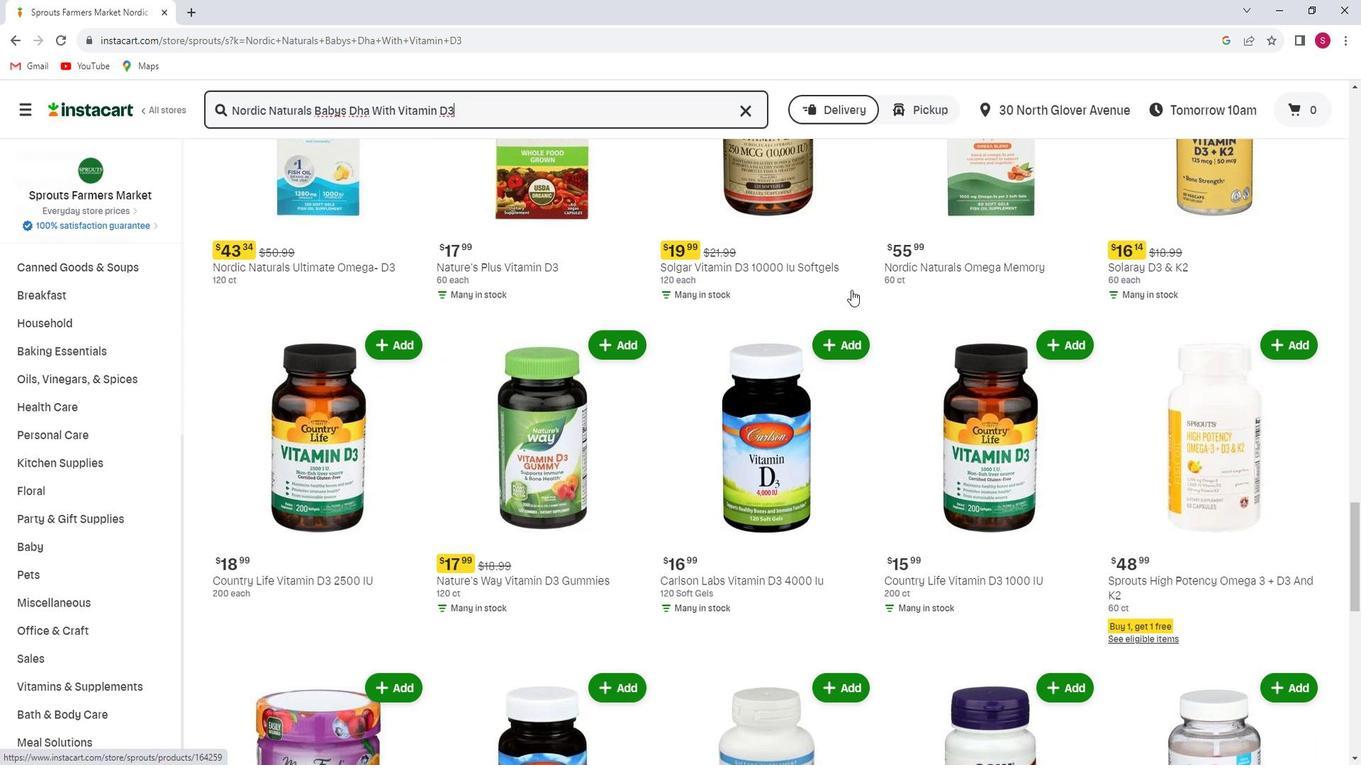 
Action: Mouse scrolled (872, 299) with delta (0, 0)
Screenshot: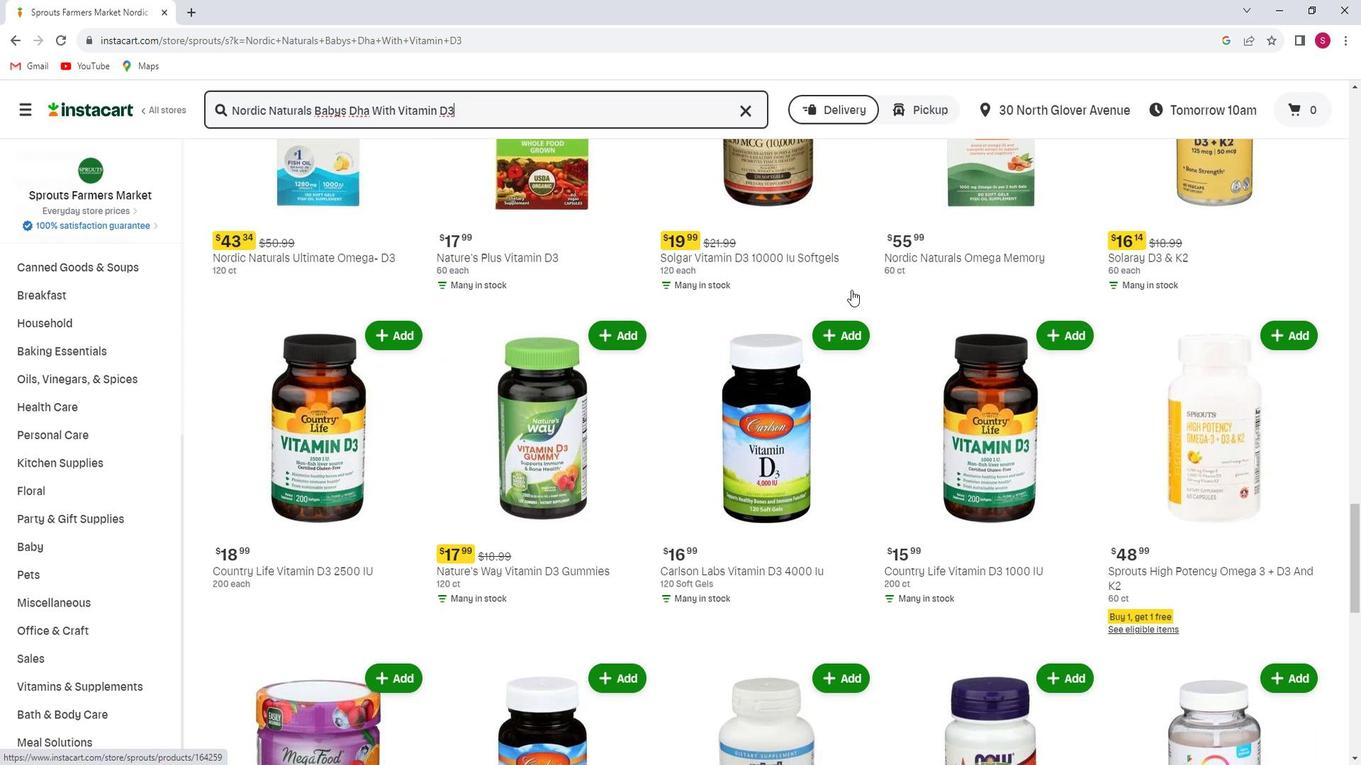 
Action: Mouse scrolled (872, 299) with delta (0, 0)
Screenshot: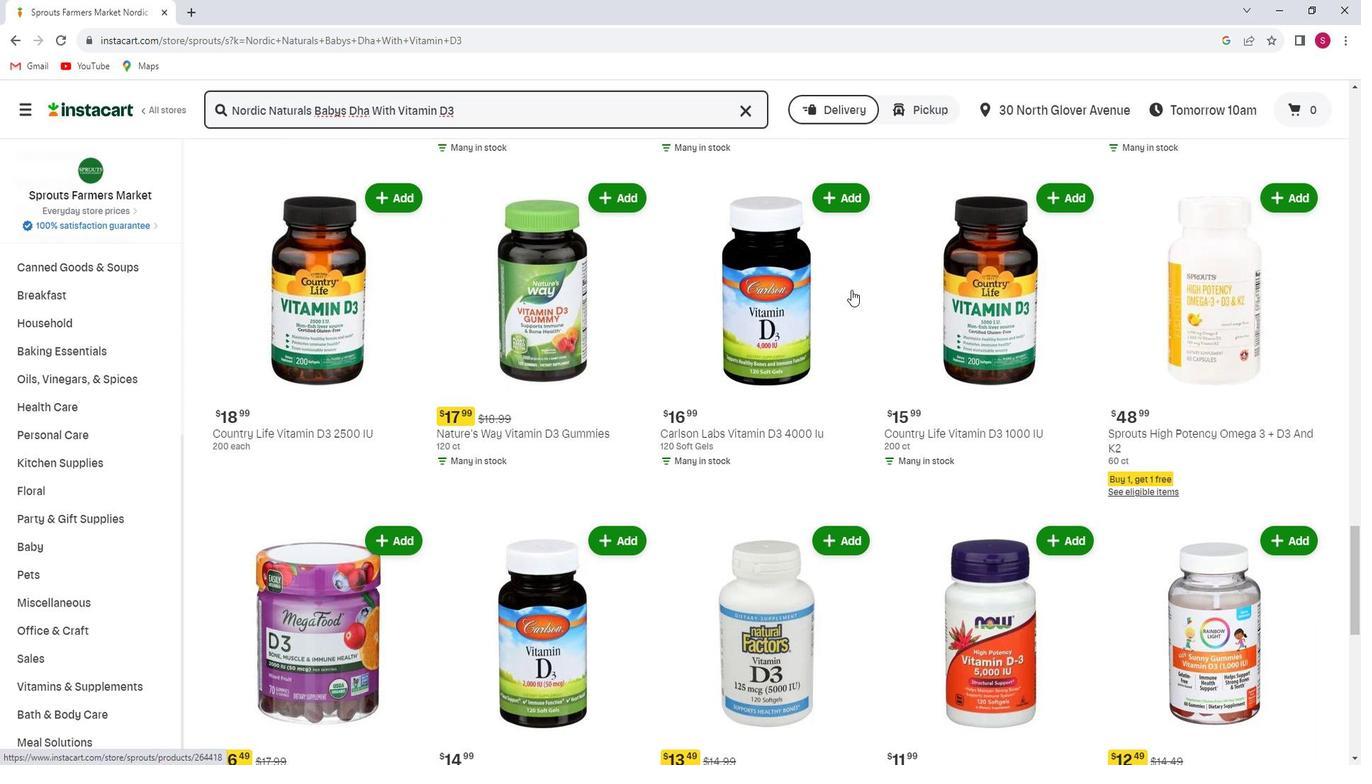 
Action: Mouse scrolled (872, 299) with delta (0, 0)
Screenshot: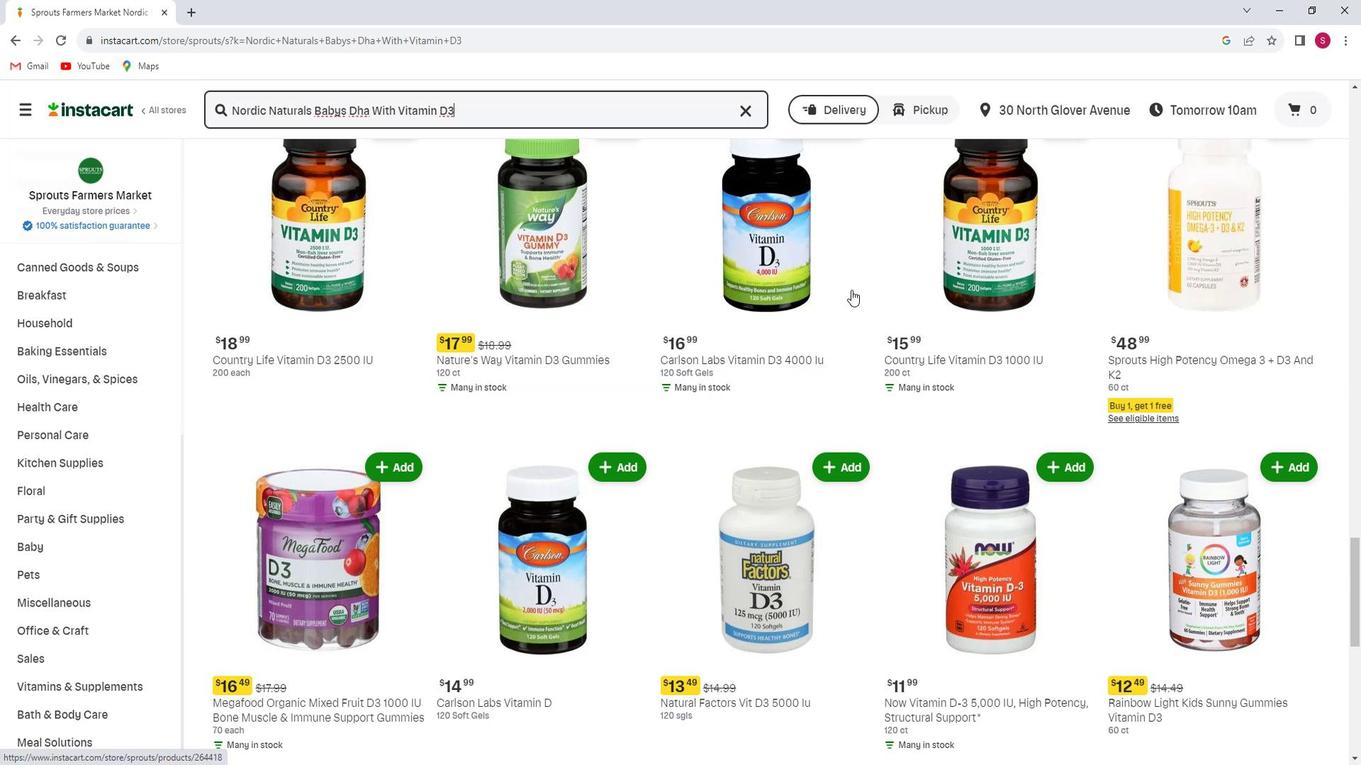 
Action: Mouse scrolled (872, 299) with delta (0, 0)
Screenshot: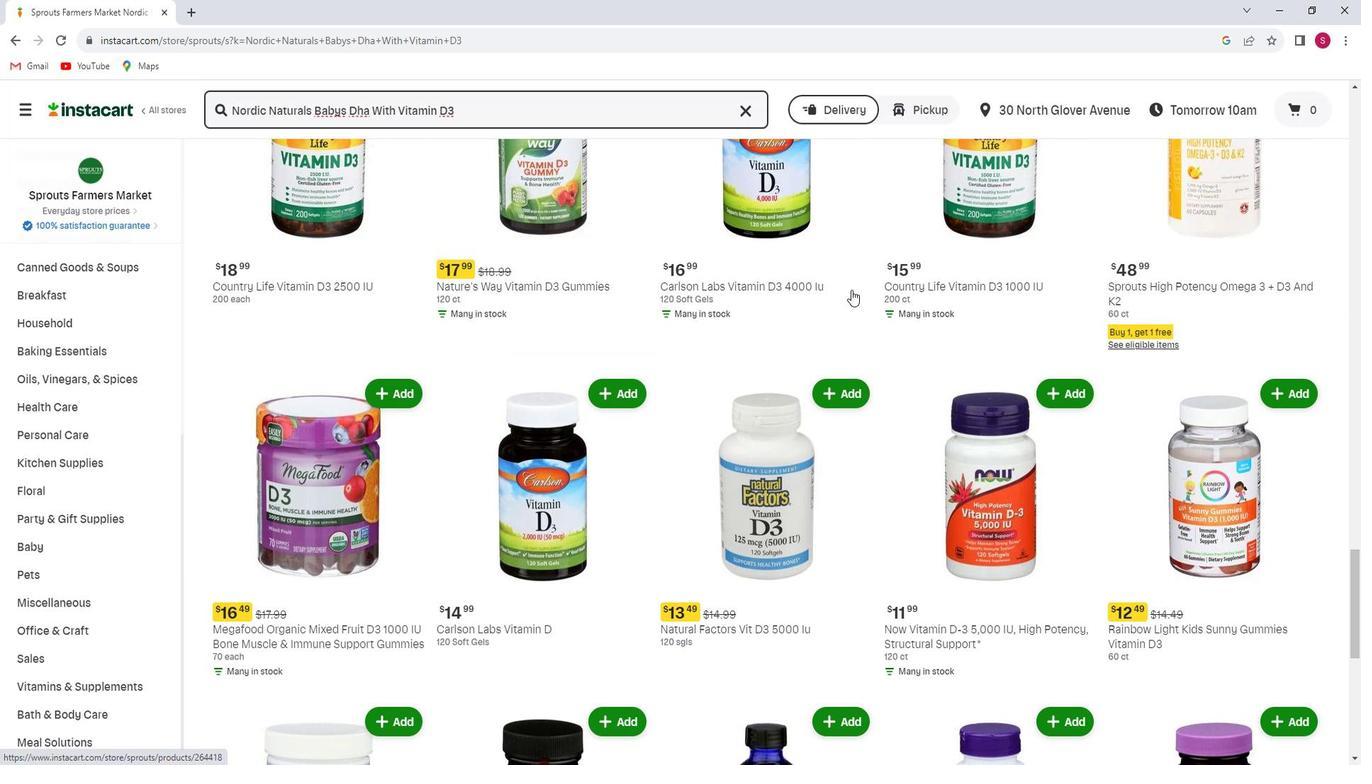 
Action: Mouse scrolled (872, 299) with delta (0, 0)
Screenshot: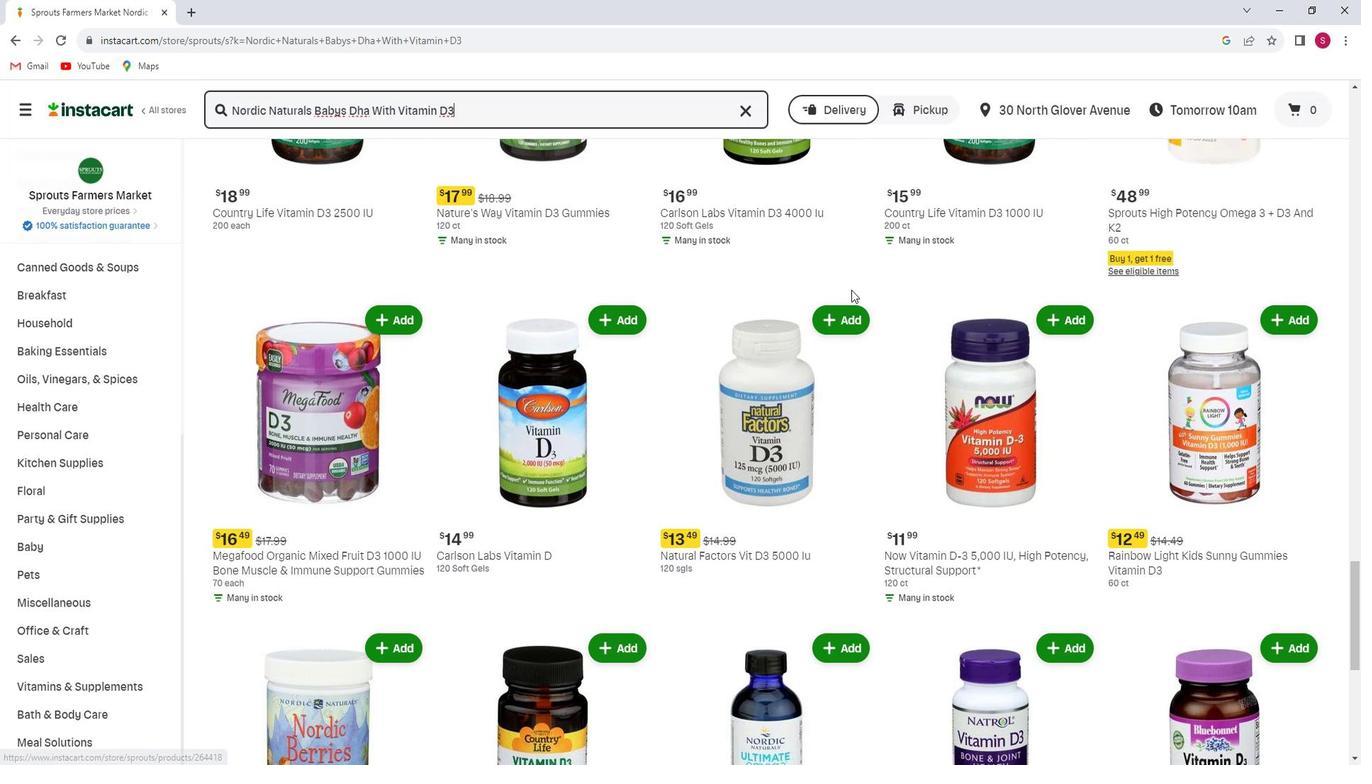 
Action: Mouse scrolled (872, 299) with delta (0, 0)
Screenshot: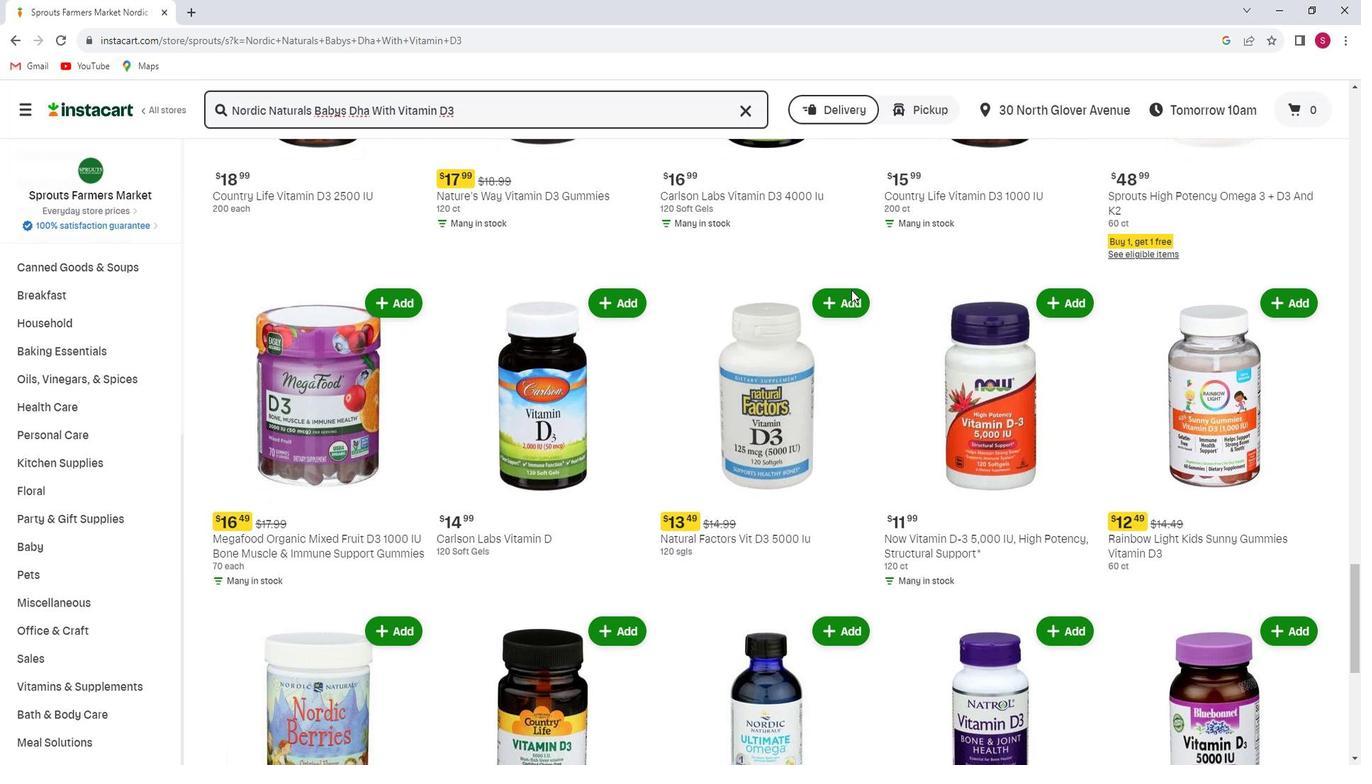 
Action: Mouse scrolled (872, 299) with delta (0, 0)
Screenshot: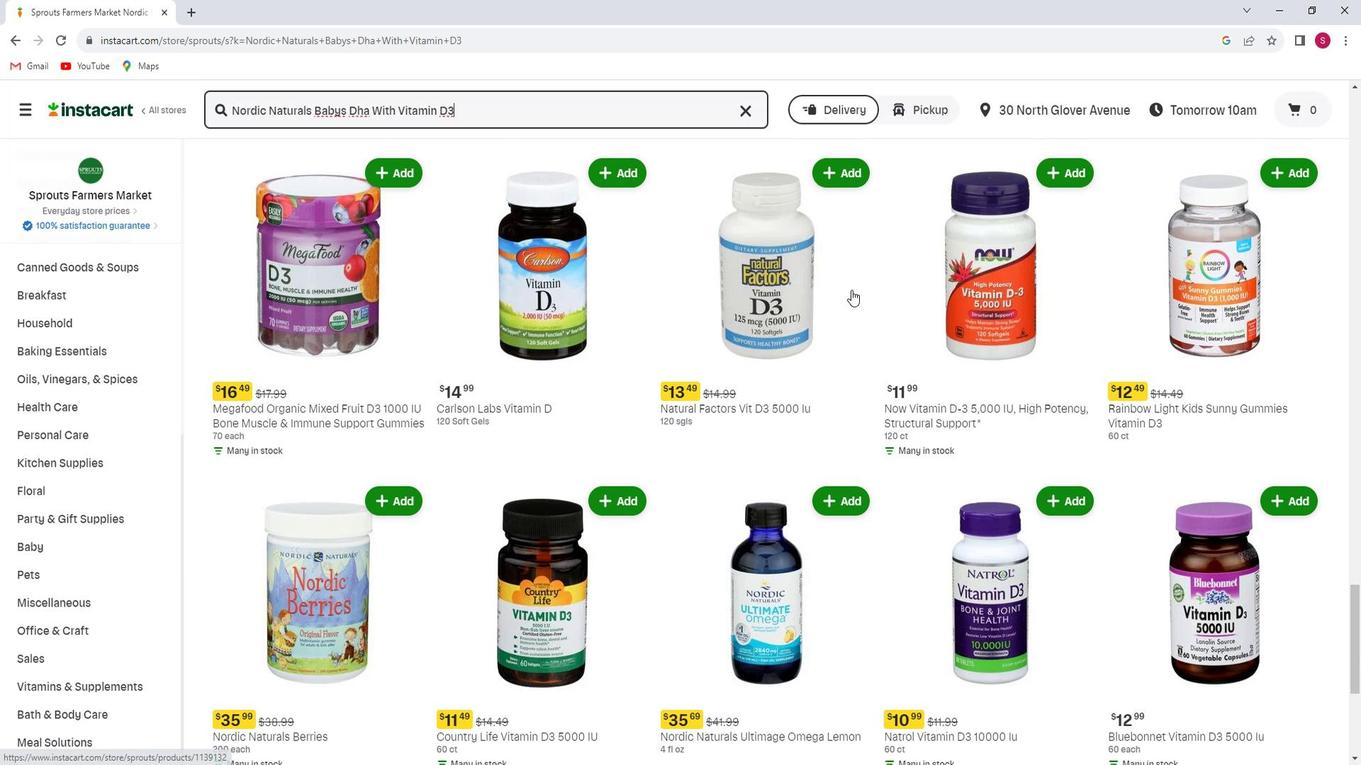 
Action: Mouse scrolled (872, 299) with delta (0, 0)
Screenshot: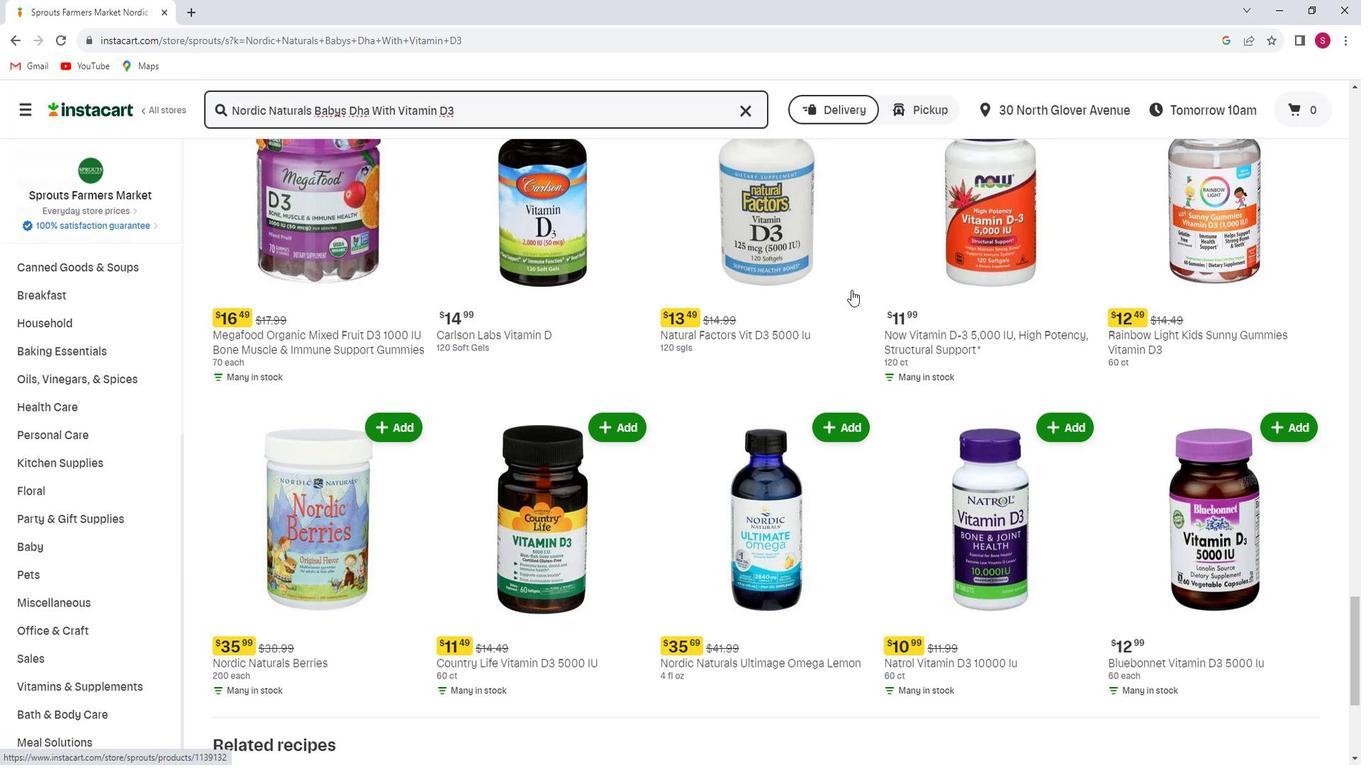 
Action: Mouse scrolled (872, 299) with delta (0, 0)
Screenshot: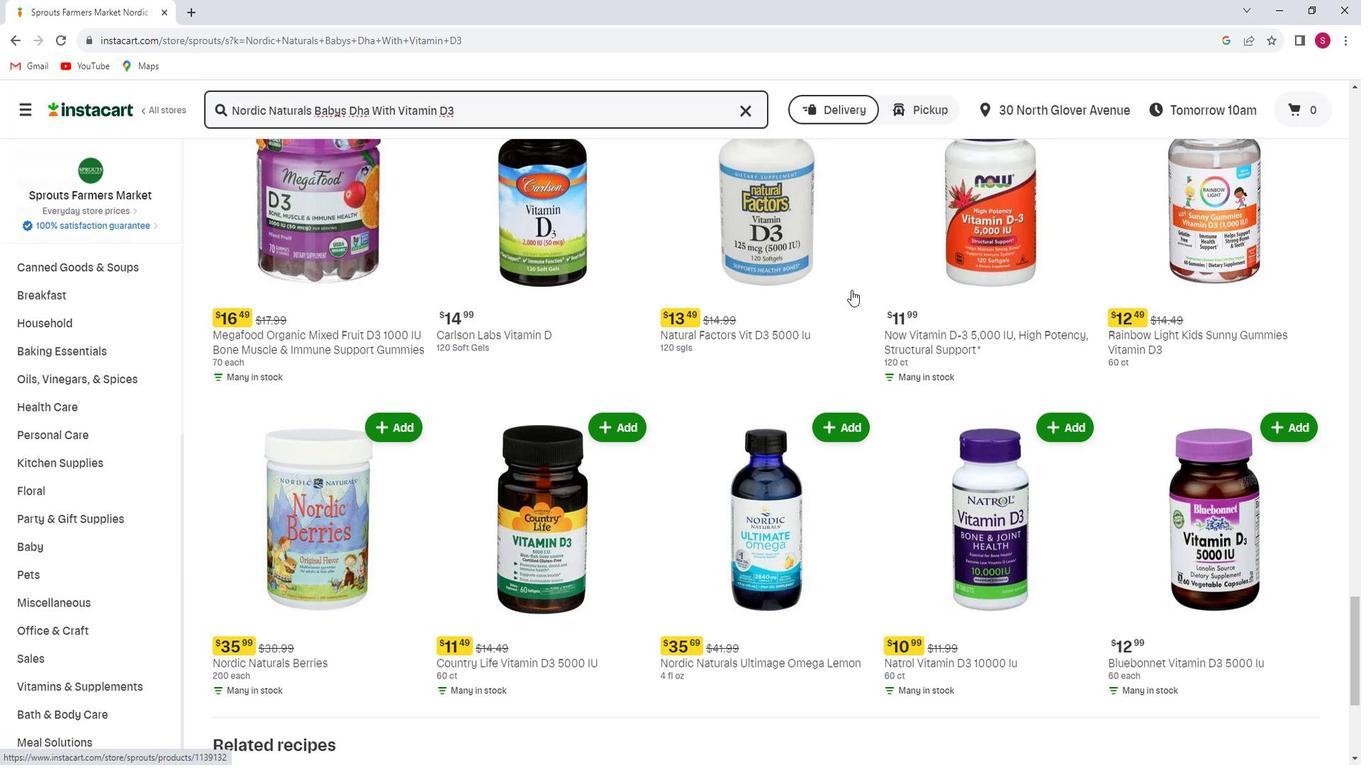 
Action: Mouse scrolled (872, 299) with delta (0, 0)
Screenshot: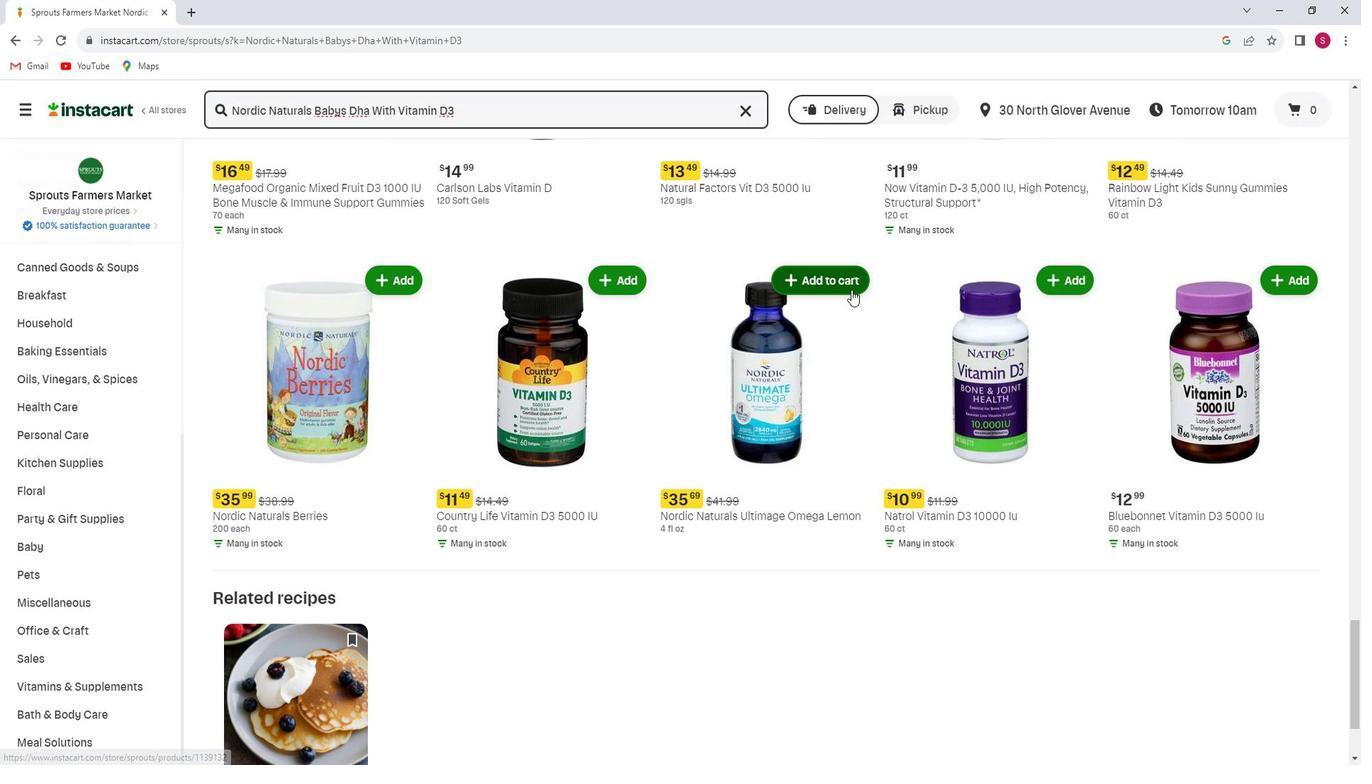 
Action: Mouse scrolled (872, 299) with delta (0, 0)
Screenshot: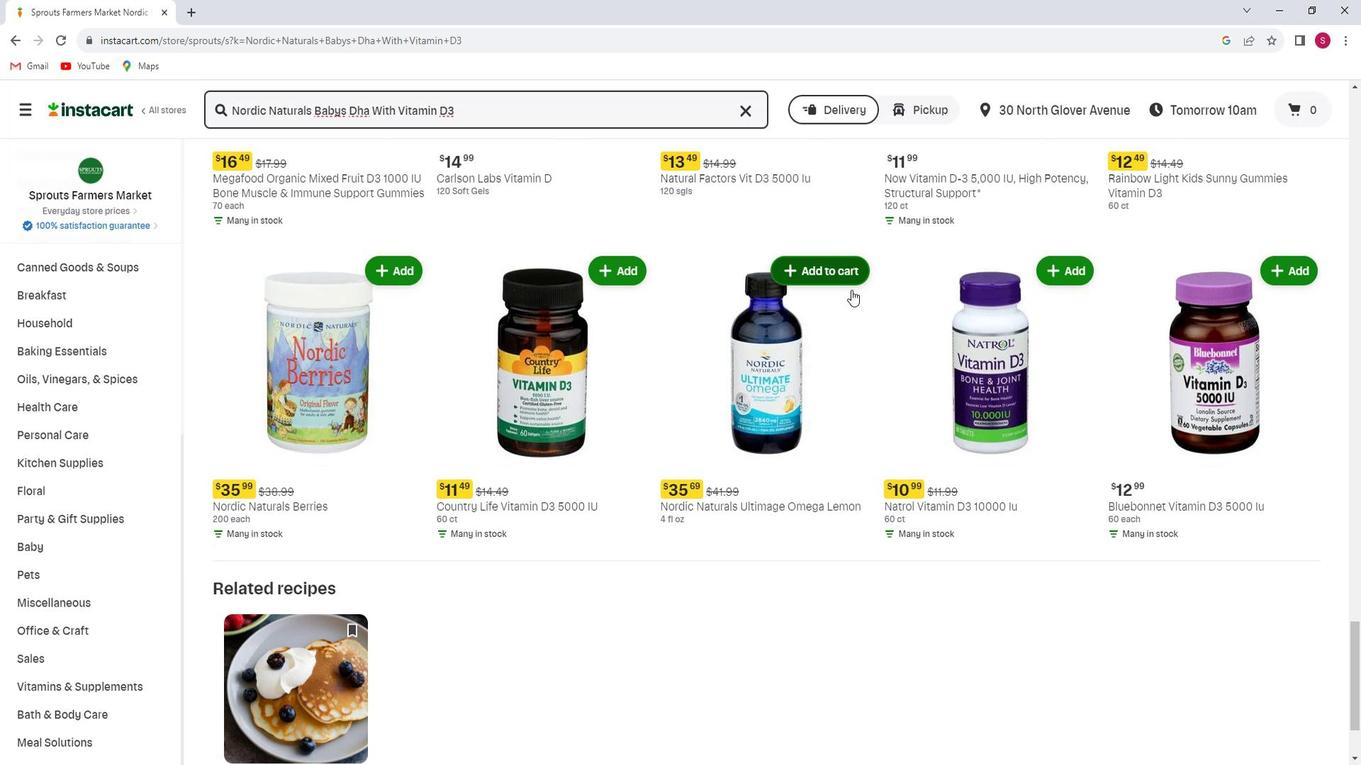 
Action: Mouse scrolled (872, 299) with delta (0, 0)
Screenshot: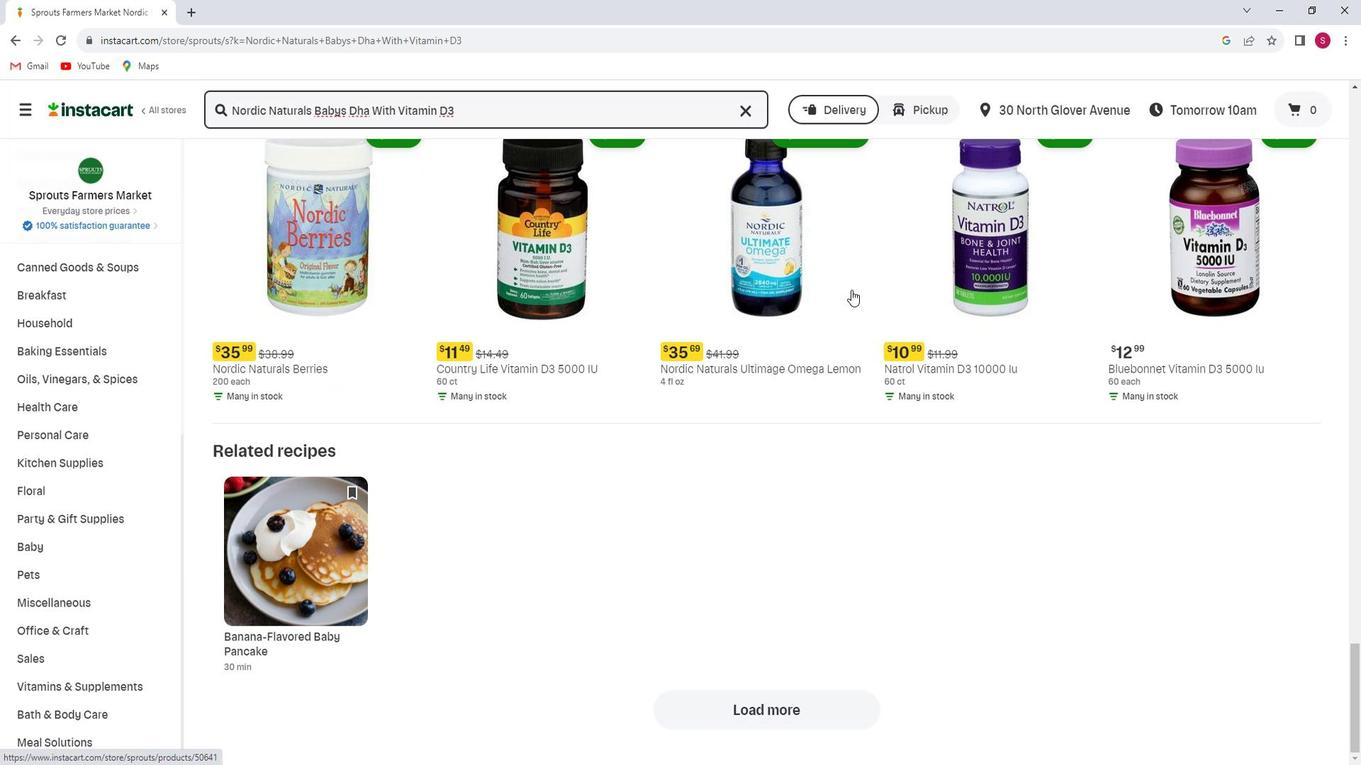 
Action: Mouse scrolled (872, 299) with delta (0, 0)
Screenshot: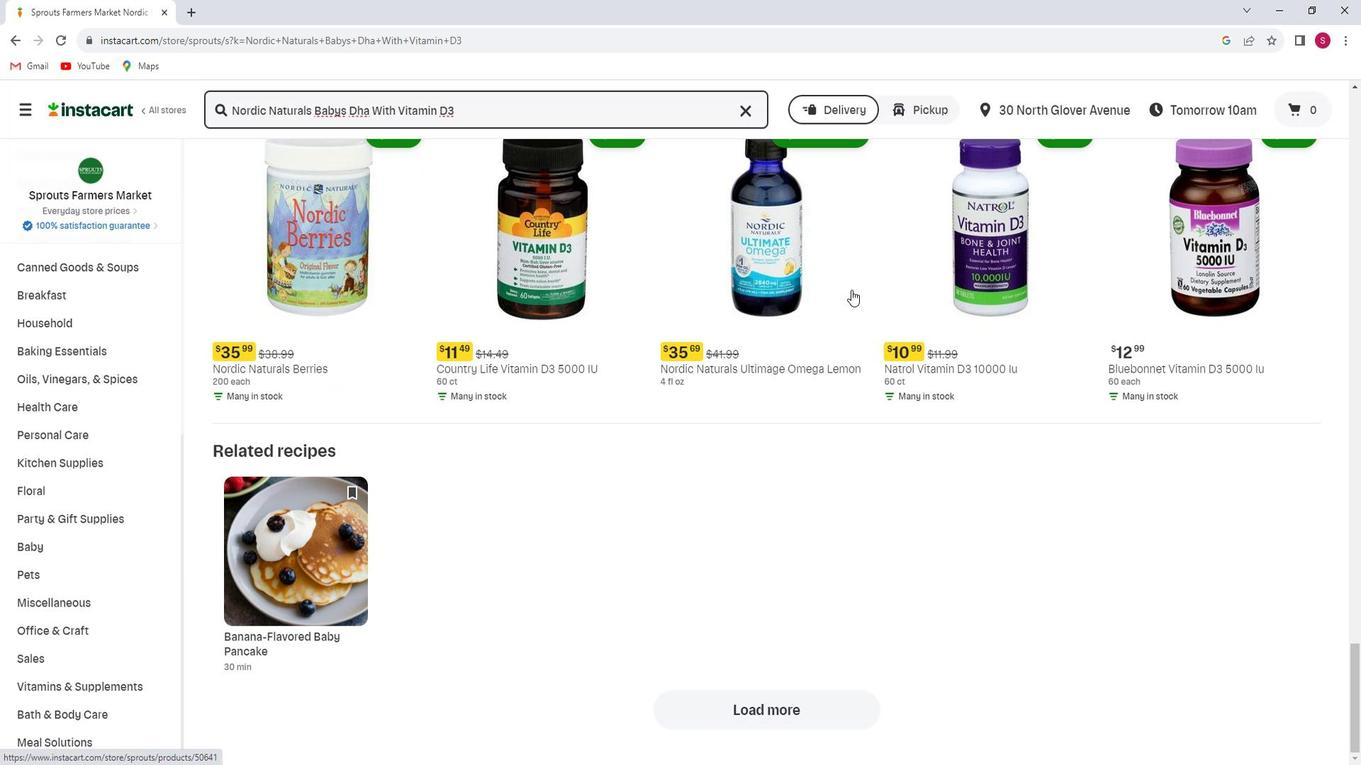 
Action: Mouse scrolled (872, 299) with delta (0, 0)
Screenshot: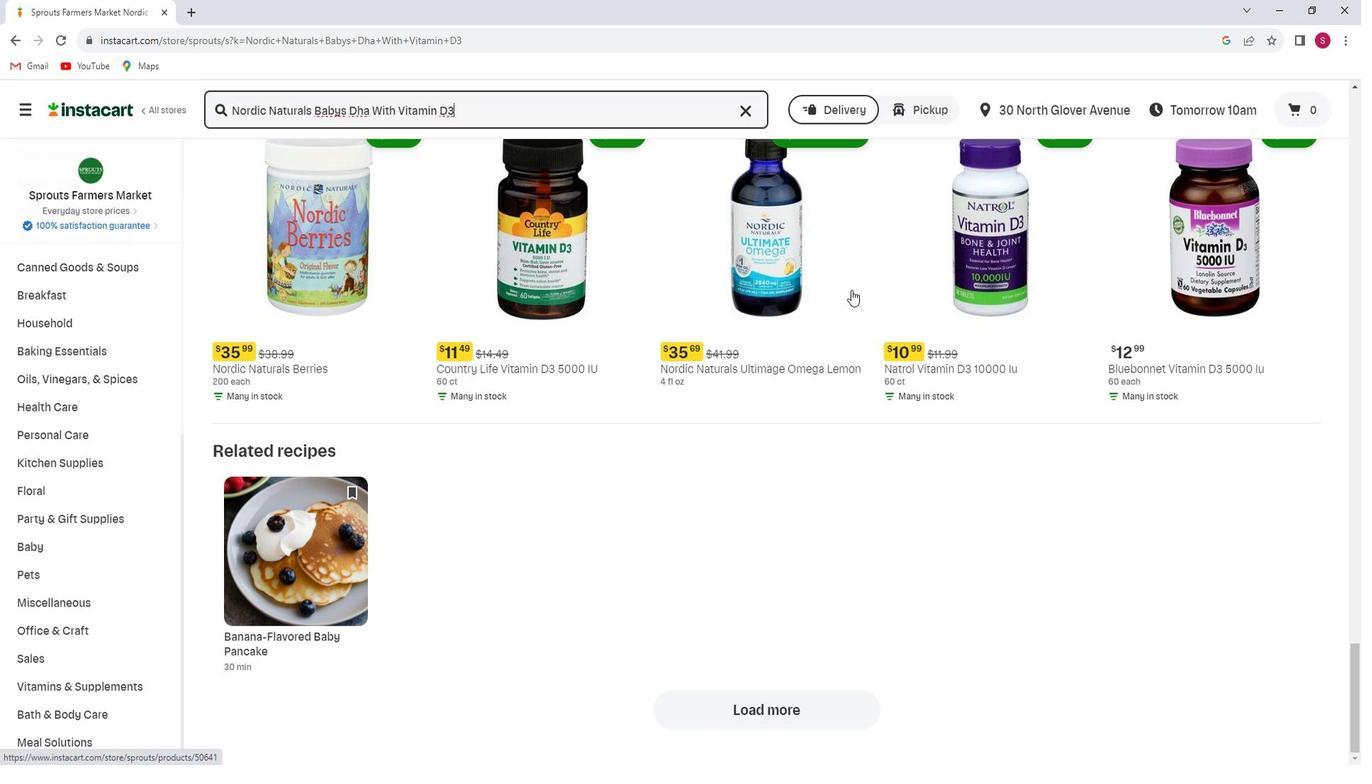 
Action: Mouse scrolled (872, 299) with delta (0, 0)
Screenshot: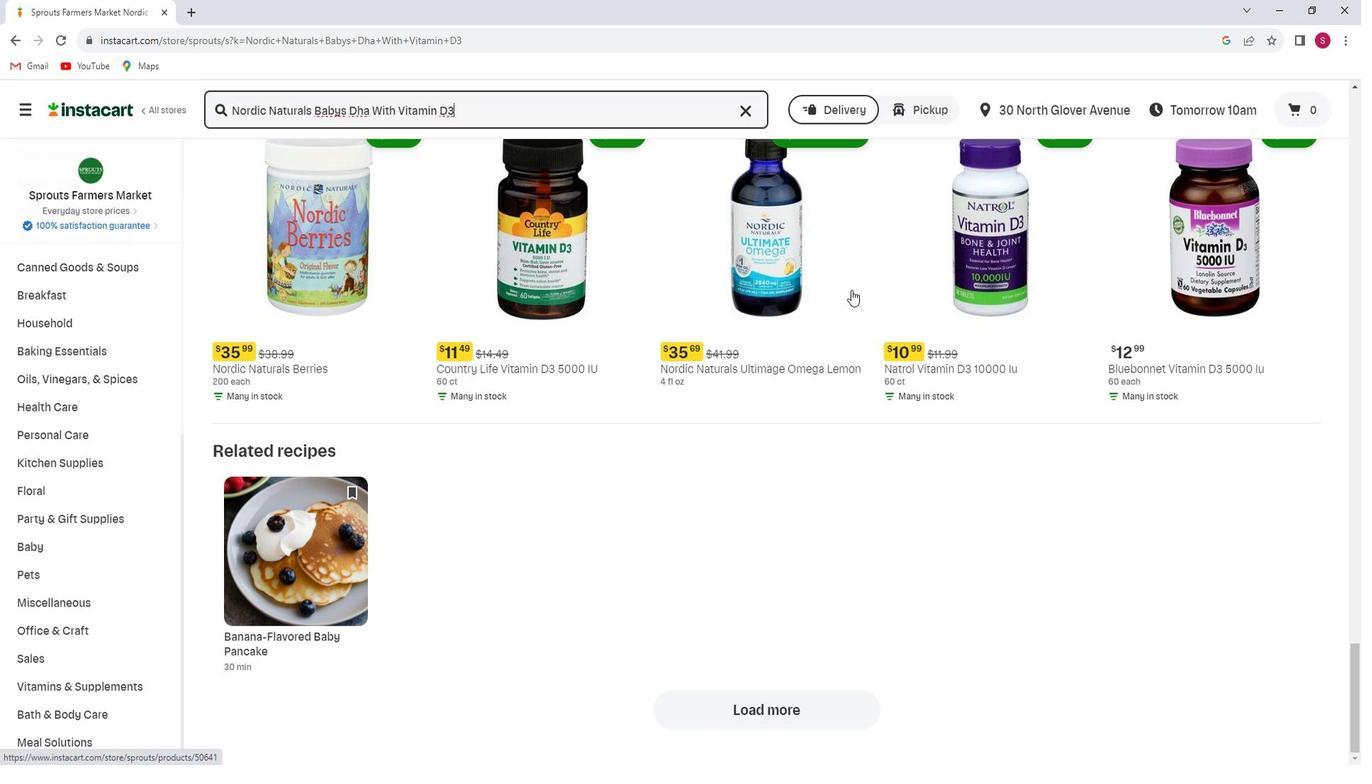 
